 Task: Look for space in Clarksville, United States from 12th July, 2023 to 16th July, 2023 for 8 adults in price range Rs.10000 to Rs.16000. Place can be private room with 8 bedrooms having 8 beds and 8 bathrooms. Property type can be house, flat, guest house, hotel. Amenities needed are: wifi, TV, free parkinig on premises, gym, breakfast. Booking option can be shelf check-in. Required host language is English.
Action: Mouse moved to (451, 115)
Screenshot: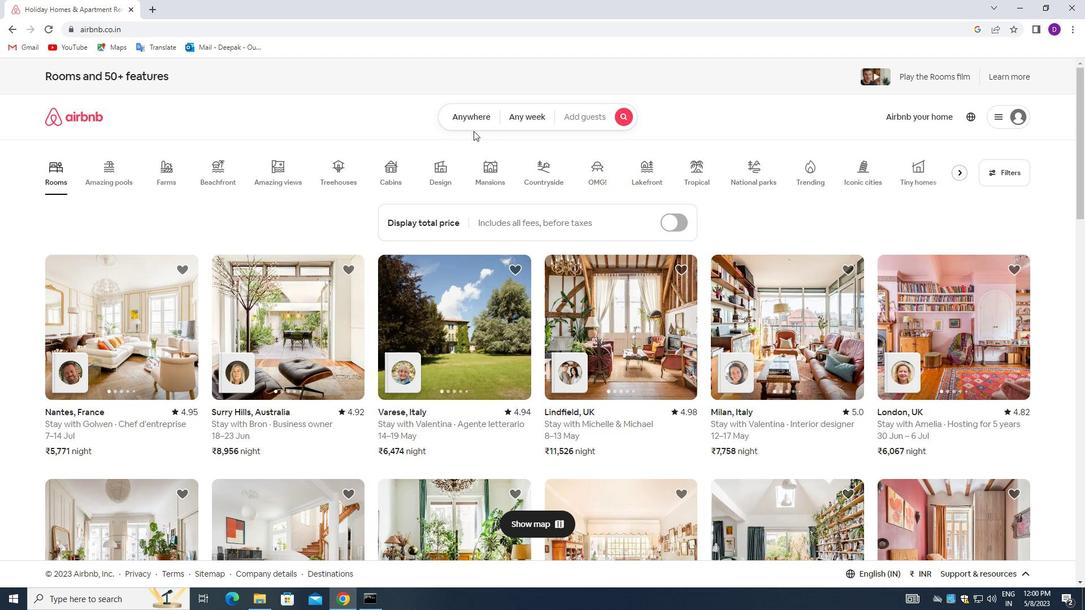 
Action: Mouse pressed left at (451, 115)
Screenshot: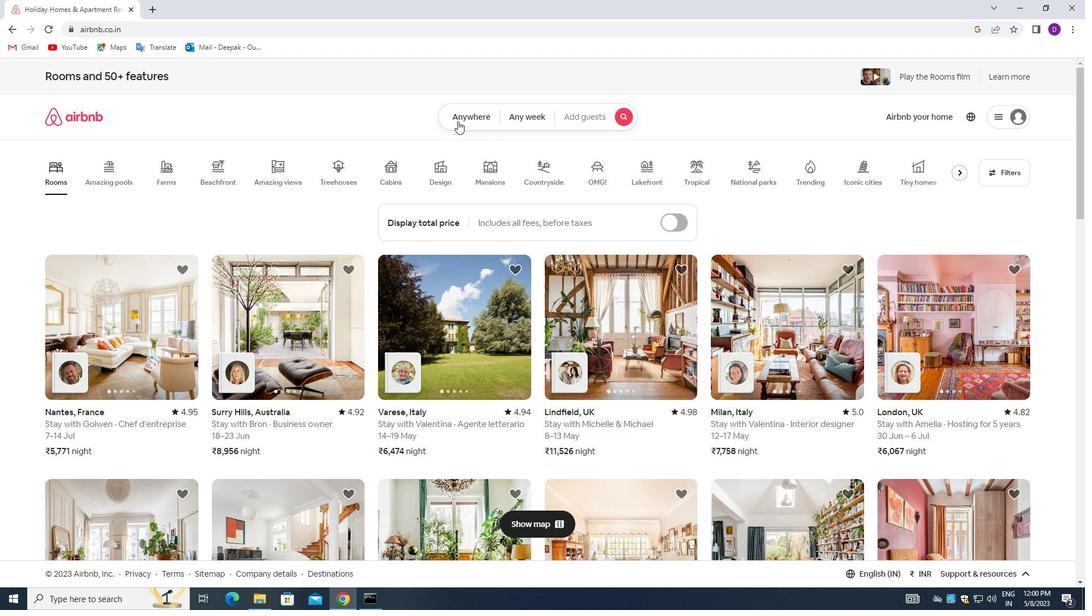 
Action: Mouse moved to (379, 163)
Screenshot: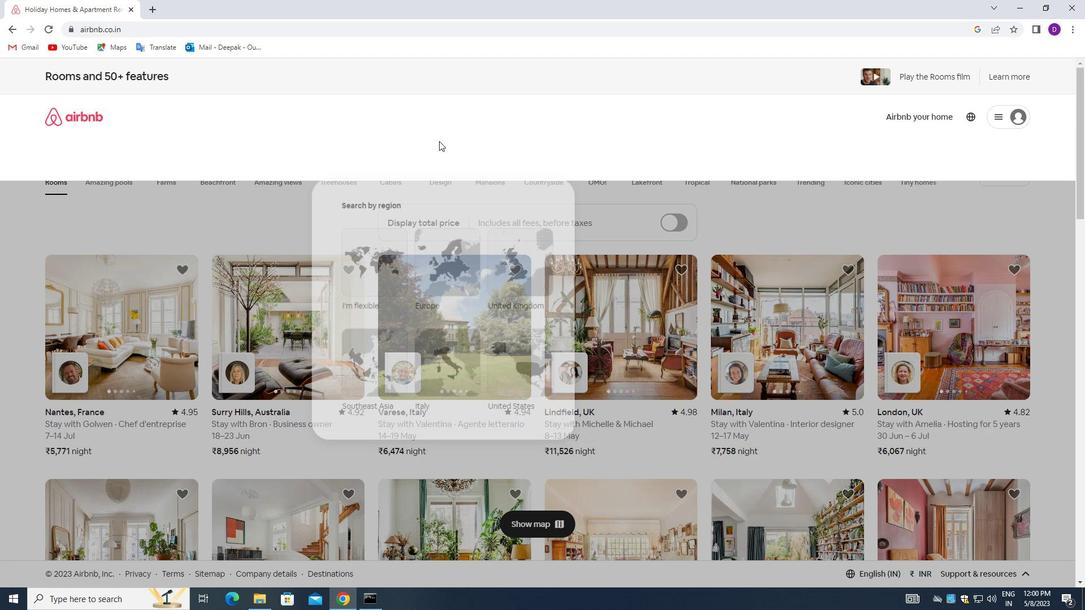 
Action: Mouse pressed left at (379, 163)
Screenshot: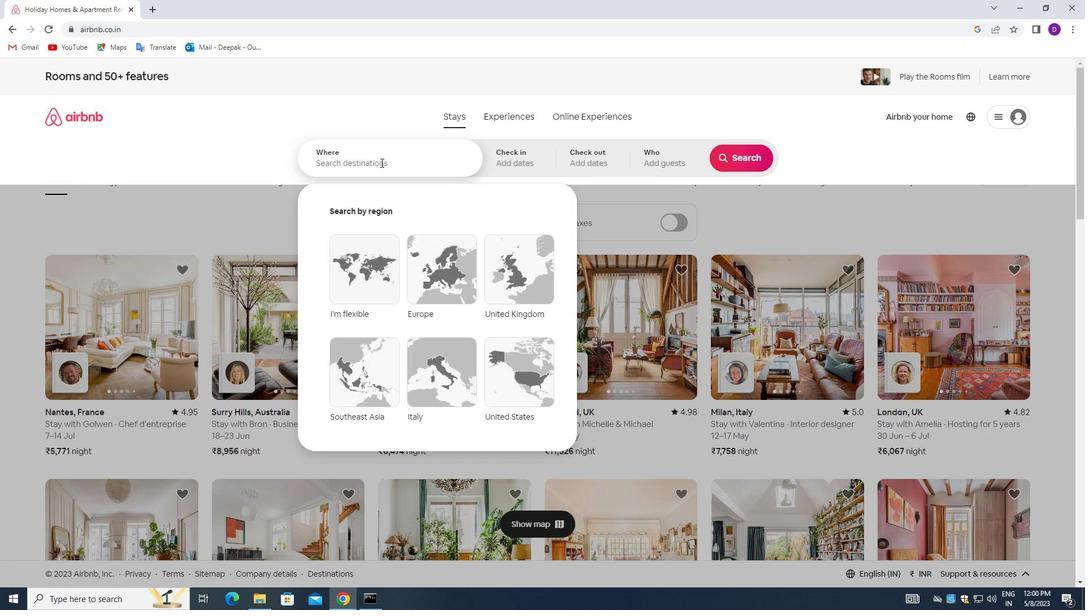 
Action: Mouse moved to (258, 202)
Screenshot: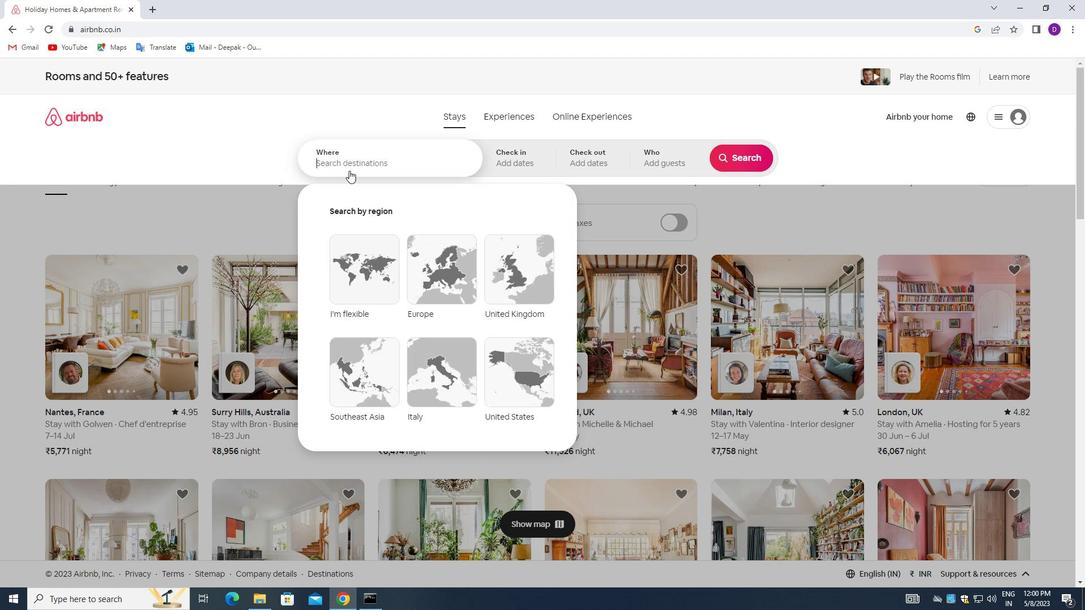 
Action: Key pressed <Key.shift_r>Clarksvik<Key.backspace>lle,<Key.space><Key.shift>UNITED<Key.space><Key.shift_r>STATES<Key.enter>
Screenshot: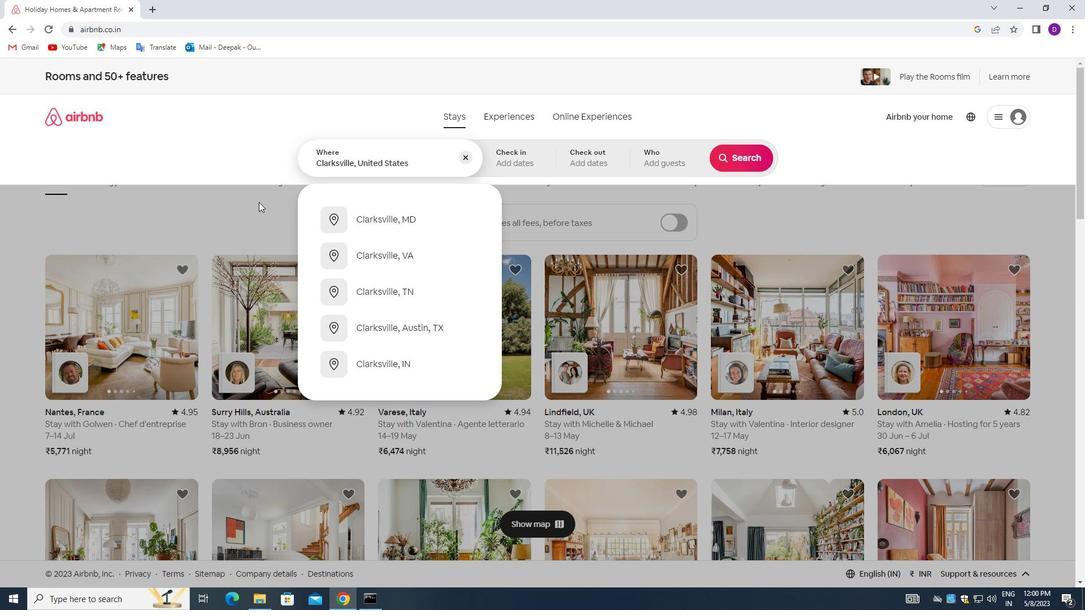 
Action: Mouse moved to (739, 251)
Screenshot: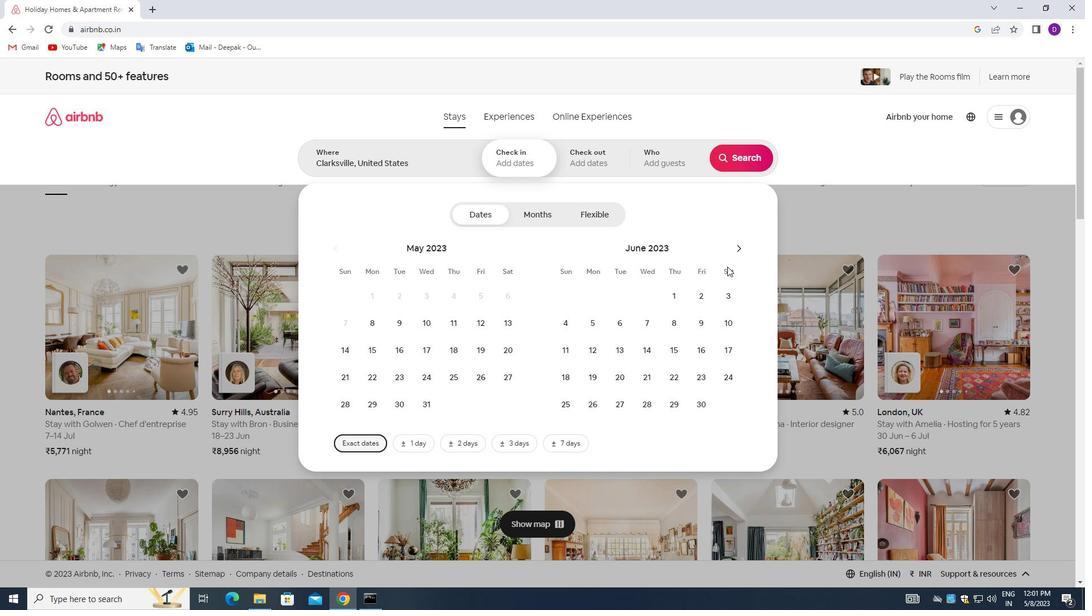 
Action: Mouse pressed left at (739, 251)
Screenshot: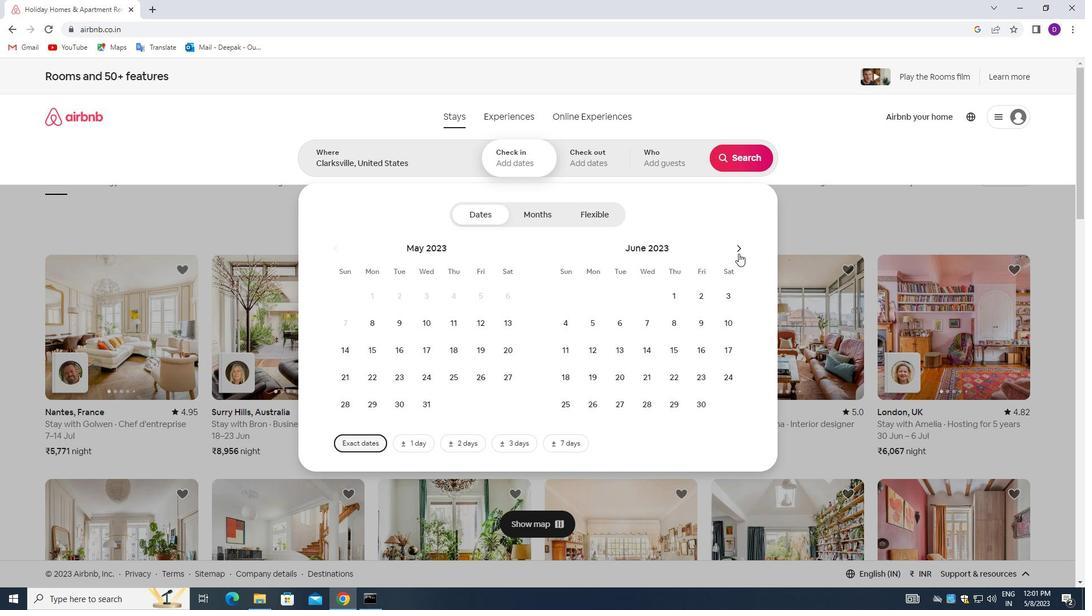
Action: Mouse pressed left at (739, 251)
Screenshot: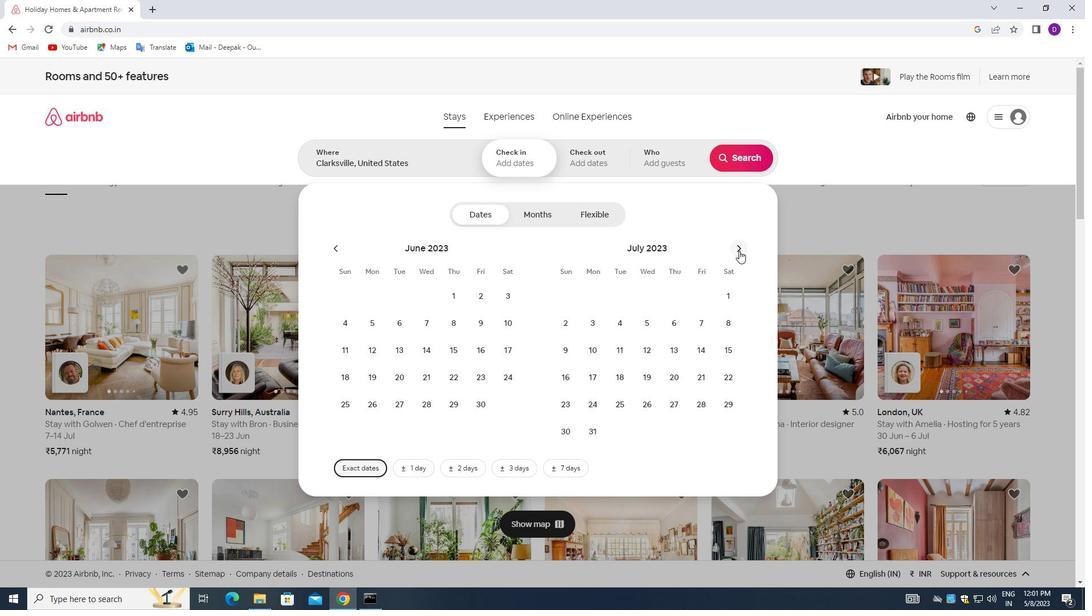 
Action: Mouse moved to (420, 350)
Screenshot: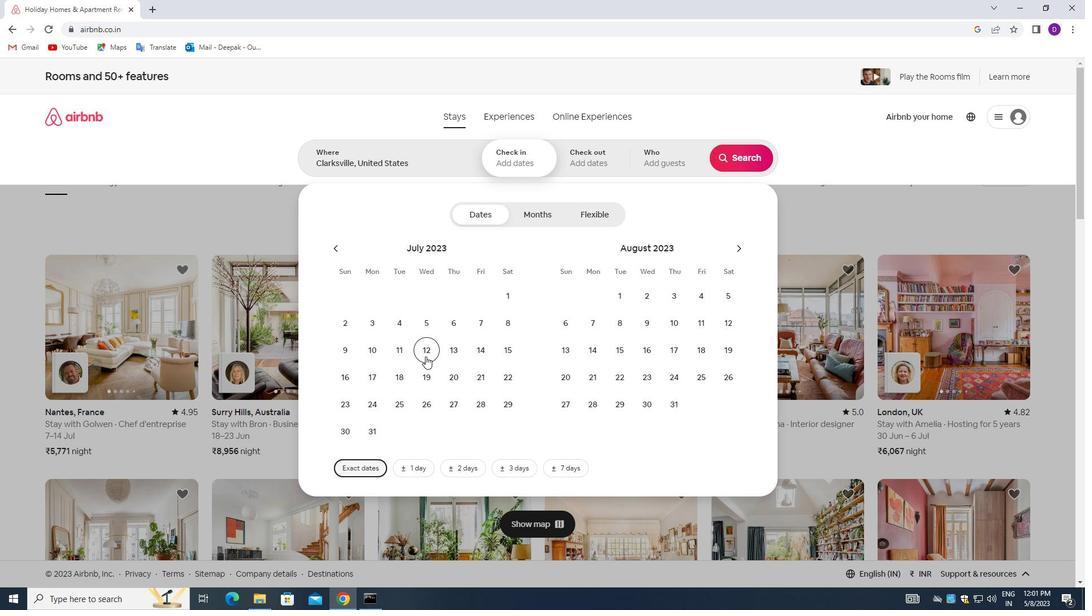 
Action: Mouse pressed left at (420, 350)
Screenshot: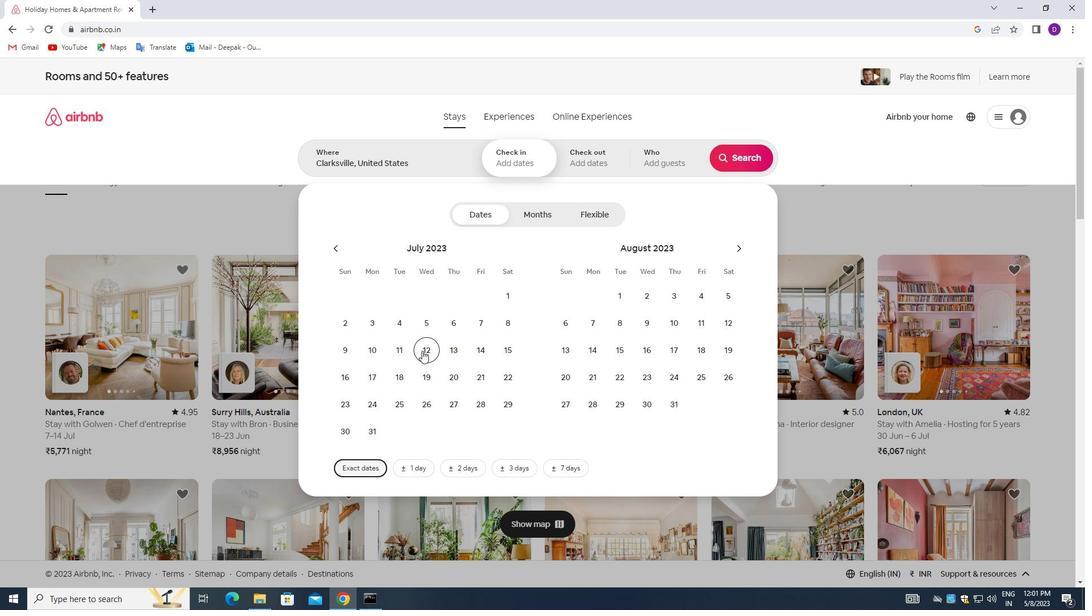 
Action: Mouse moved to (354, 377)
Screenshot: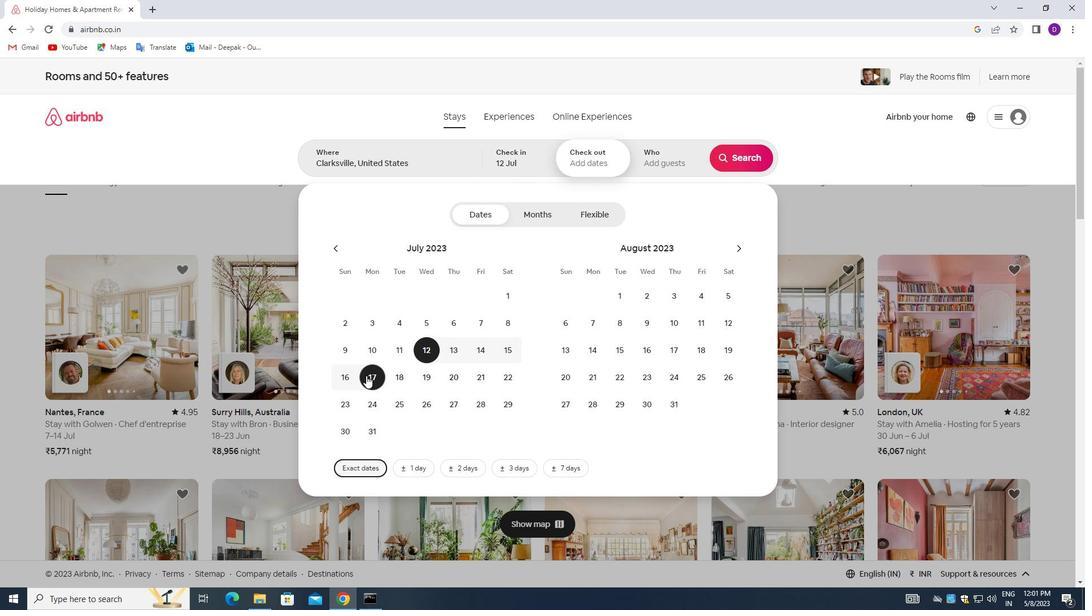 
Action: Mouse pressed left at (354, 377)
Screenshot: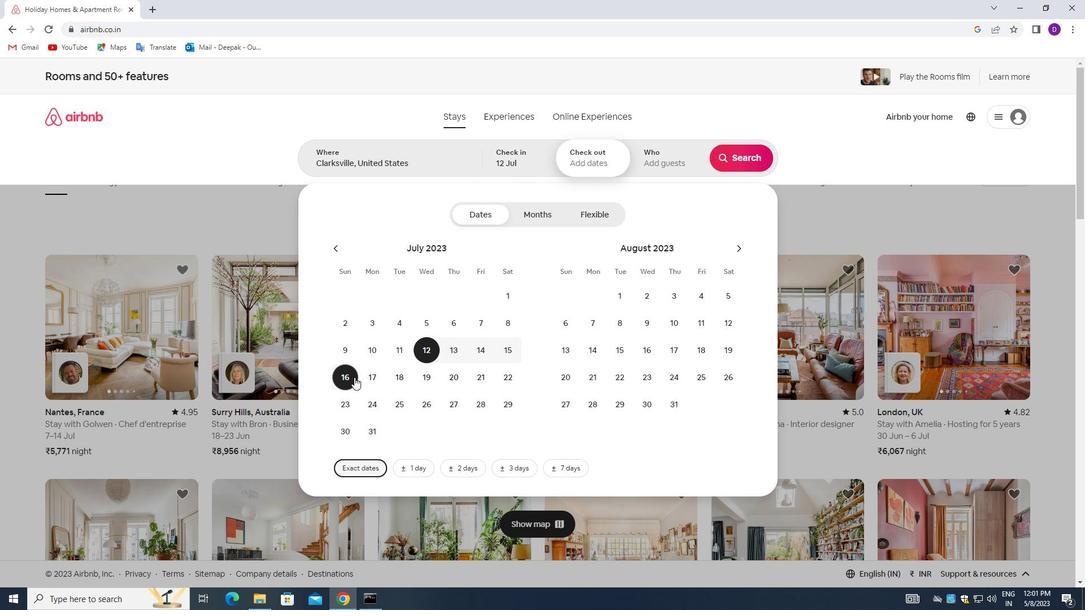 
Action: Mouse moved to (657, 161)
Screenshot: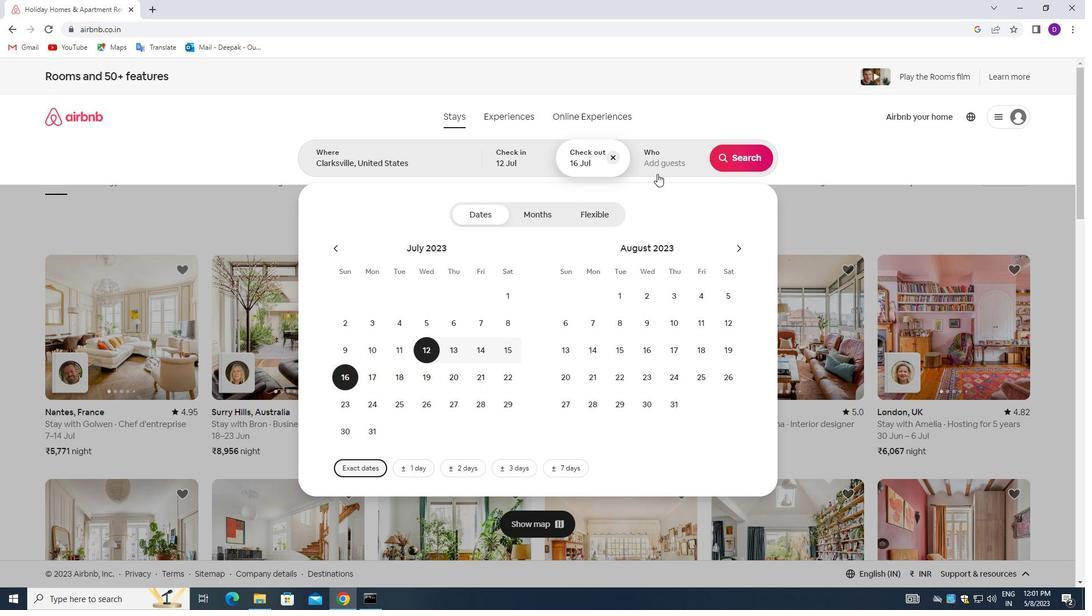 
Action: Mouse pressed left at (657, 161)
Screenshot: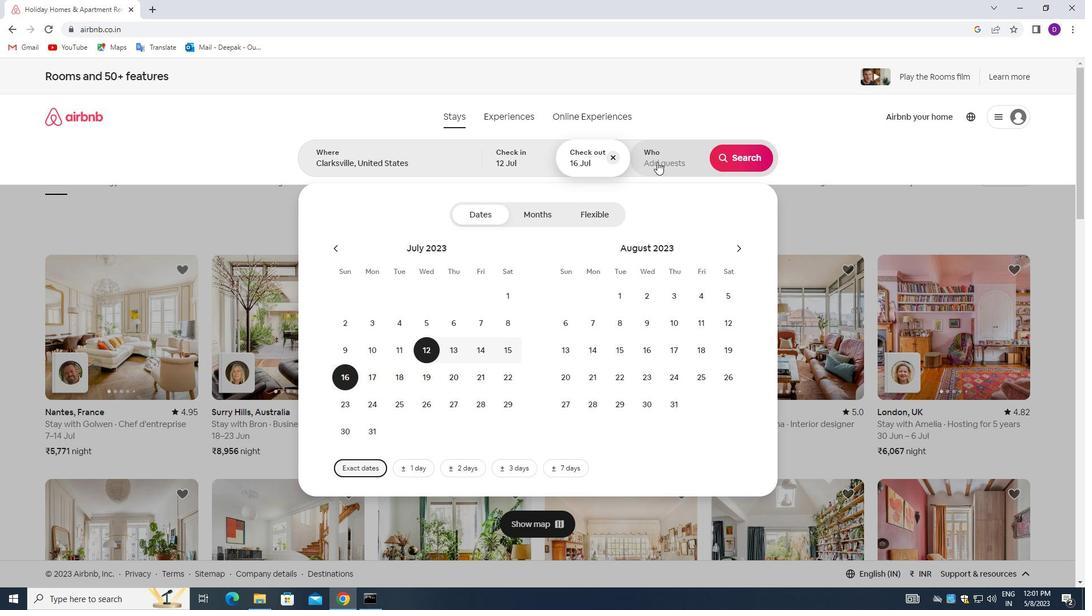 
Action: Mouse moved to (740, 221)
Screenshot: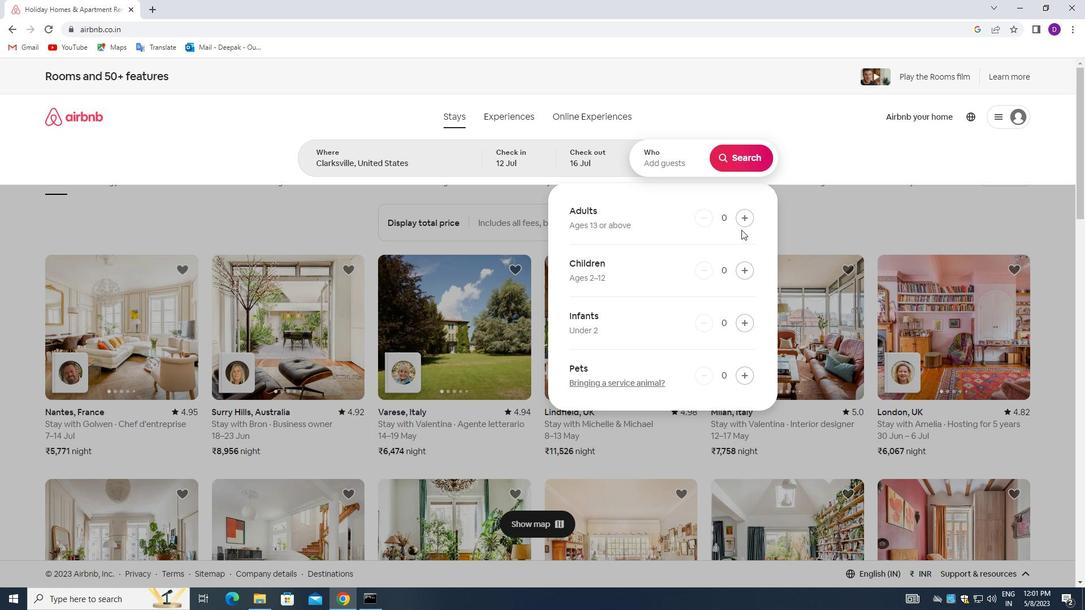 
Action: Mouse pressed left at (740, 221)
Screenshot: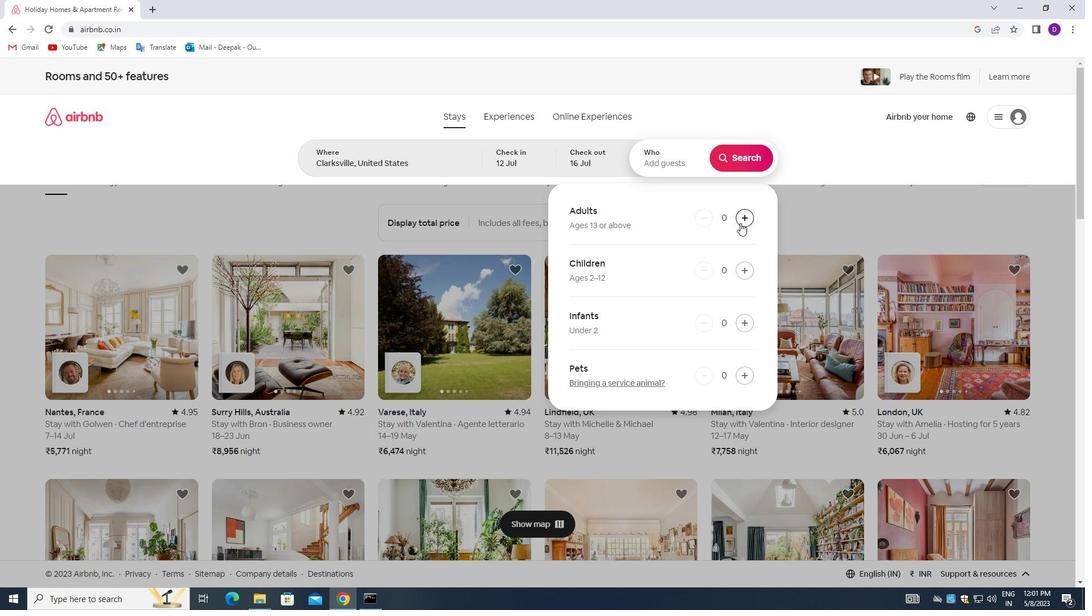 
Action: Mouse pressed left at (740, 221)
Screenshot: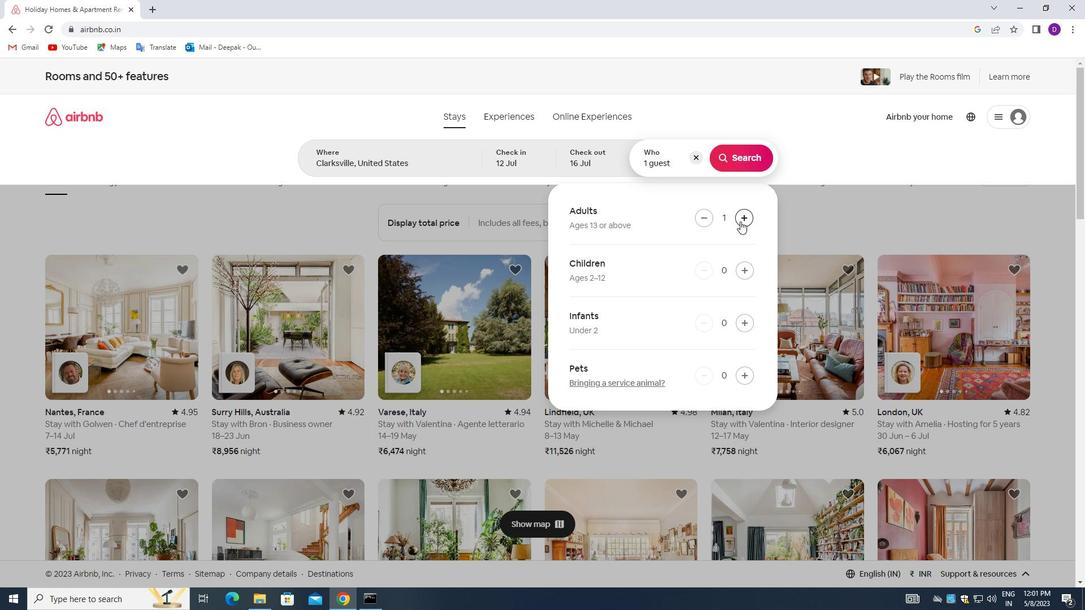 
Action: Mouse pressed left at (740, 221)
Screenshot: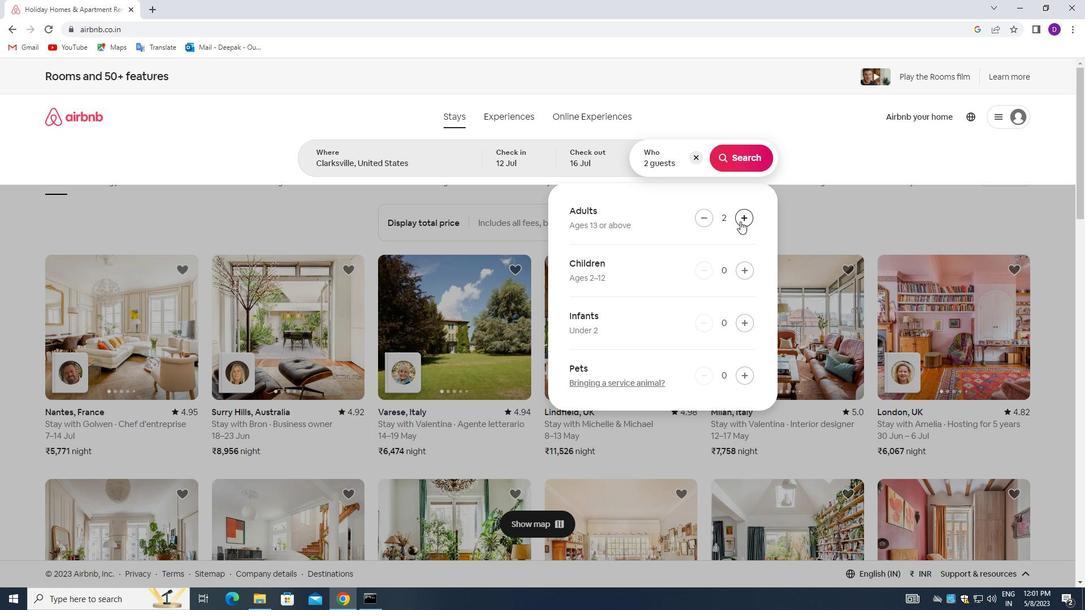 
Action: Mouse pressed left at (740, 221)
Screenshot: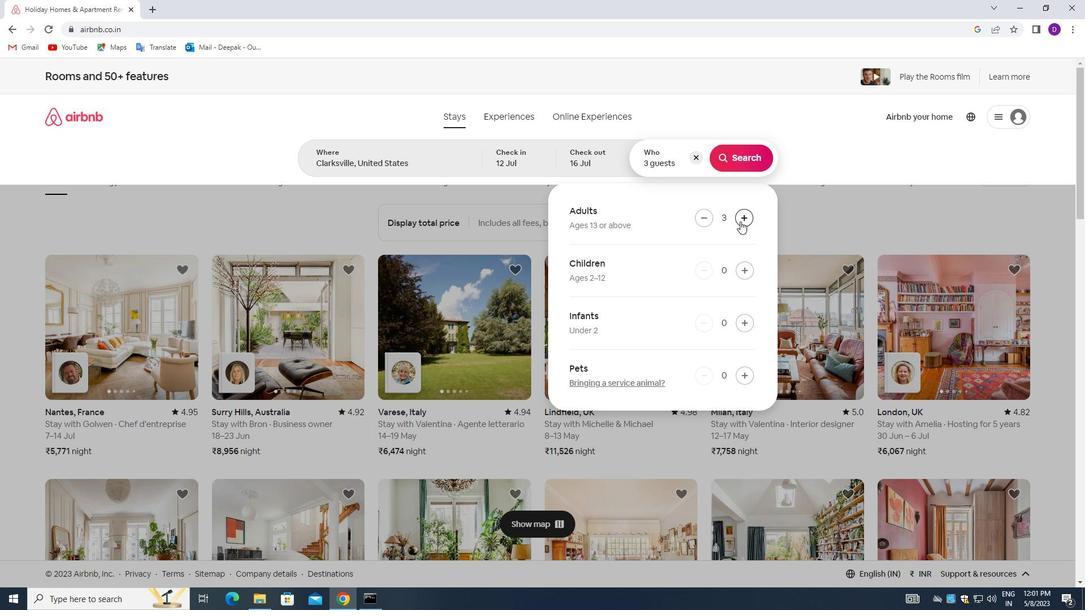 
Action: Mouse pressed left at (740, 221)
Screenshot: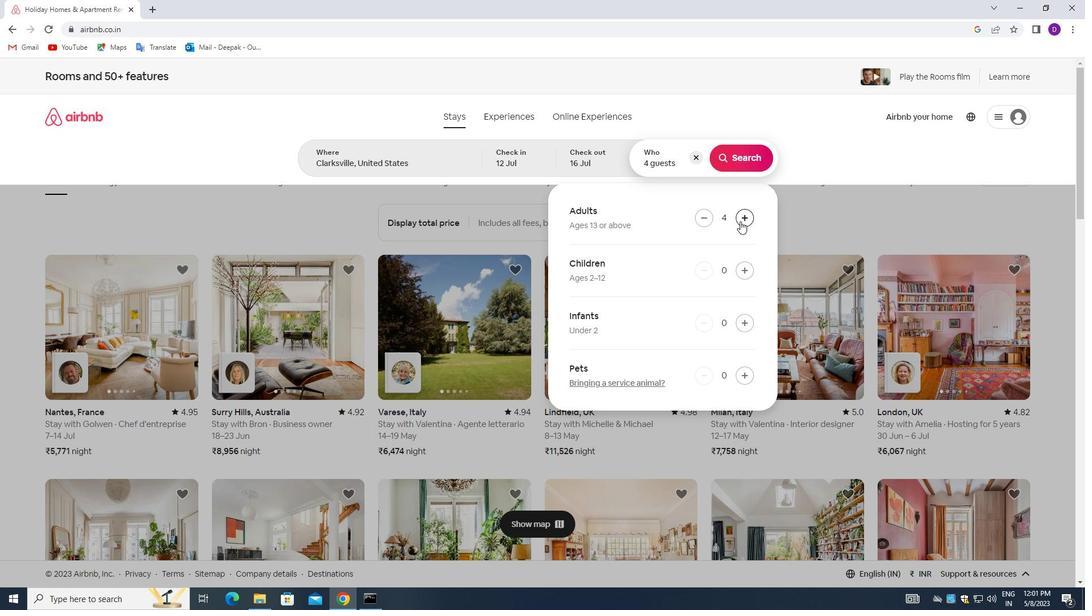 
Action: Mouse pressed left at (740, 221)
Screenshot: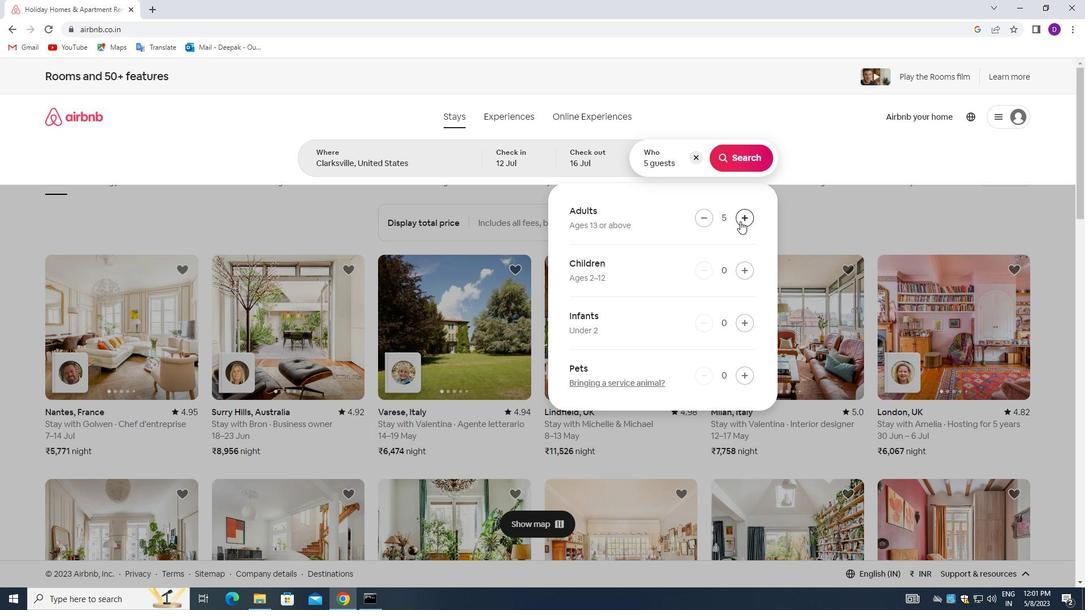 
Action: Mouse pressed left at (740, 221)
Screenshot: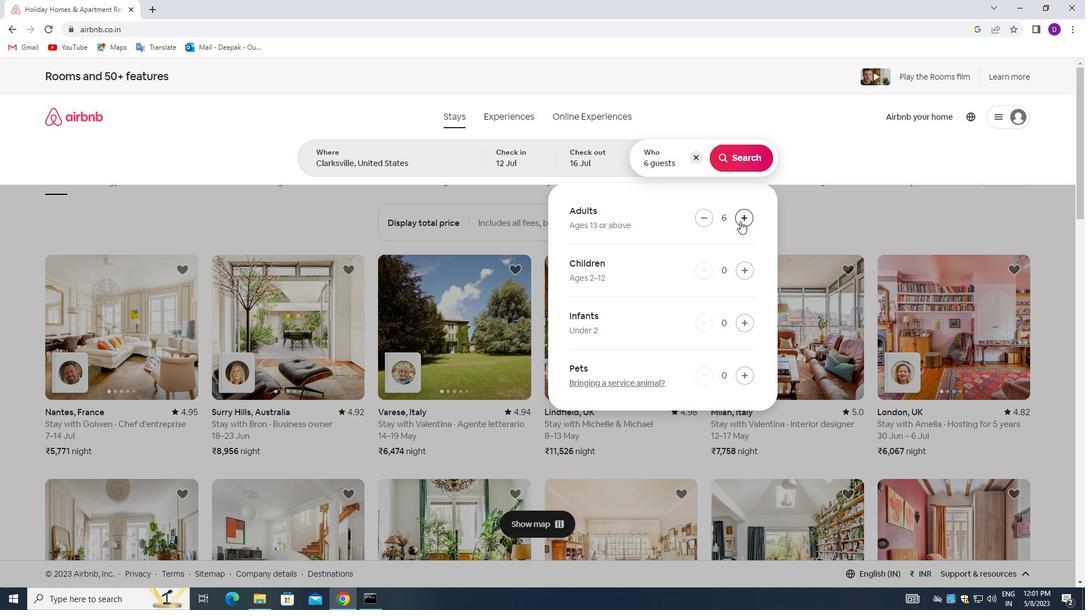 
Action: Mouse moved to (740, 220)
Screenshot: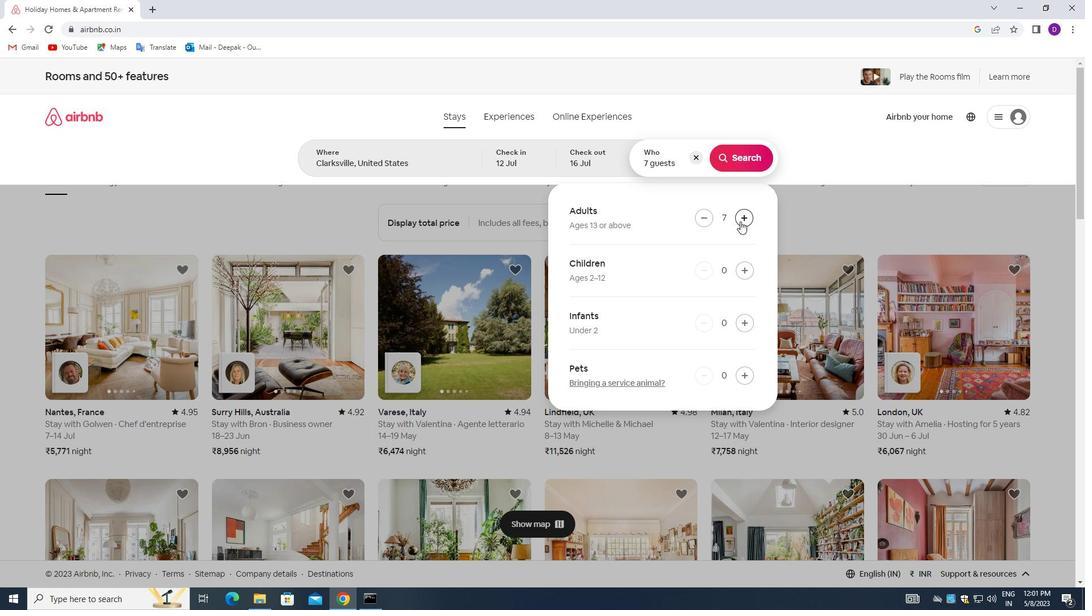 
Action: Mouse pressed left at (740, 220)
Screenshot: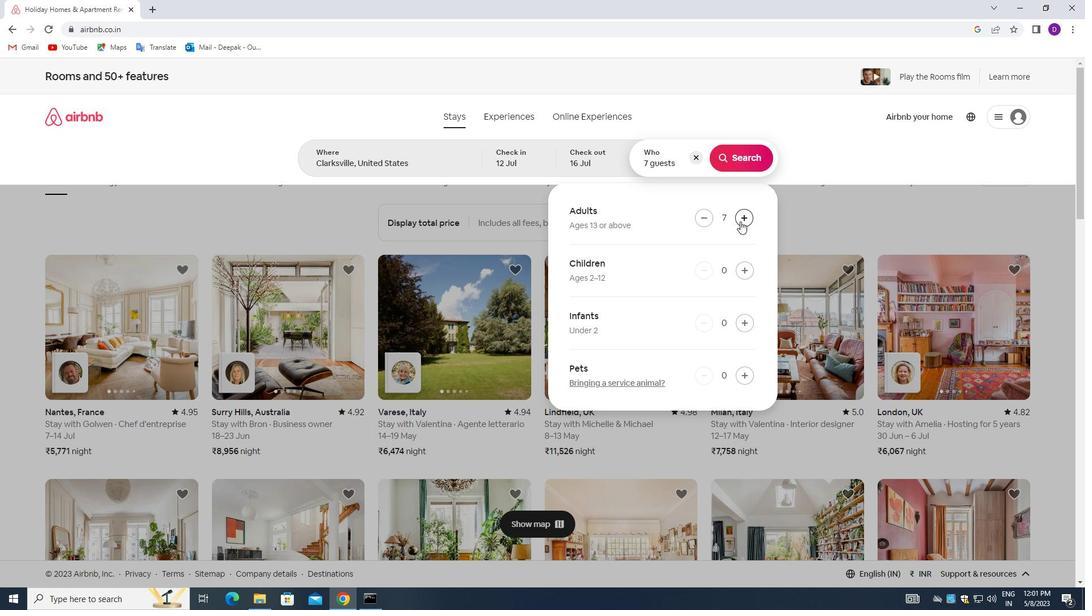 
Action: Mouse moved to (735, 154)
Screenshot: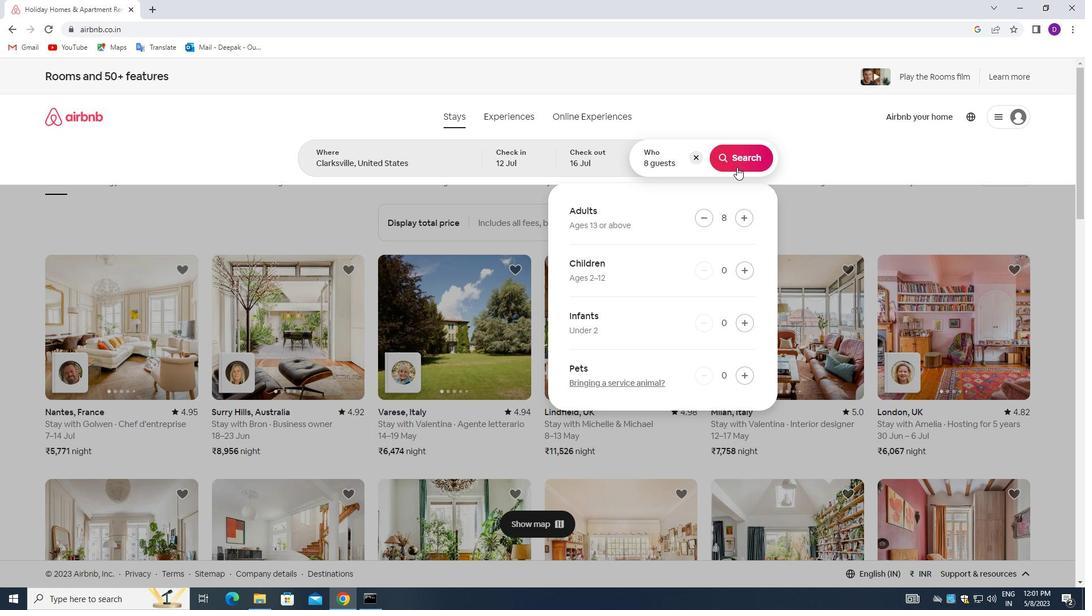 
Action: Mouse pressed left at (735, 154)
Screenshot: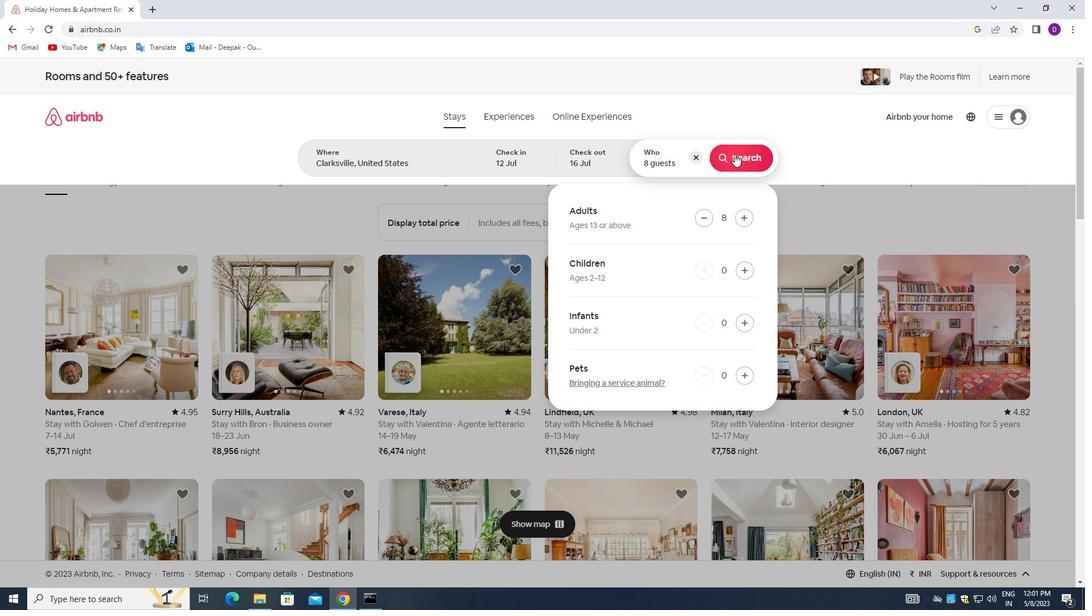 
Action: Mouse moved to (1023, 124)
Screenshot: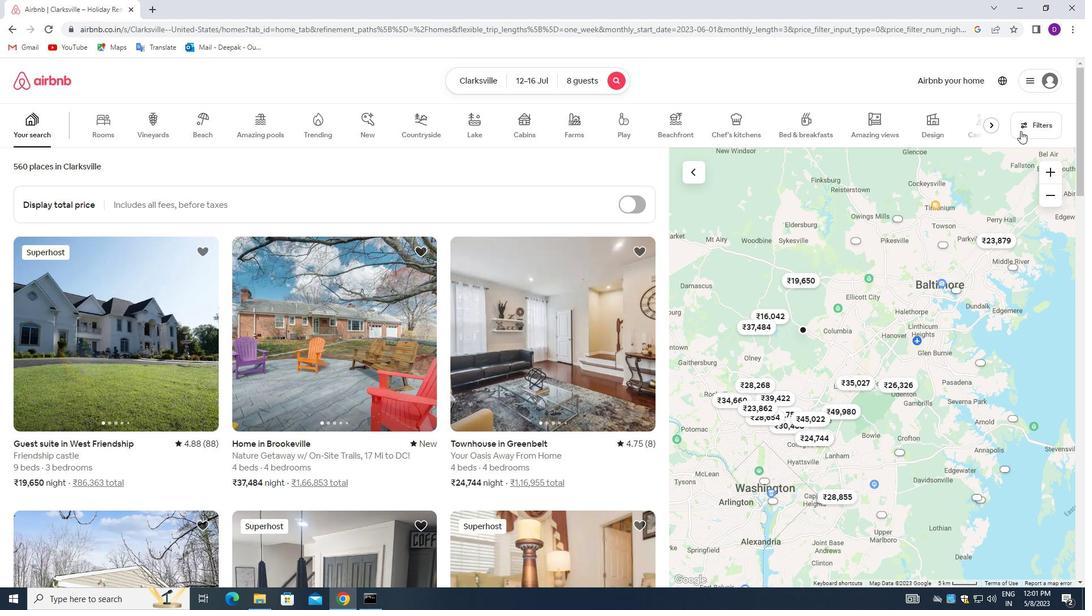 
Action: Mouse pressed left at (1023, 124)
Screenshot: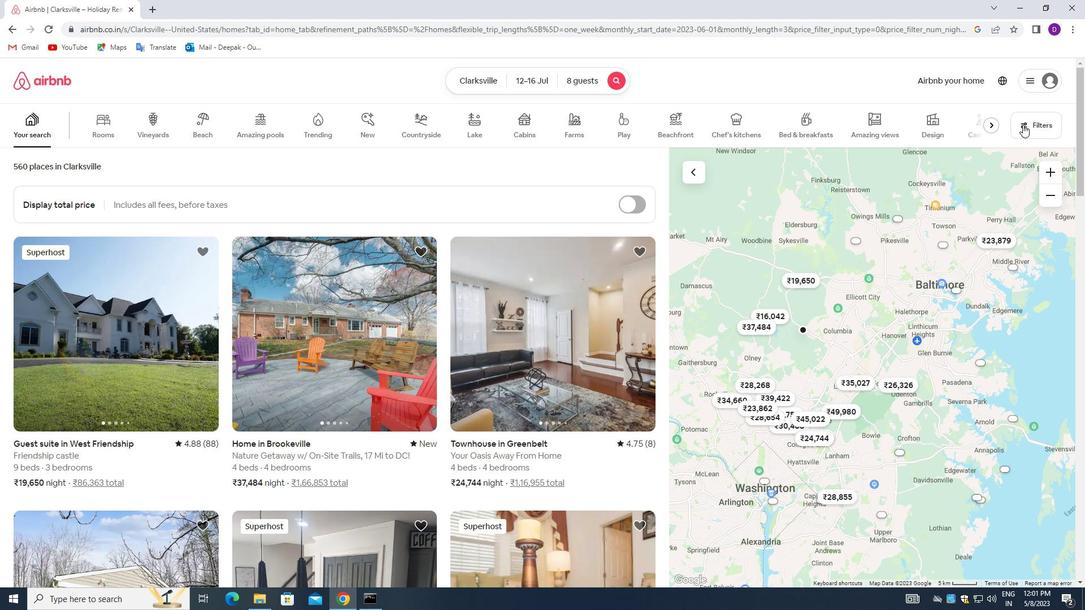 
Action: Mouse moved to (401, 400)
Screenshot: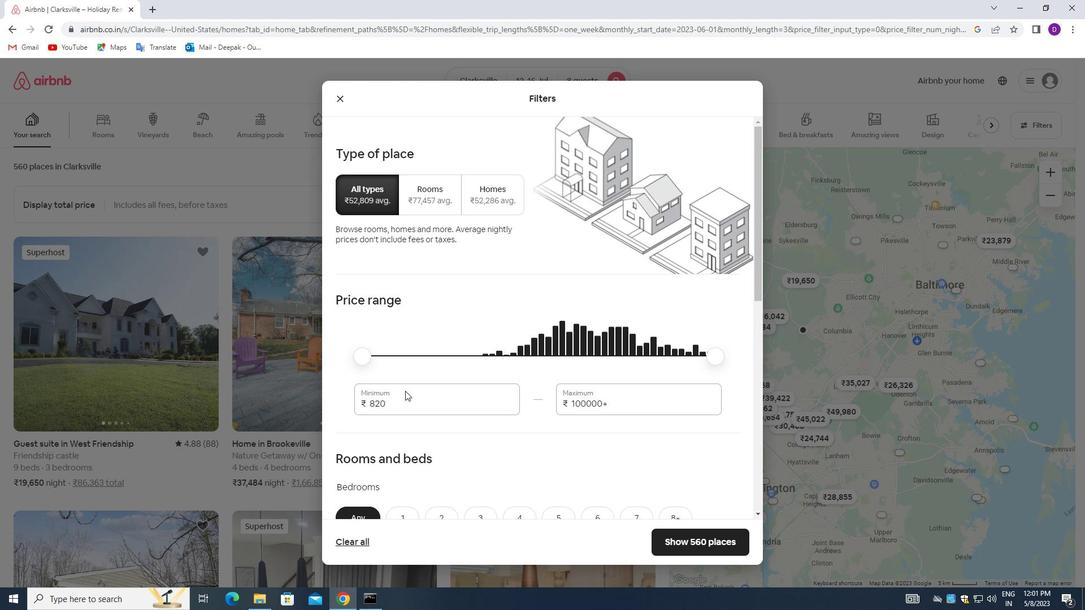 
Action: Mouse pressed left at (401, 400)
Screenshot: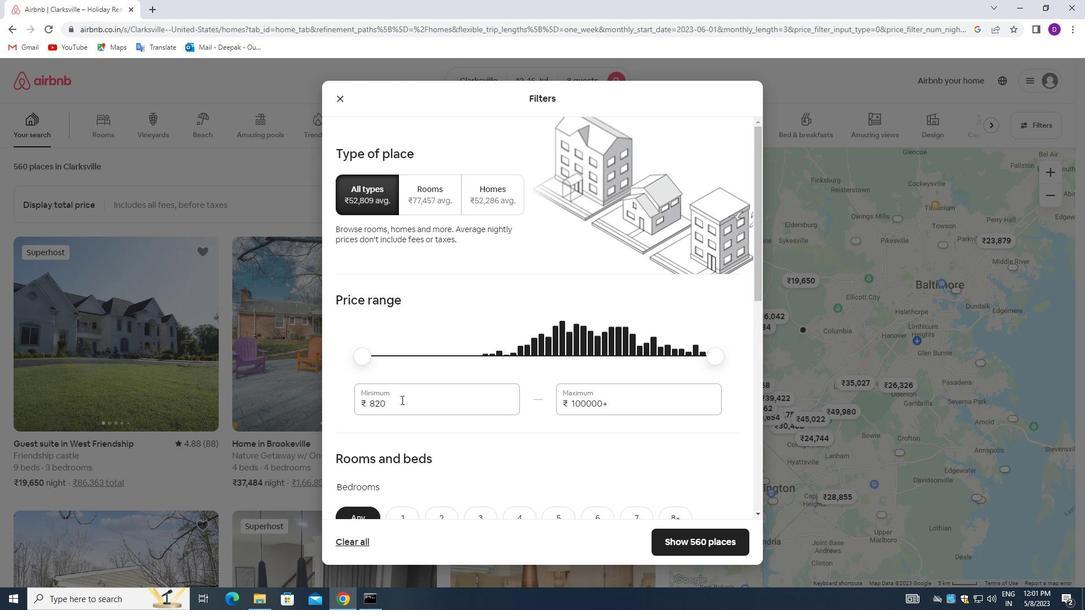 
Action: Mouse pressed left at (401, 400)
Screenshot: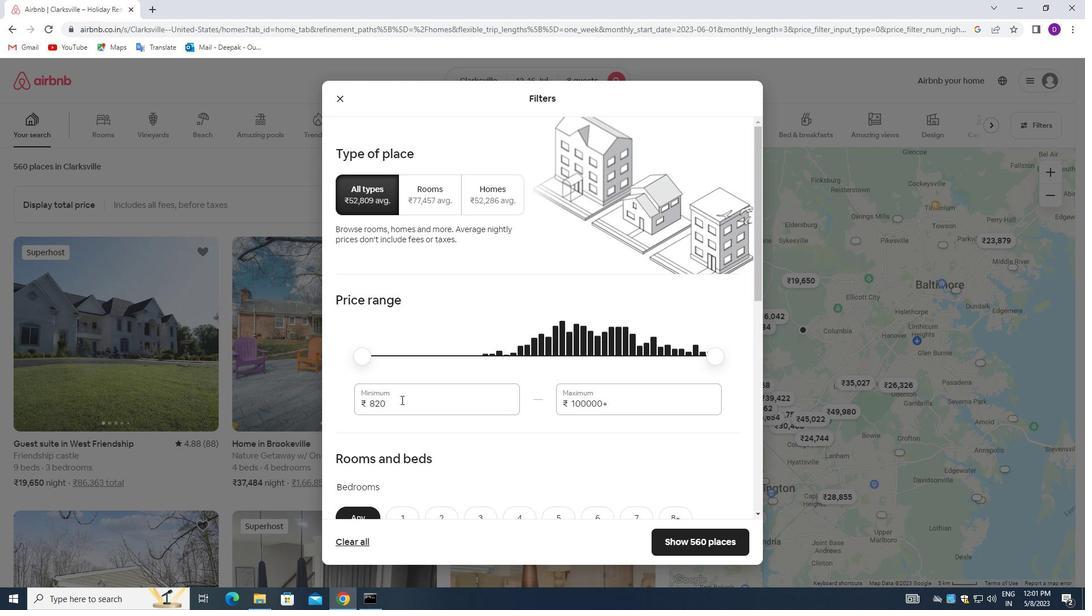 
Action: Key pressed 10000<Key.tab>16000
Screenshot: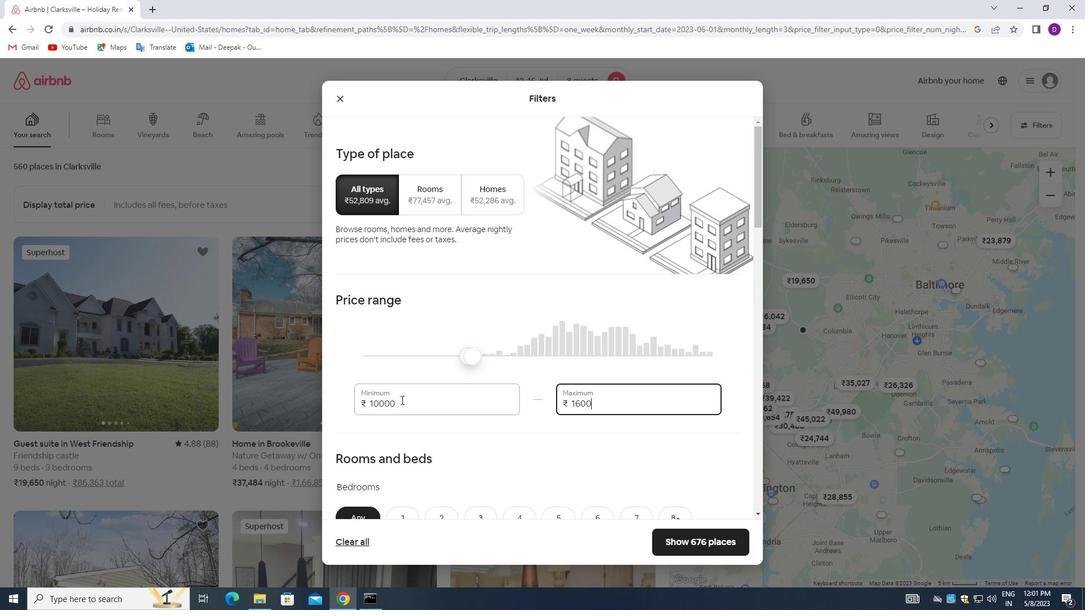 
Action: Mouse moved to (433, 396)
Screenshot: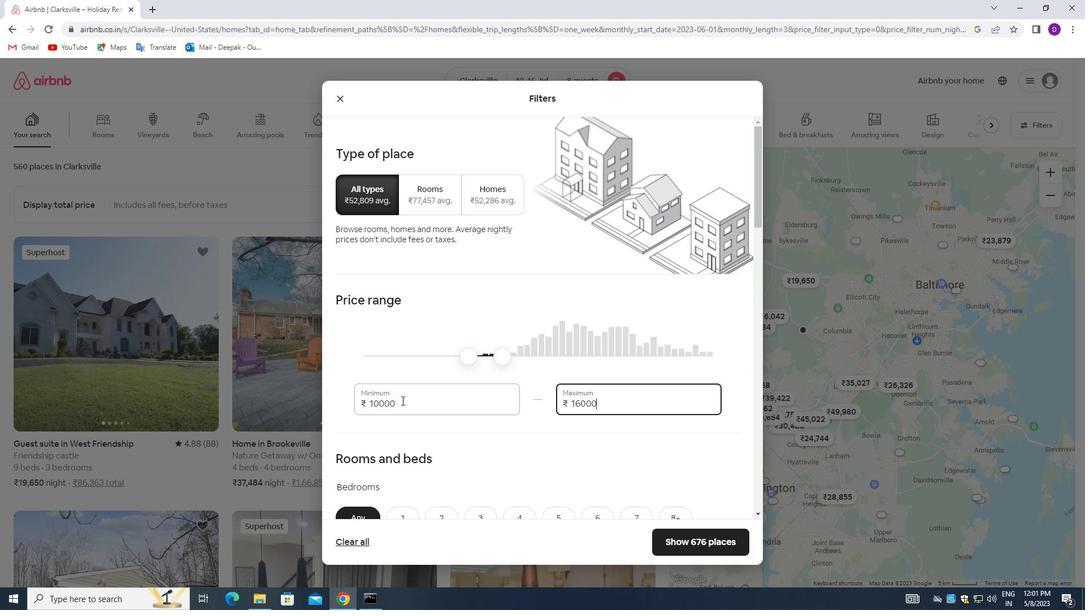 
Action: Mouse scrolled (433, 395) with delta (0, 0)
Screenshot: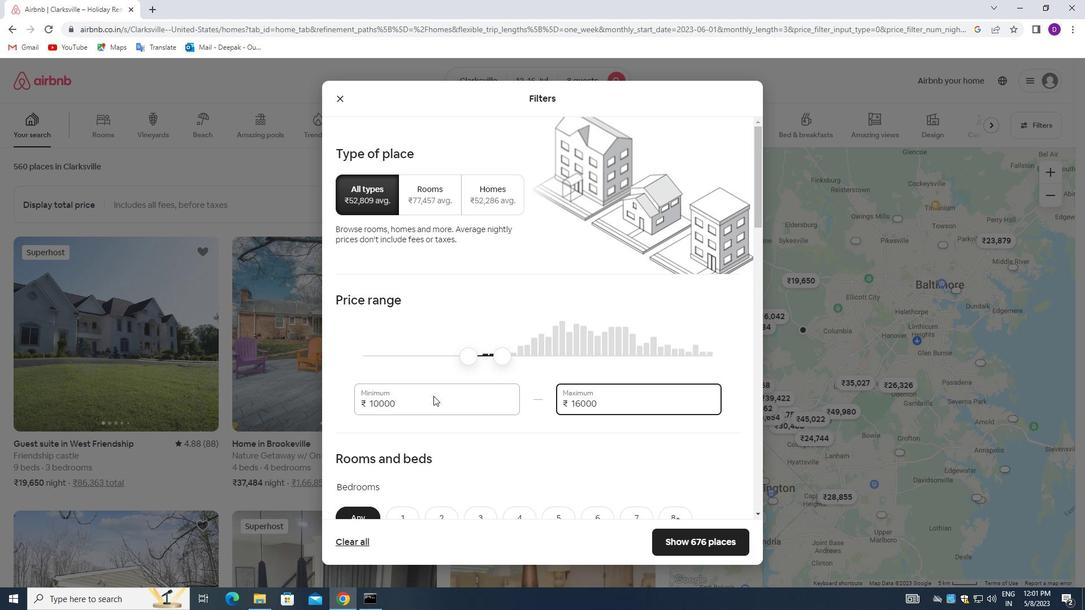 
Action: Mouse scrolled (433, 395) with delta (0, 0)
Screenshot: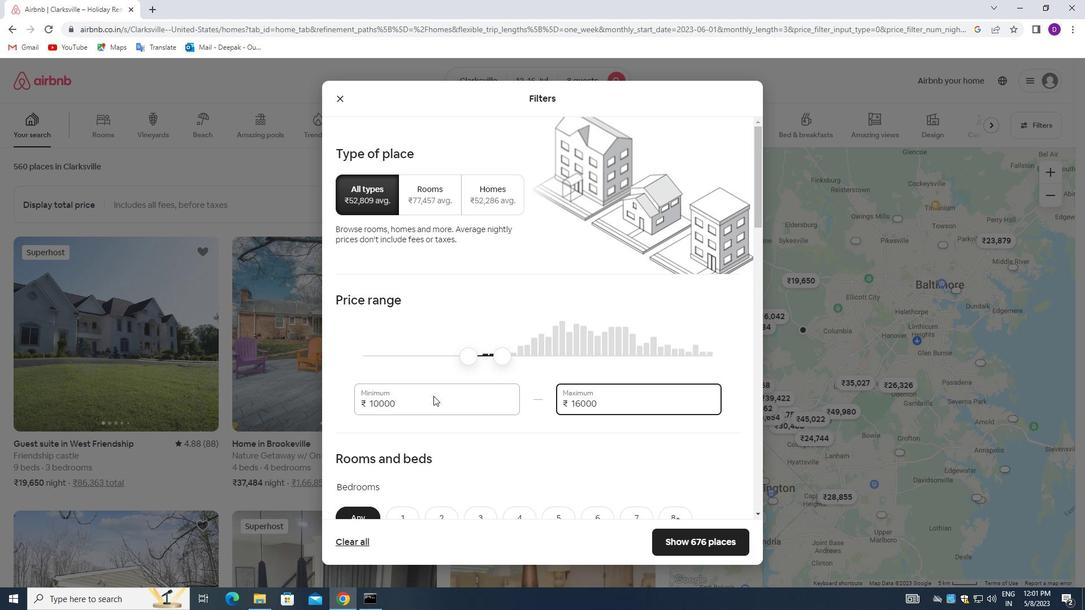 
Action: Mouse scrolled (433, 395) with delta (0, 0)
Screenshot: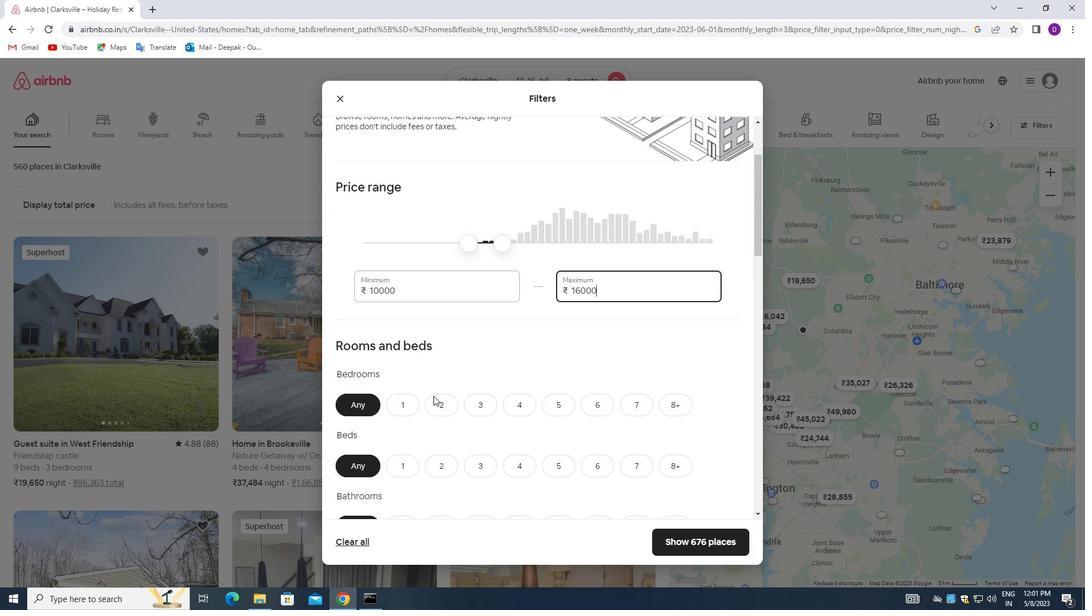 
Action: Mouse scrolled (433, 395) with delta (0, 0)
Screenshot: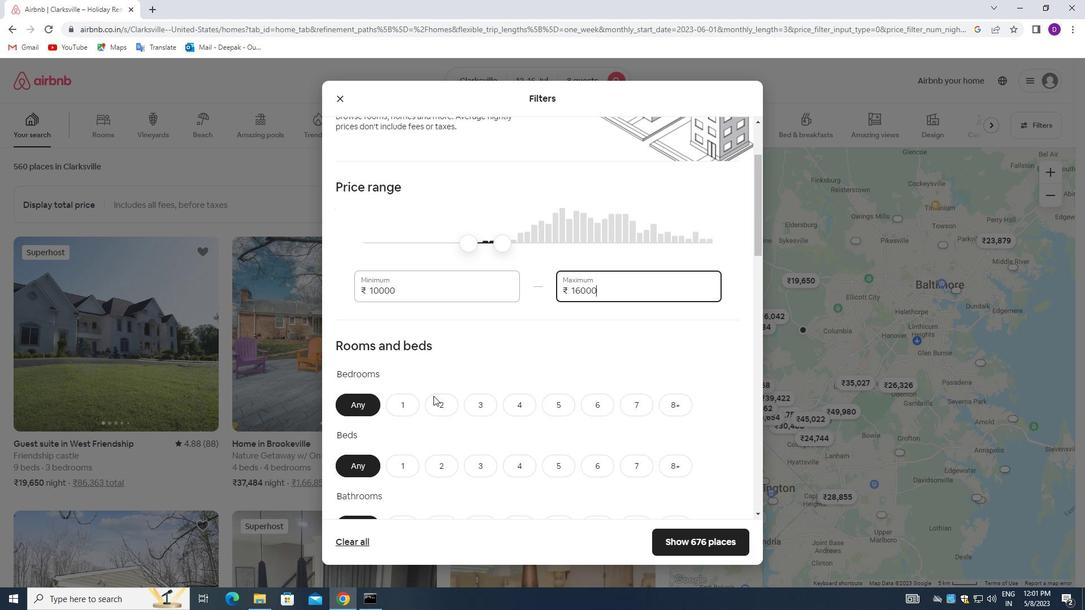 
Action: Mouse moved to (669, 296)
Screenshot: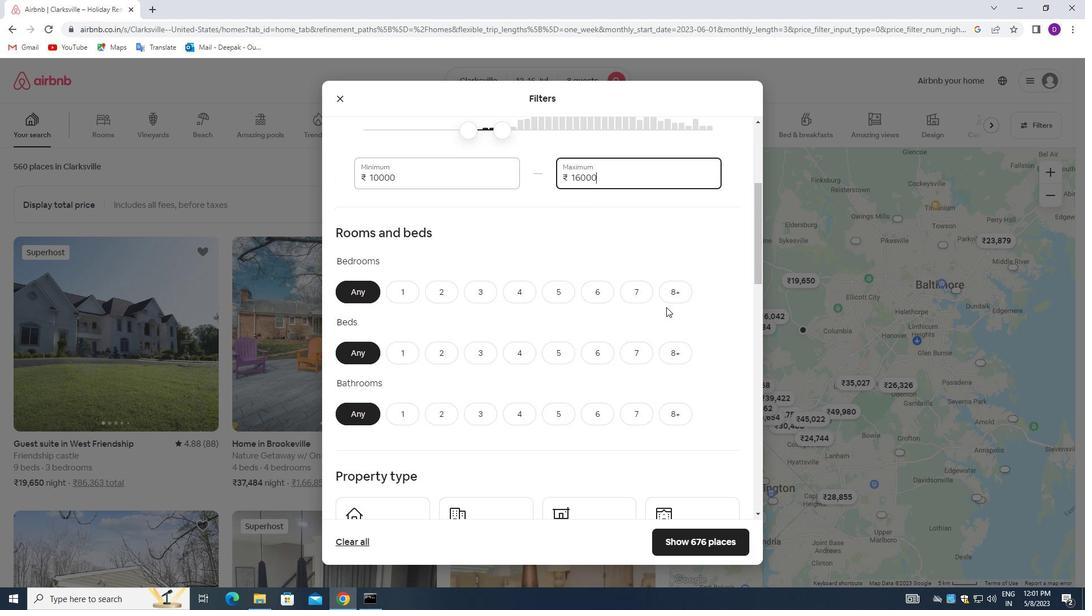 
Action: Mouse pressed left at (669, 296)
Screenshot: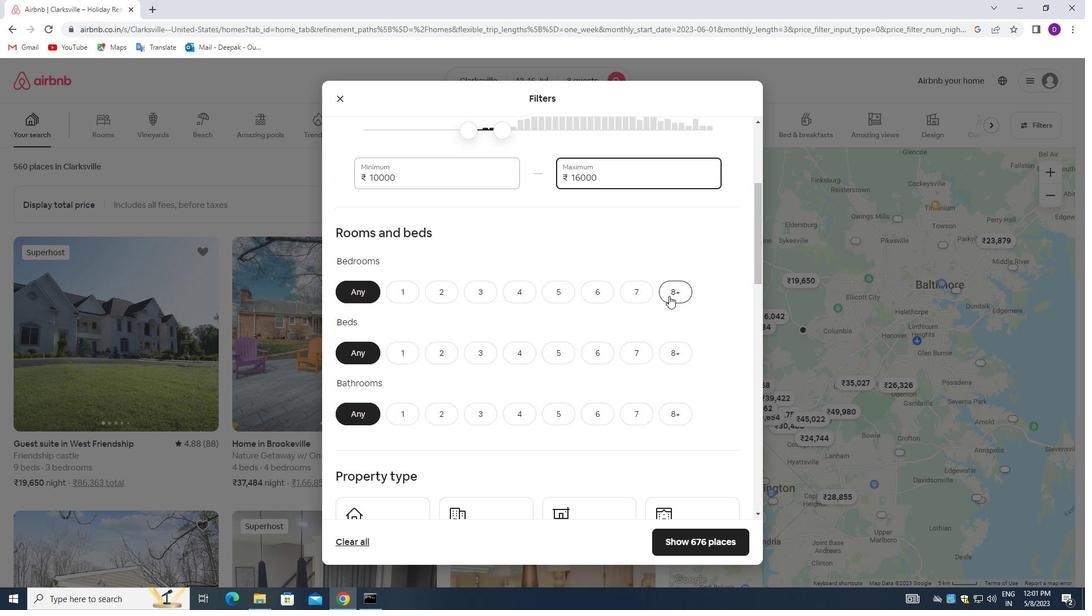 
Action: Mouse moved to (671, 352)
Screenshot: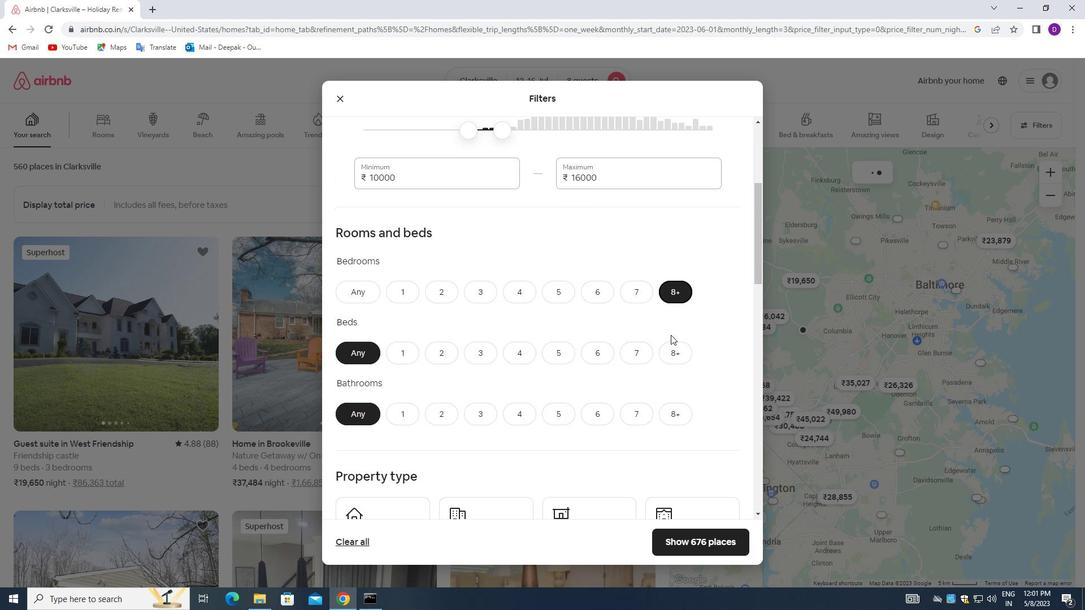 
Action: Mouse pressed left at (671, 352)
Screenshot: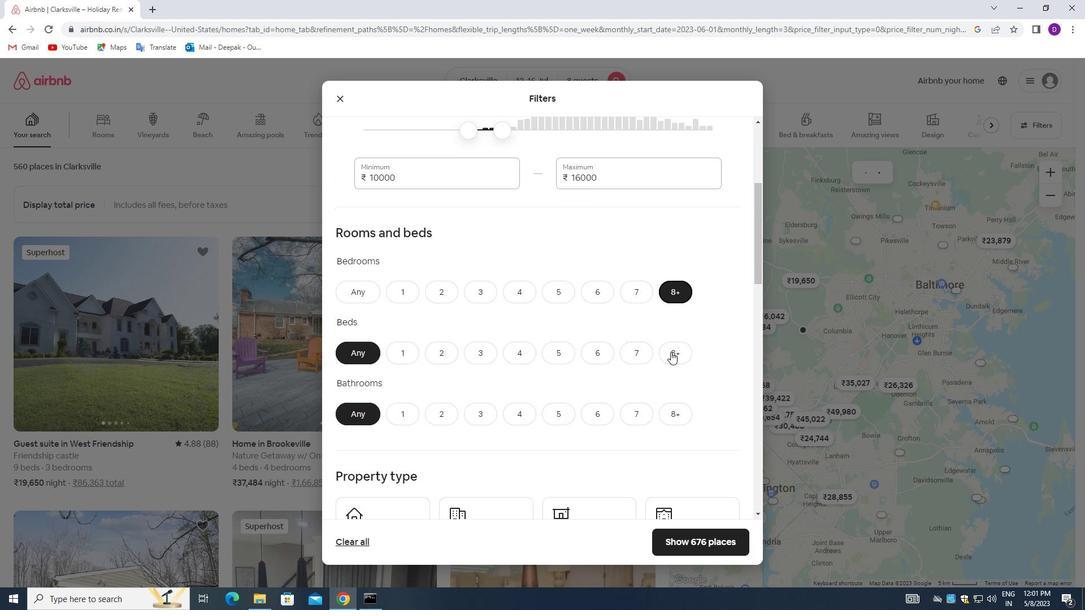 
Action: Mouse moved to (668, 409)
Screenshot: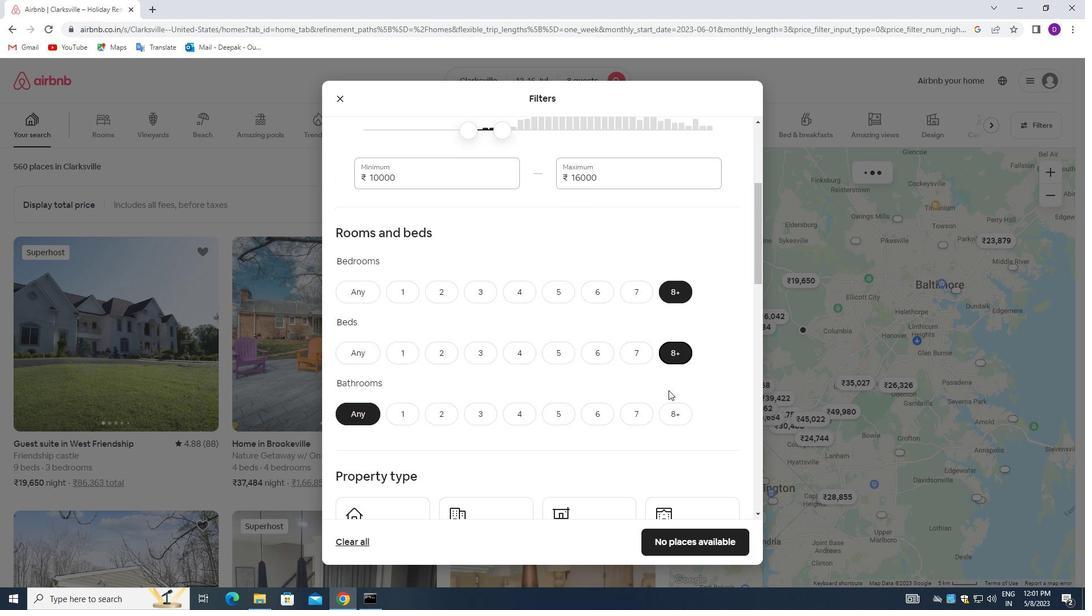 
Action: Mouse pressed left at (668, 409)
Screenshot: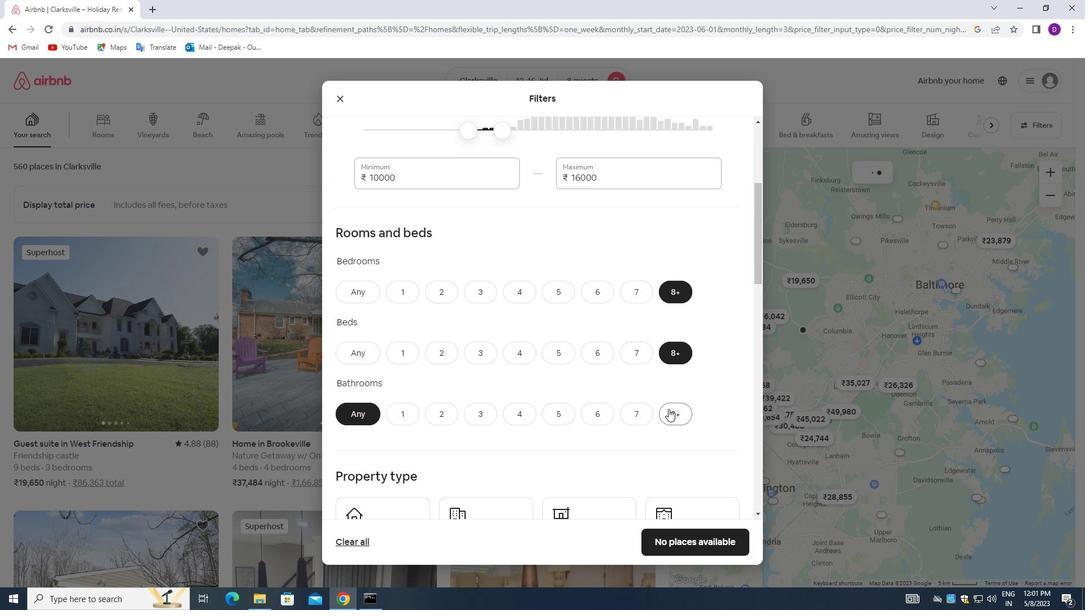 
Action: Mouse moved to (560, 357)
Screenshot: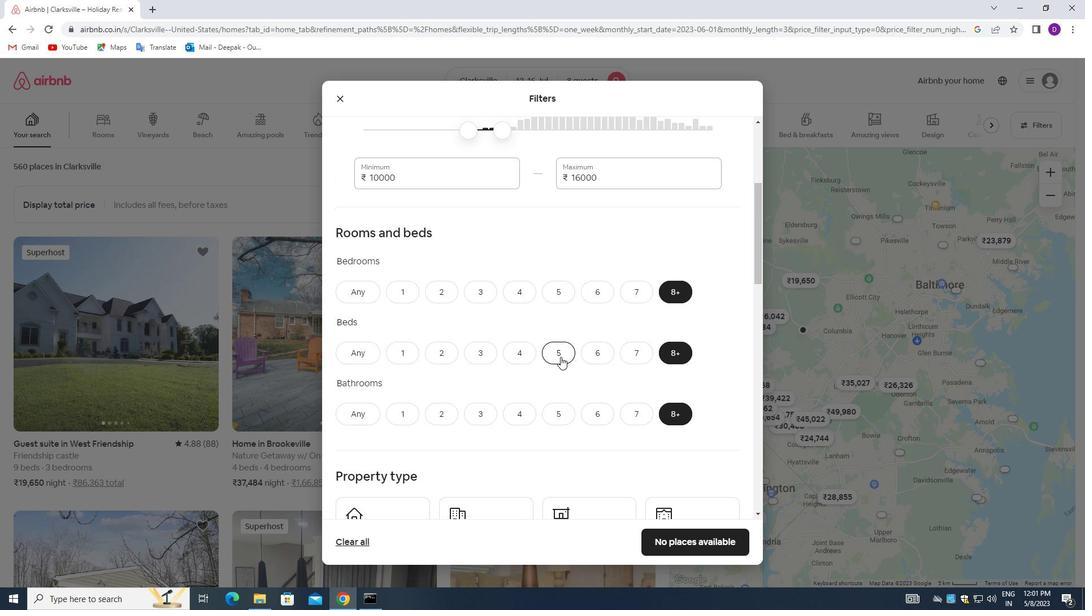 
Action: Mouse scrolled (560, 356) with delta (0, 0)
Screenshot: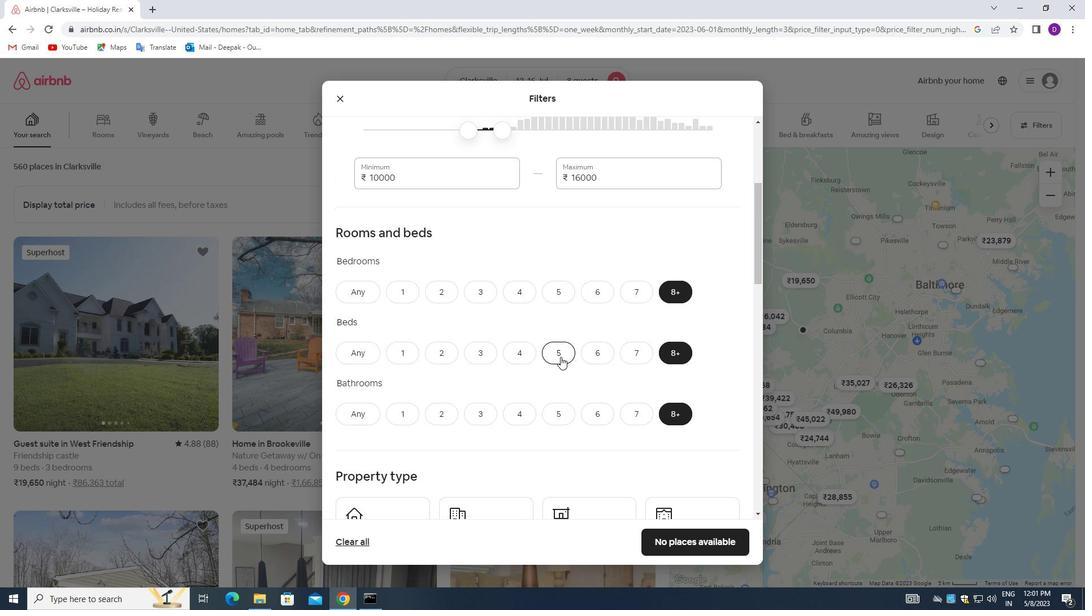 
Action: Mouse moved to (570, 346)
Screenshot: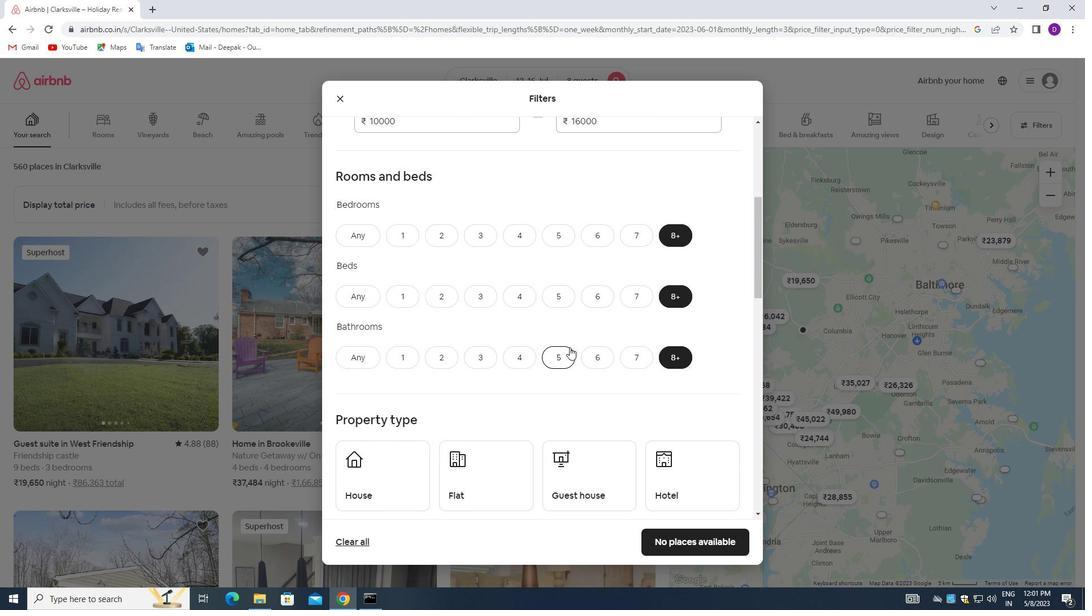 
Action: Mouse scrolled (570, 346) with delta (0, 0)
Screenshot: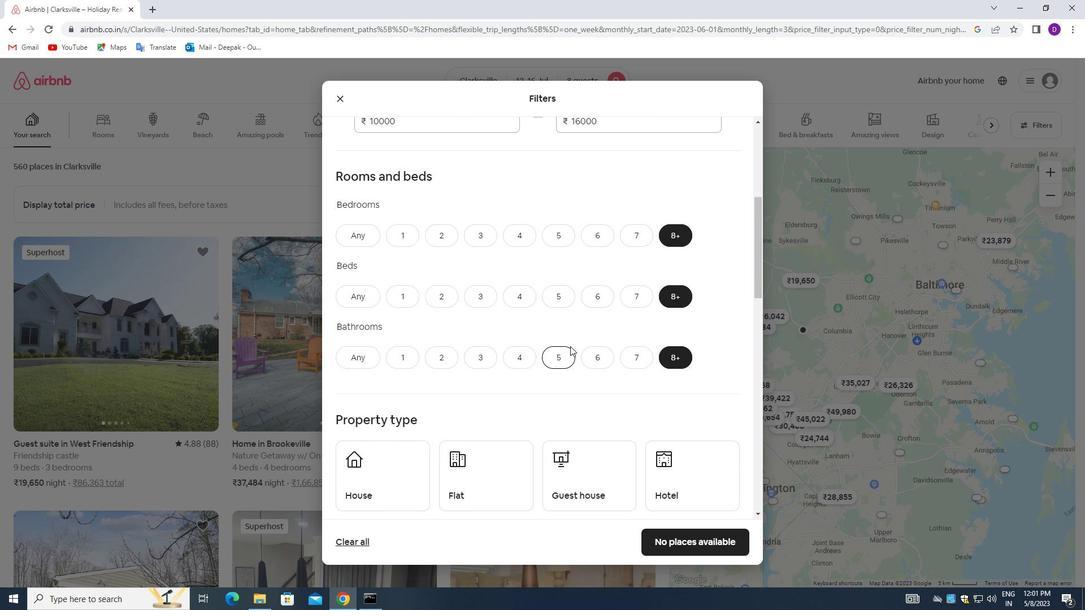 
Action: Mouse moved to (570, 346)
Screenshot: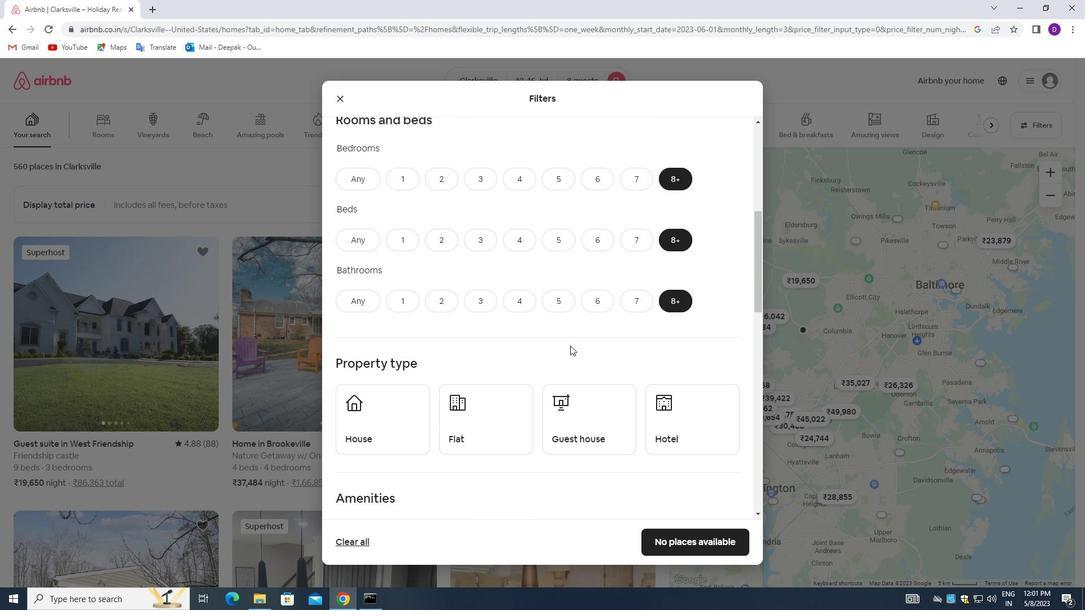 
Action: Mouse scrolled (570, 345) with delta (0, 0)
Screenshot: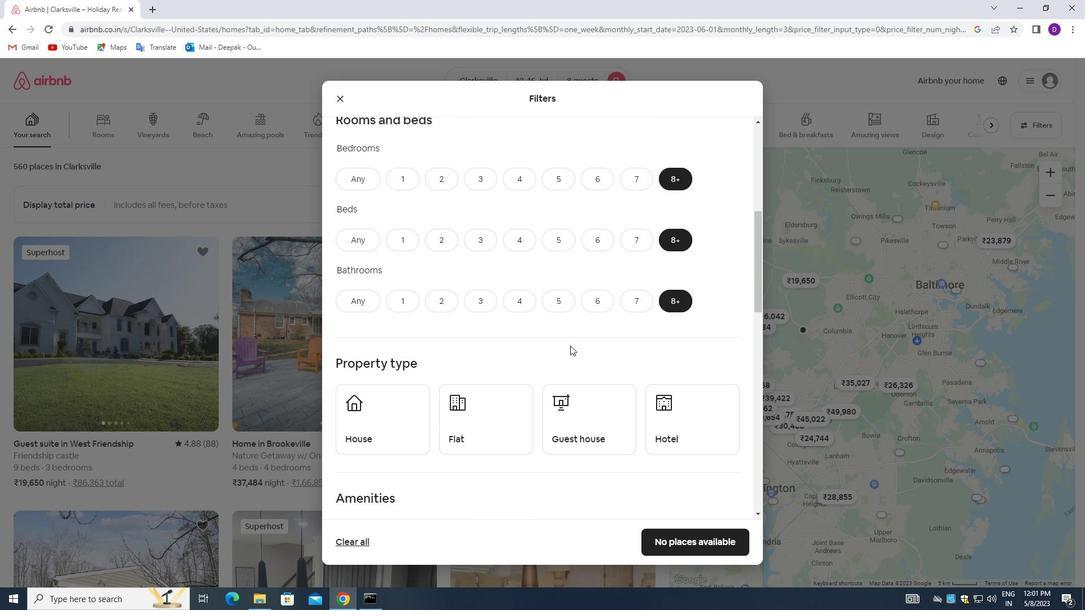 
Action: Mouse moved to (408, 366)
Screenshot: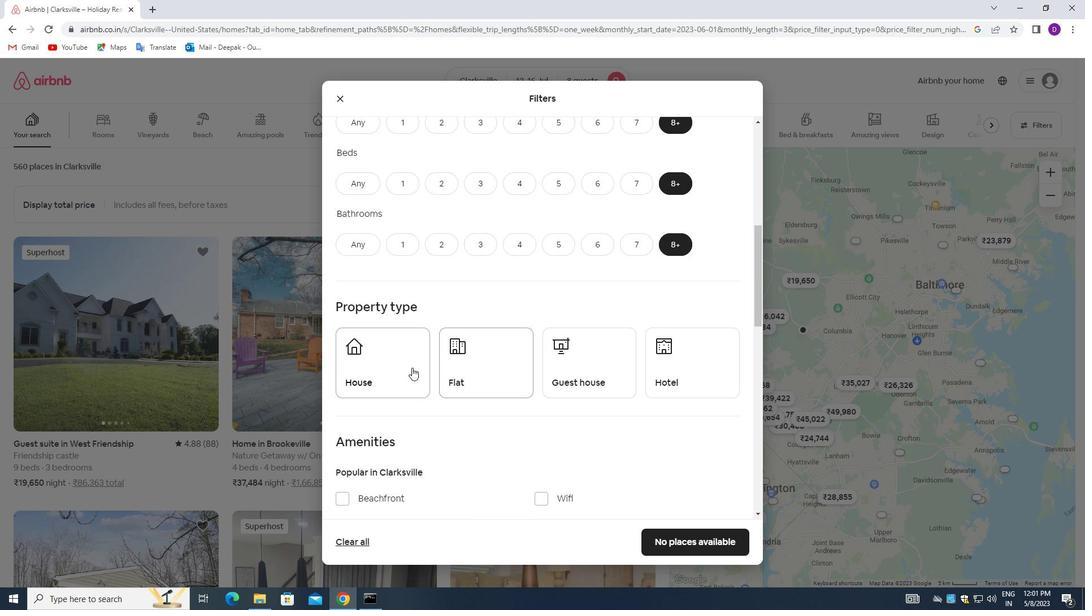 
Action: Mouse pressed left at (408, 366)
Screenshot: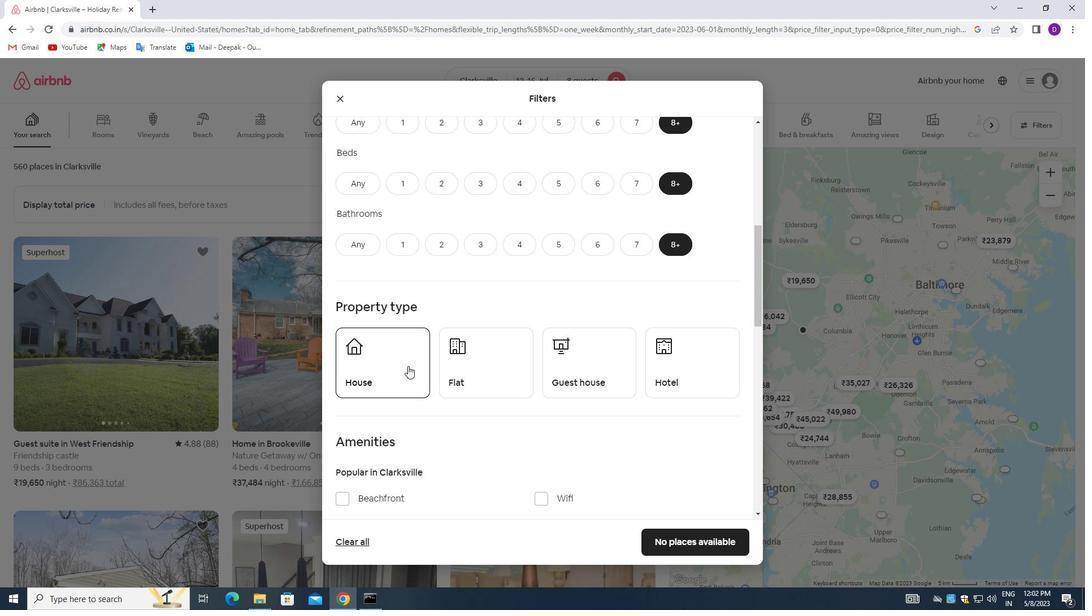 
Action: Mouse moved to (474, 363)
Screenshot: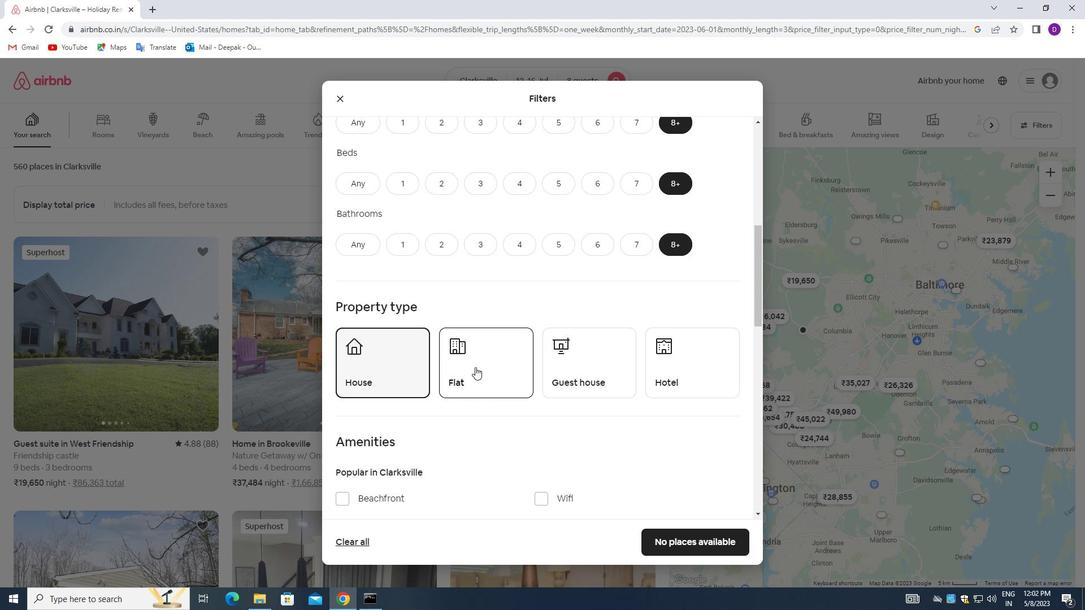 
Action: Mouse pressed left at (474, 363)
Screenshot: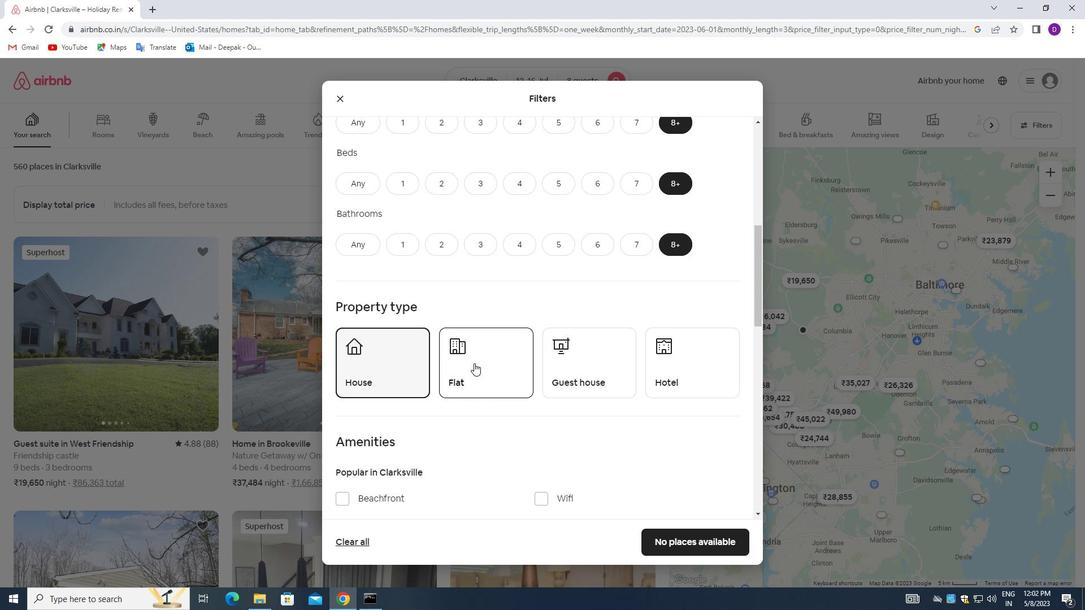 
Action: Mouse moved to (576, 363)
Screenshot: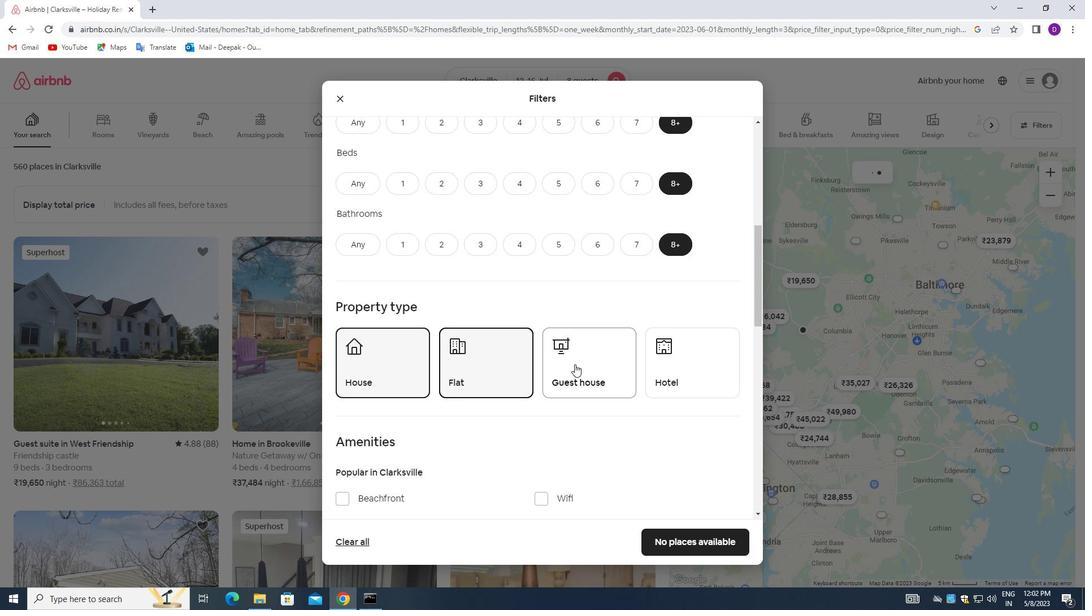 
Action: Mouse pressed left at (576, 363)
Screenshot: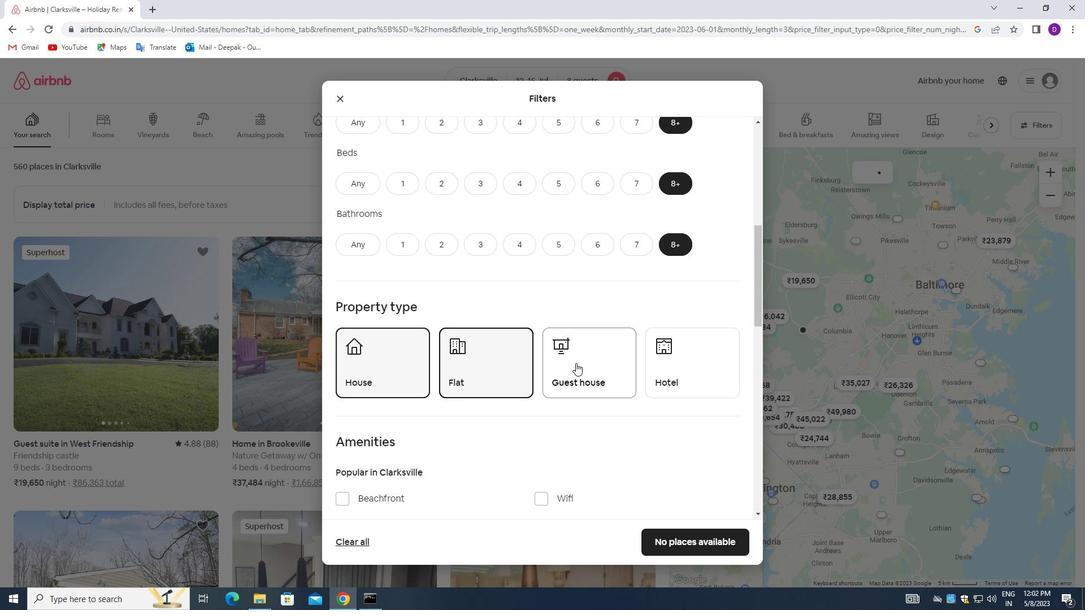 
Action: Mouse moved to (679, 366)
Screenshot: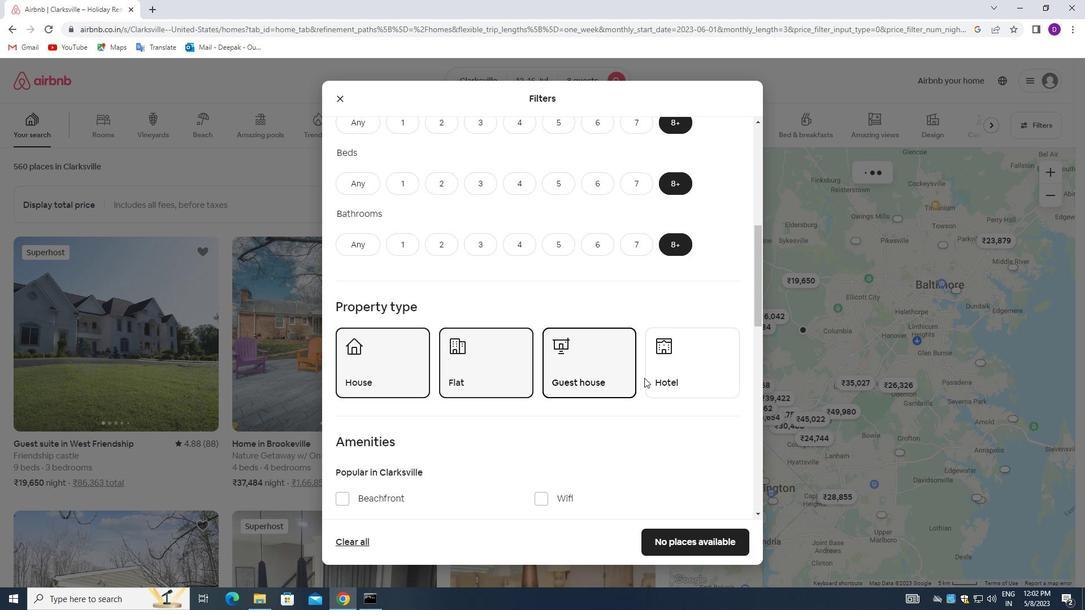 
Action: Mouse pressed left at (679, 366)
Screenshot: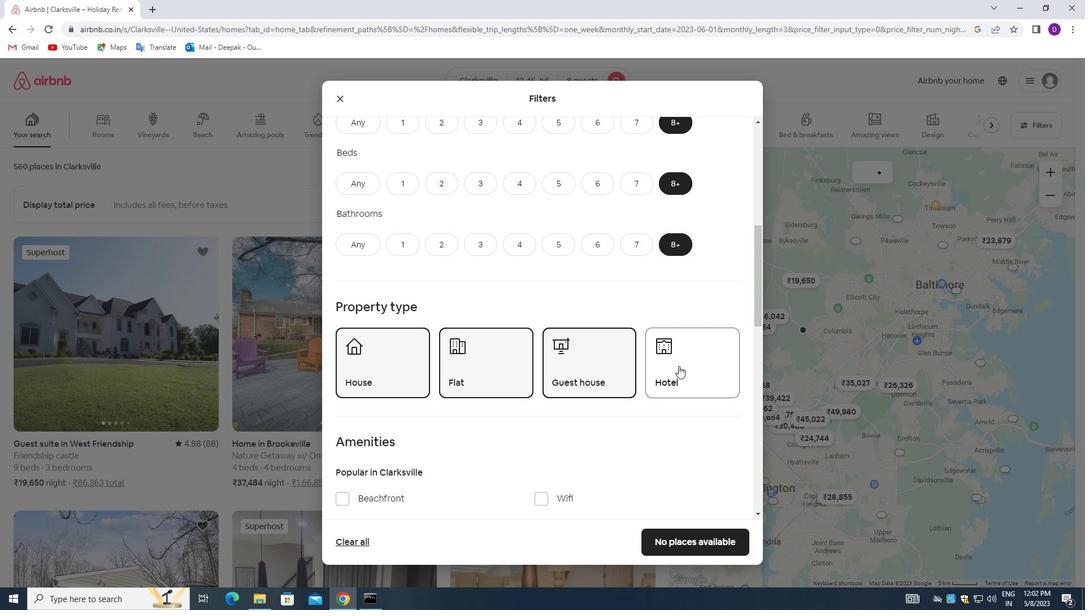 
Action: Mouse moved to (498, 391)
Screenshot: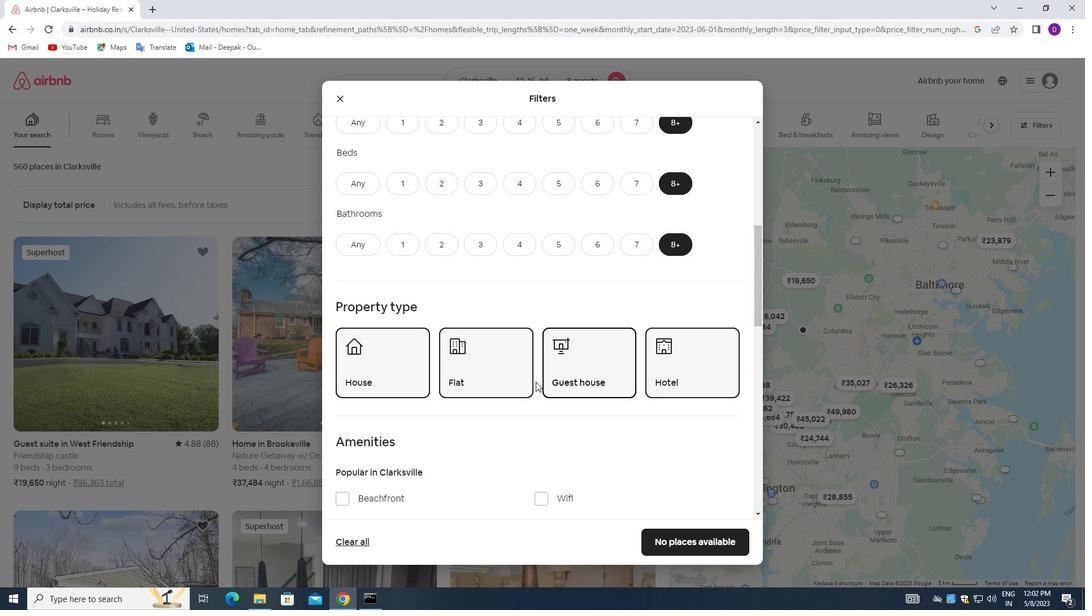 
Action: Mouse scrolled (498, 391) with delta (0, 0)
Screenshot: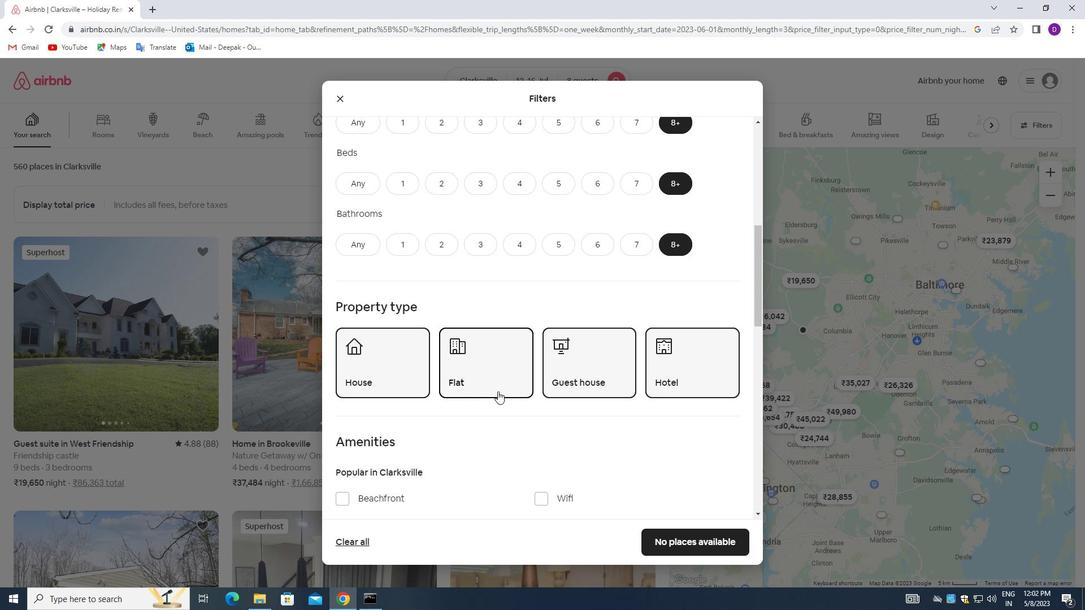 
Action: Mouse moved to (495, 391)
Screenshot: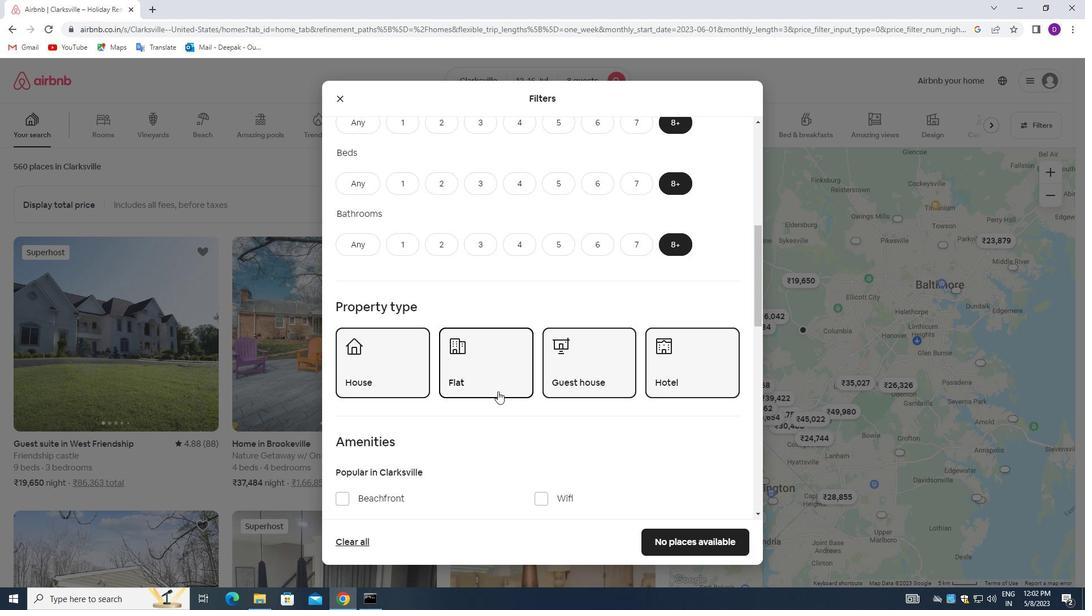 
Action: Mouse scrolled (495, 391) with delta (0, 0)
Screenshot: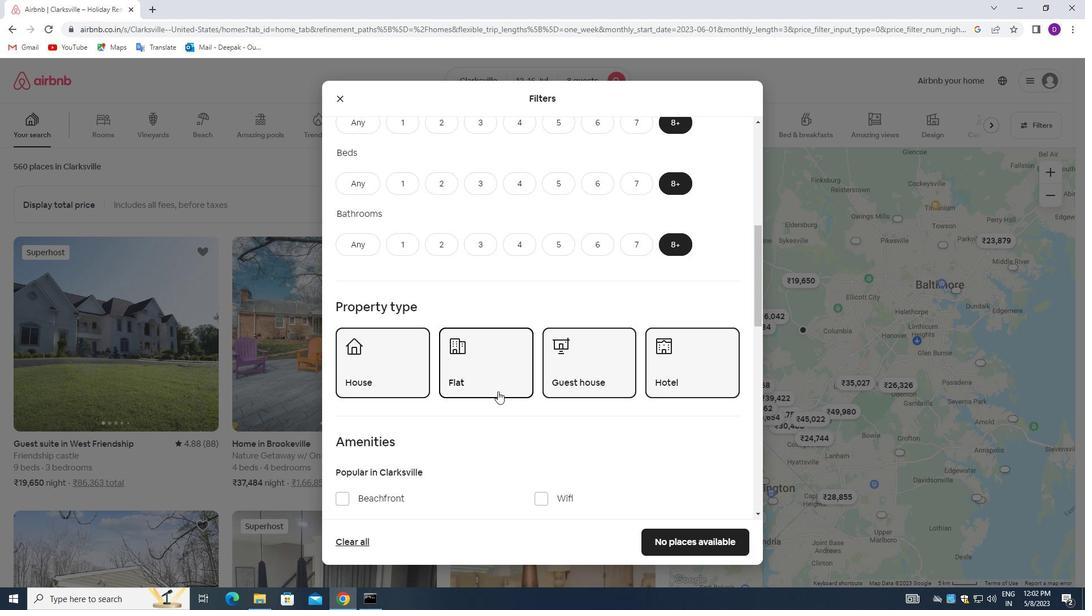 
Action: Mouse moved to (494, 380)
Screenshot: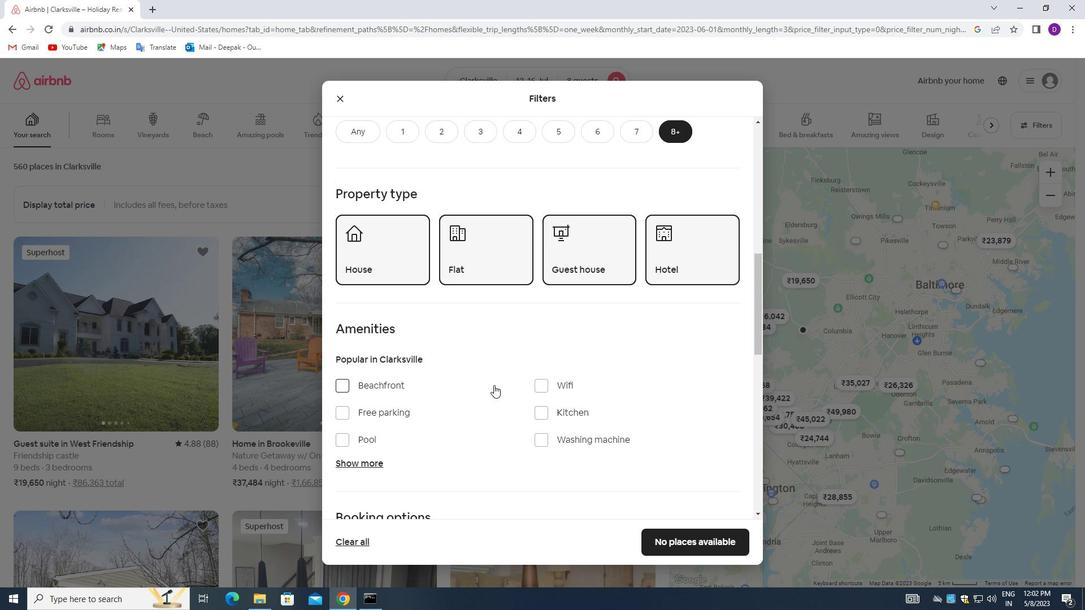 
Action: Mouse scrolled (494, 379) with delta (0, 0)
Screenshot: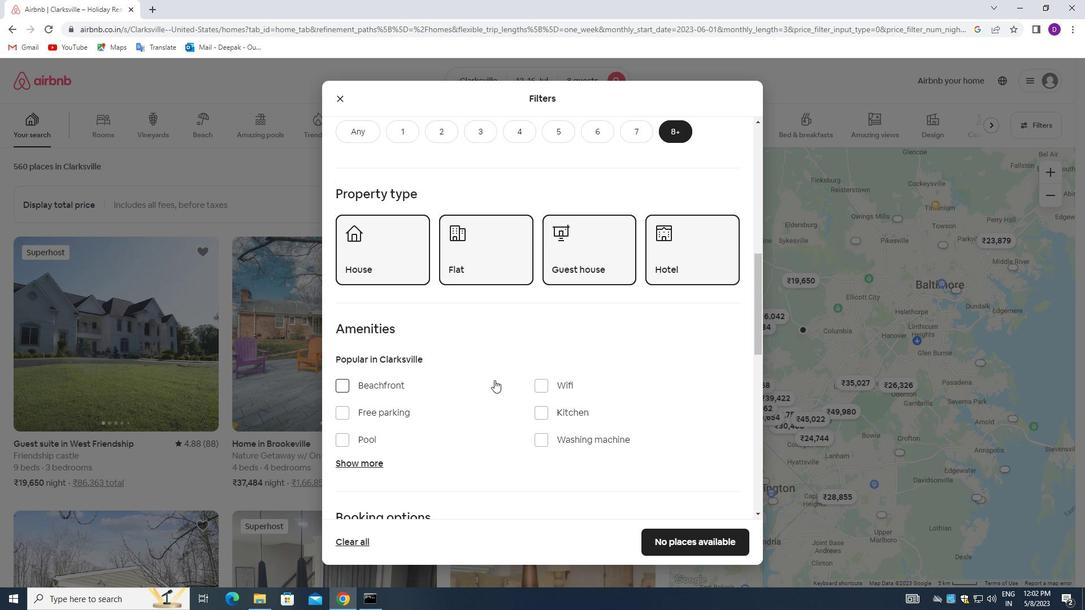 
Action: Mouse moved to (542, 332)
Screenshot: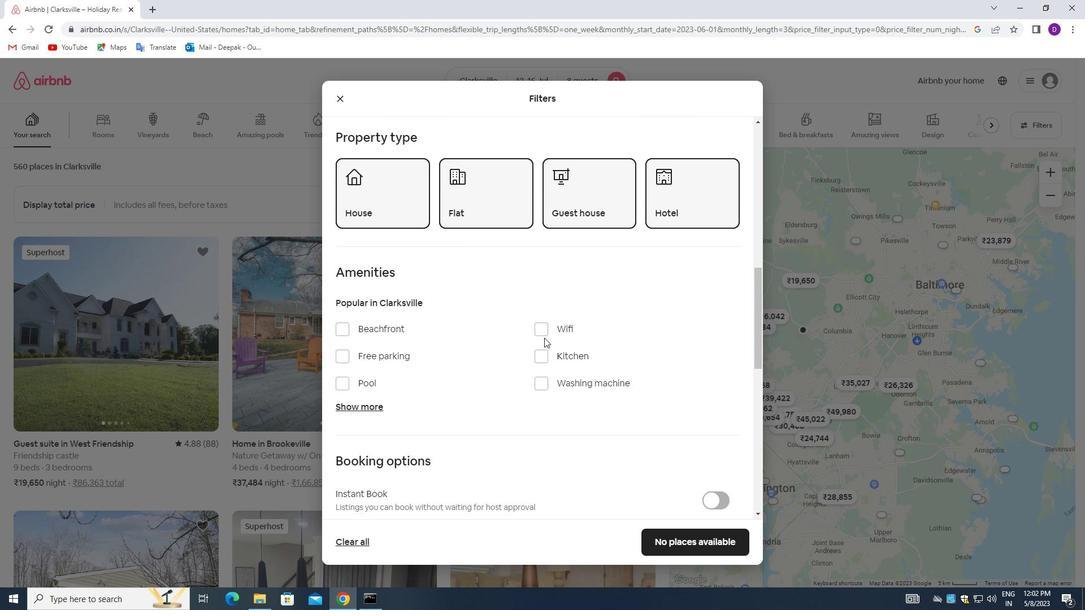 
Action: Mouse pressed left at (542, 332)
Screenshot: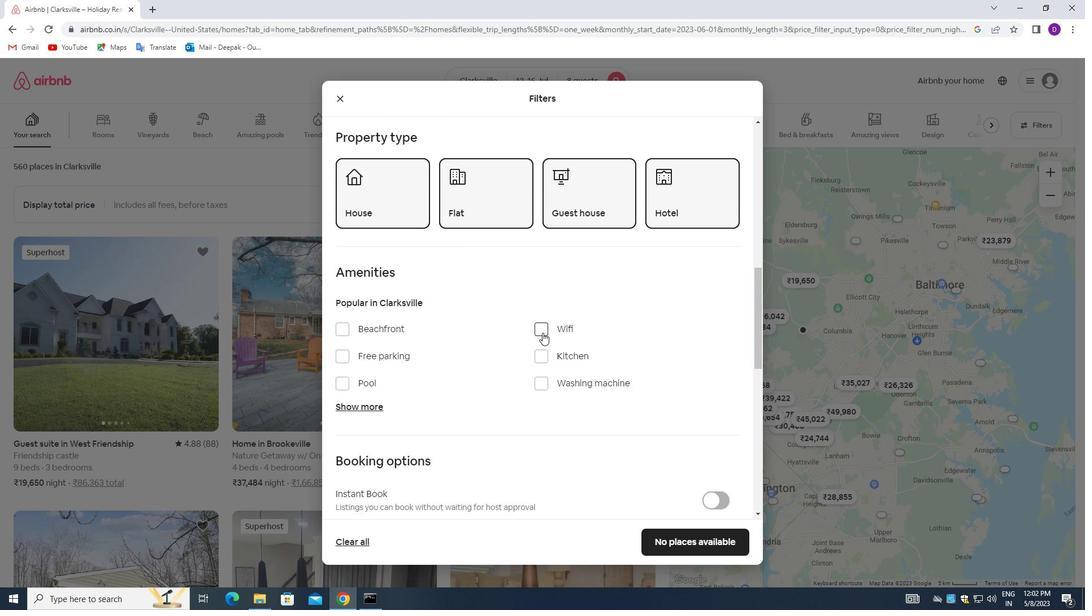 
Action: Mouse moved to (344, 357)
Screenshot: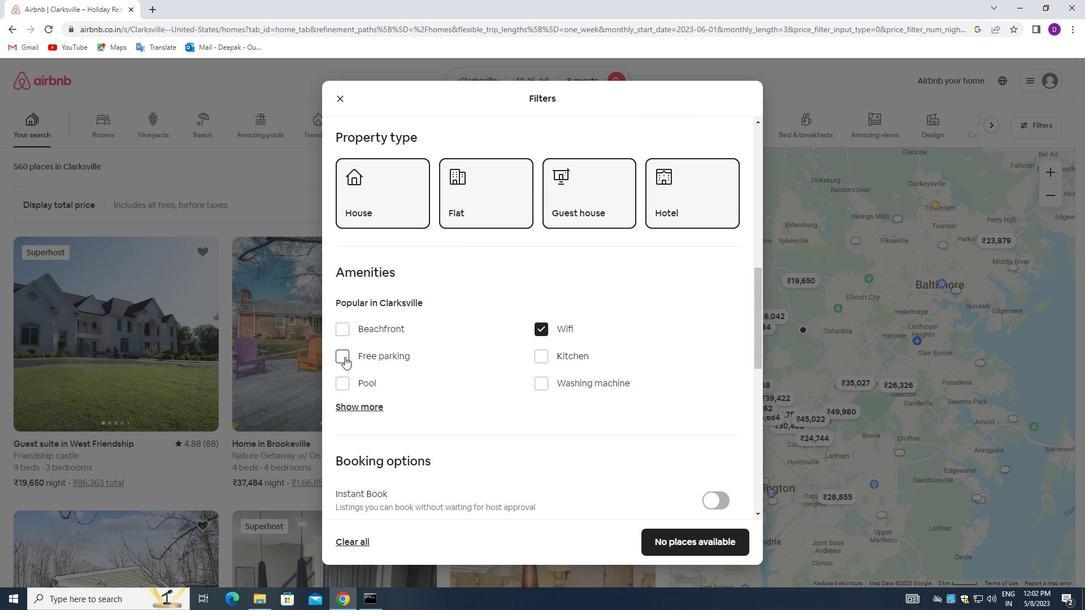 
Action: Mouse pressed left at (344, 357)
Screenshot: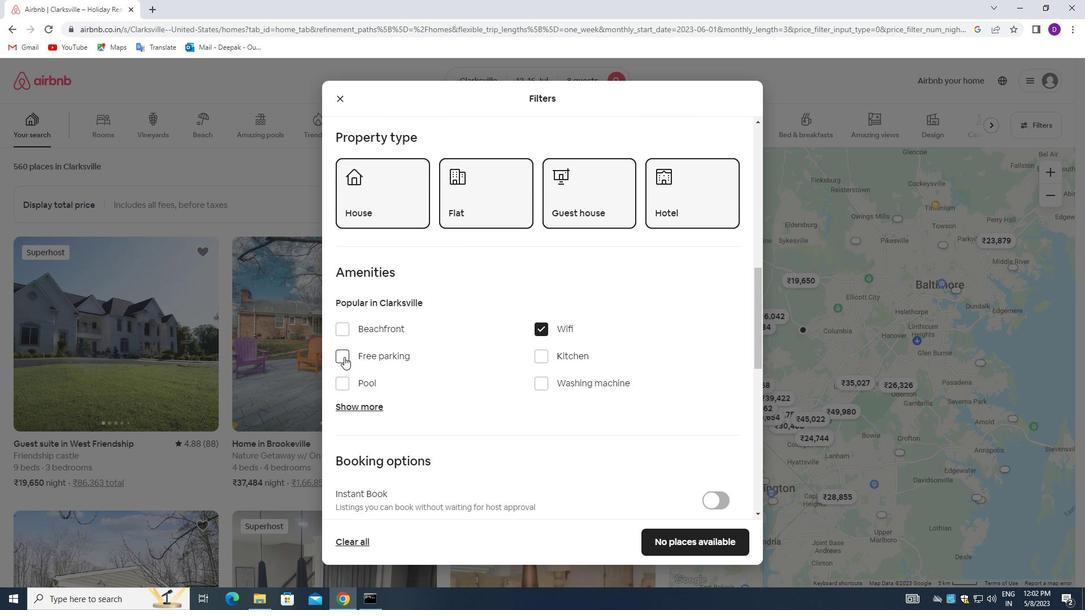 
Action: Mouse moved to (366, 409)
Screenshot: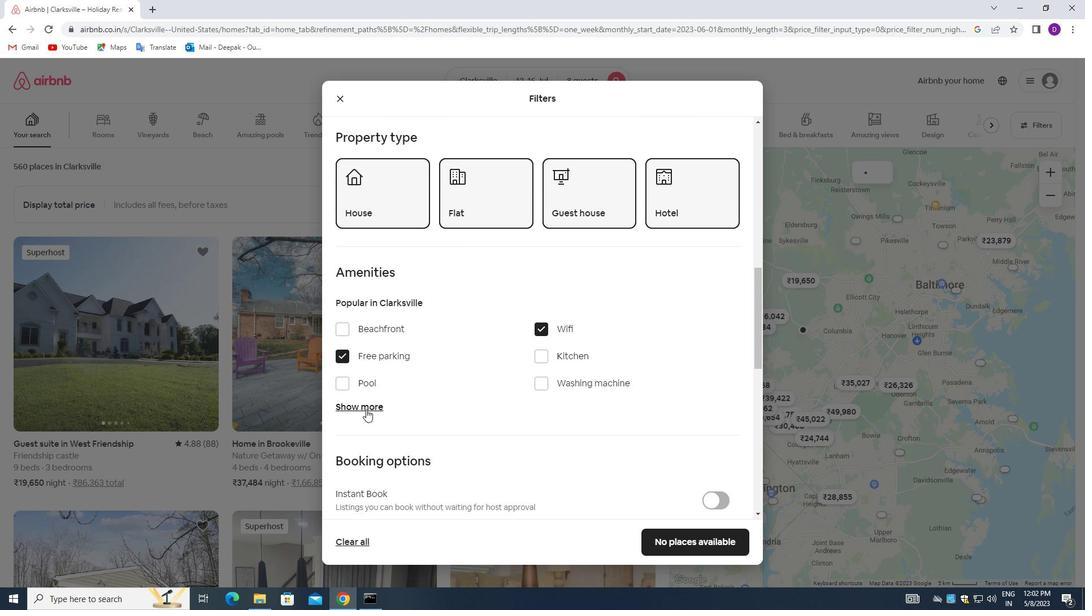 
Action: Mouse pressed left at (366, 409)
Screenshot: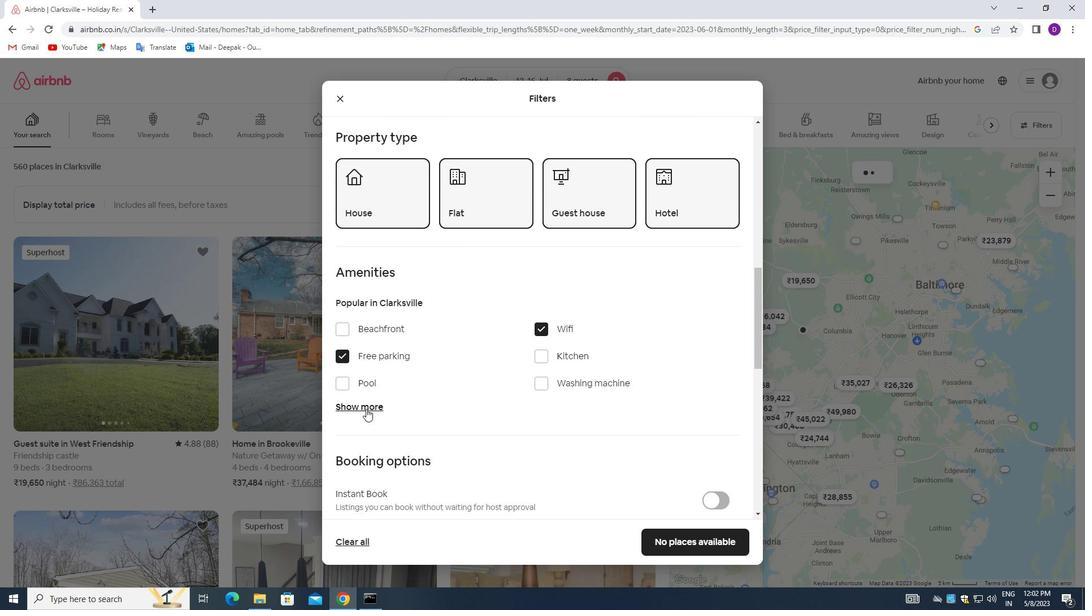 
Action: Mouse moved to (435, 400)
Screenshot: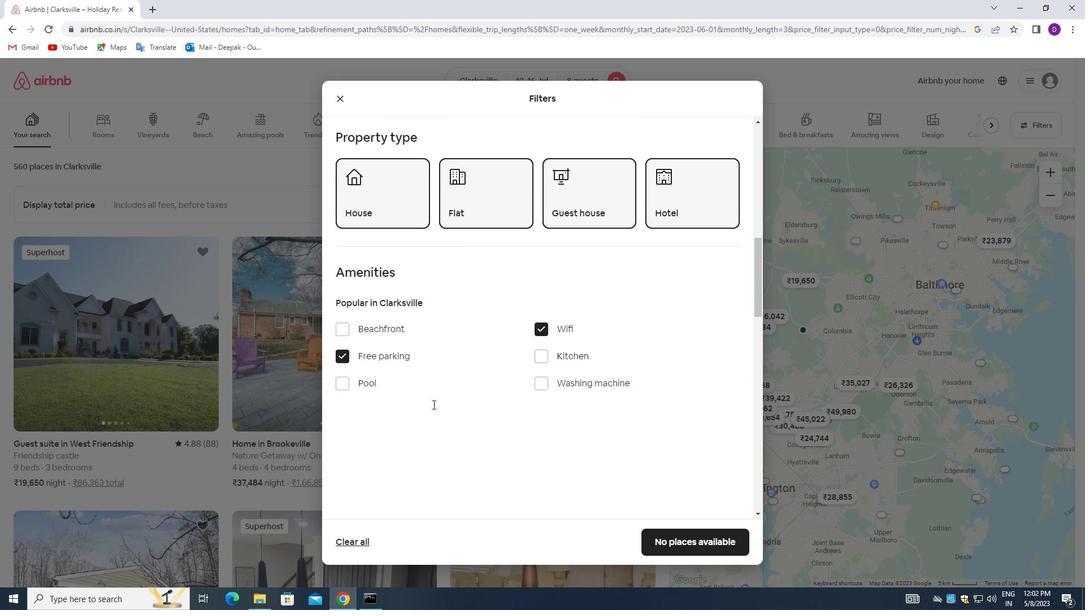 
Action: Mouse scrolled (435, 399) with delta (0, 0)
Screenshot: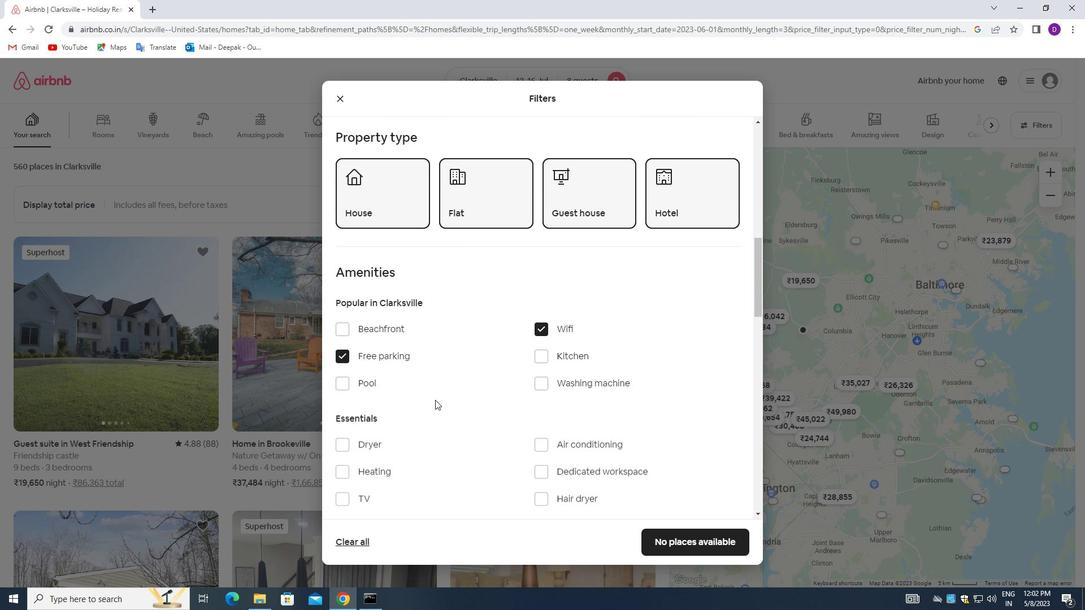 
Action: Mouse scrolled (435, 399) with delta (0, 0)
Screenshot: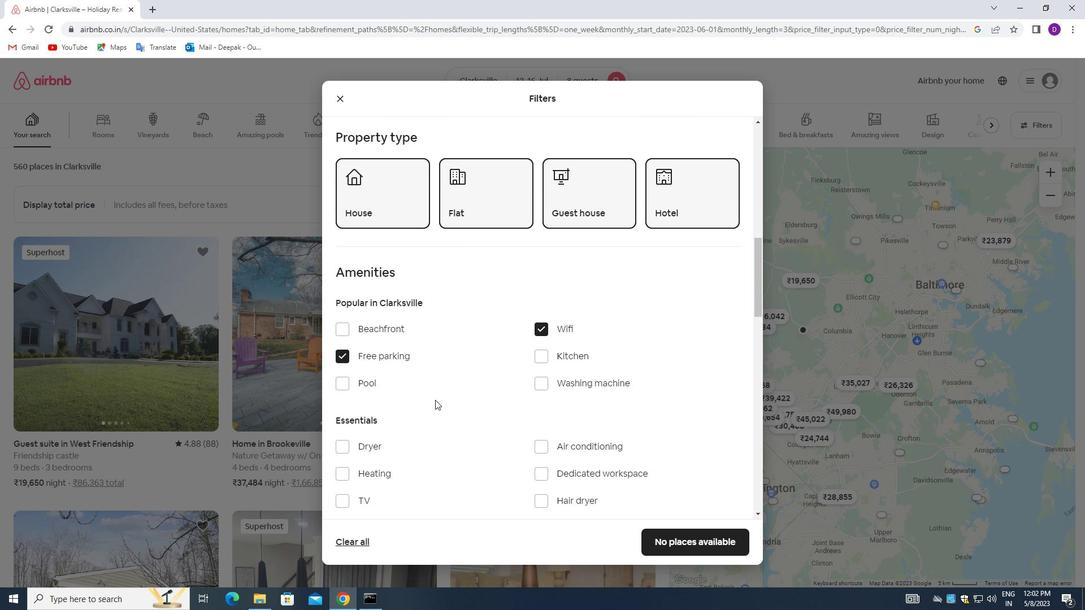 
Action: Mouse moved to (342, 391)
Screenshot: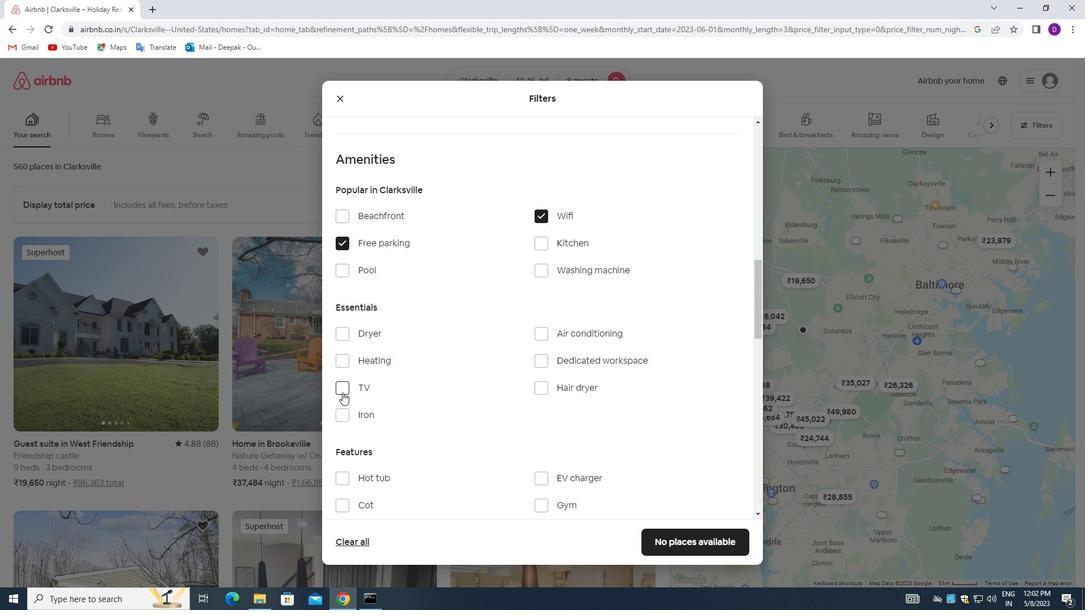 
Action: Mouse pressed left at (342, 391)
Screenshot: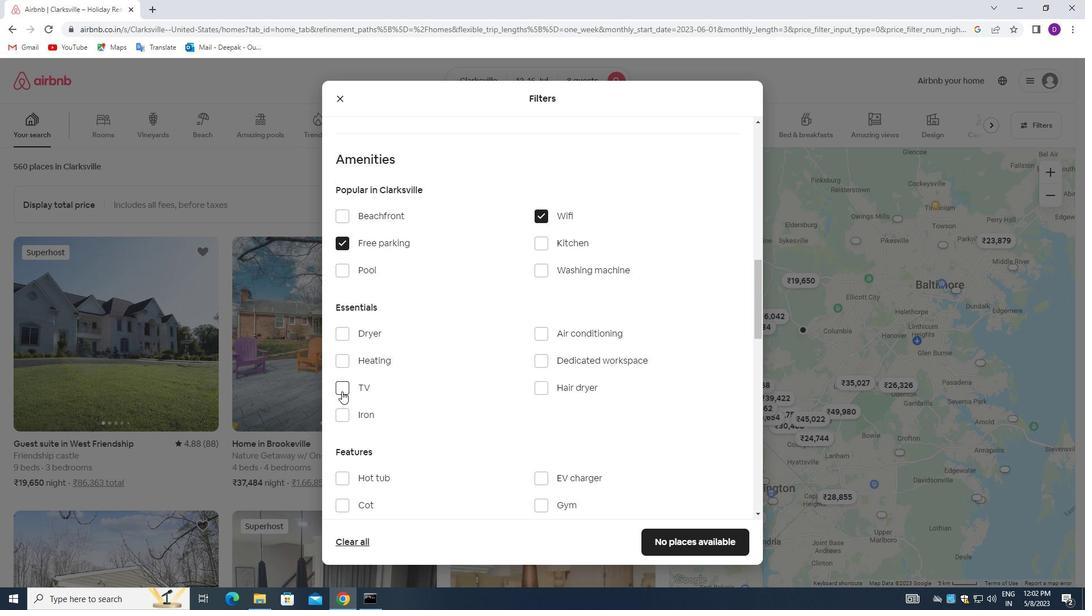 
Action: Mouse moved to (447, 360)
Screenshot: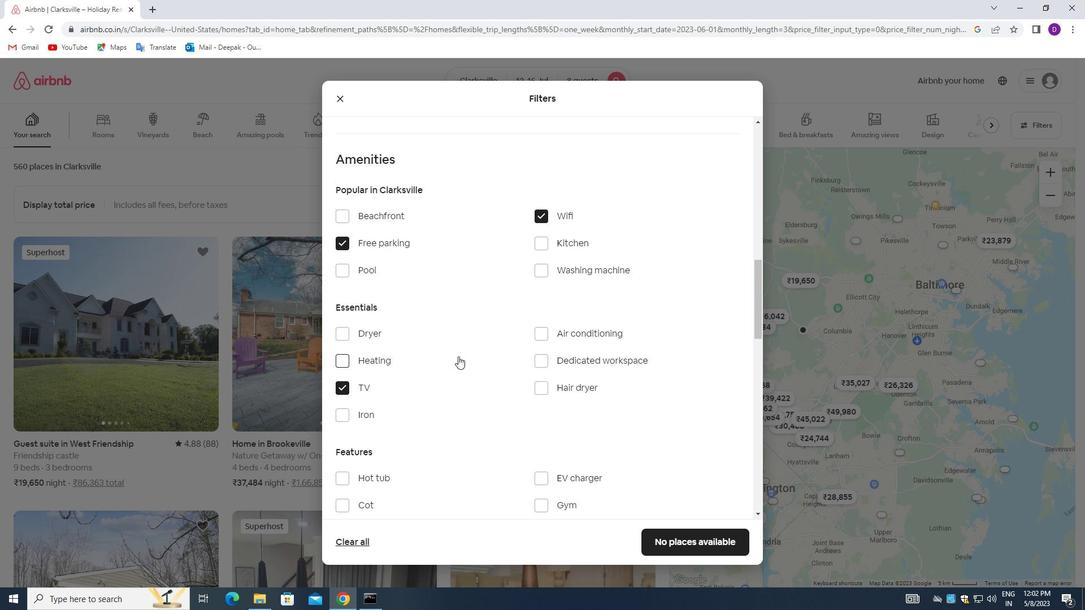 
Action: Mouse scrolled (447, 359) with delta (0, 0)
Screenshot: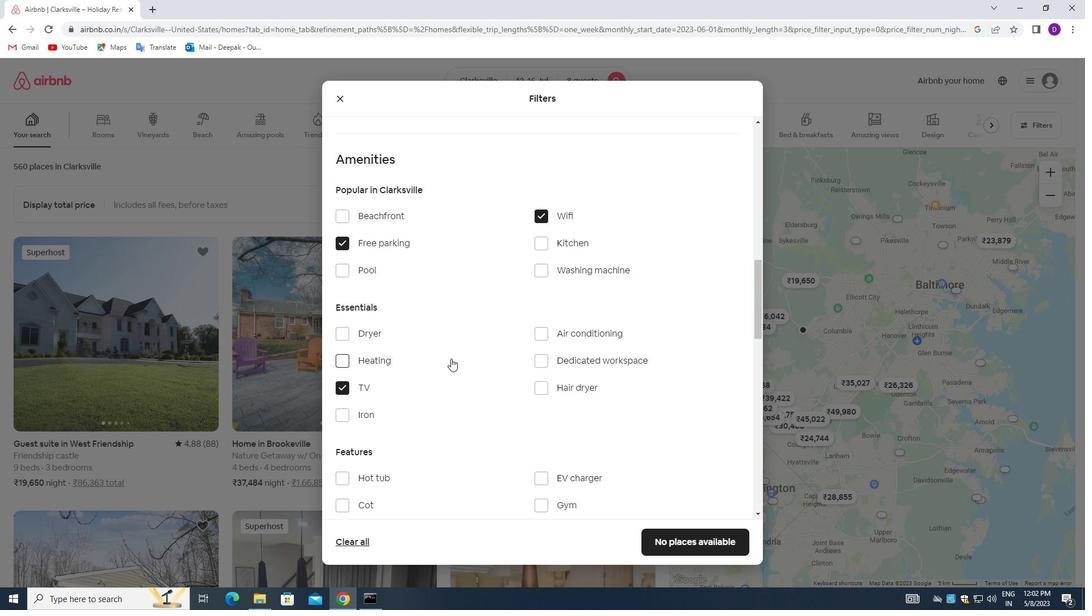 
Action: Mouse moved to (445, 360)
Screenshot: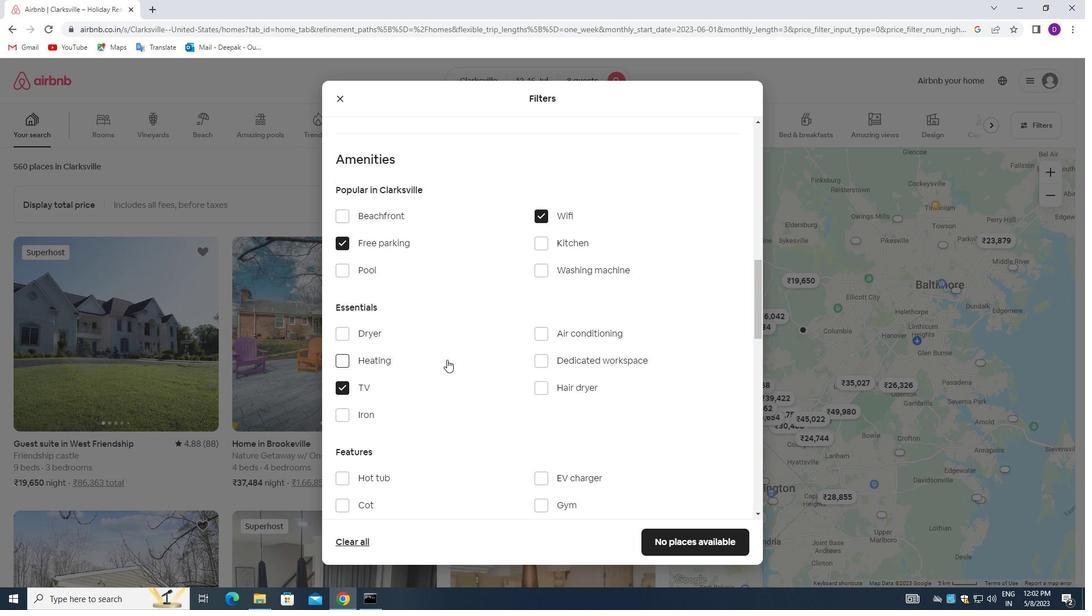 
Action: Mouse scrolled (445, 359) with delta (0, 0)
Screenshot: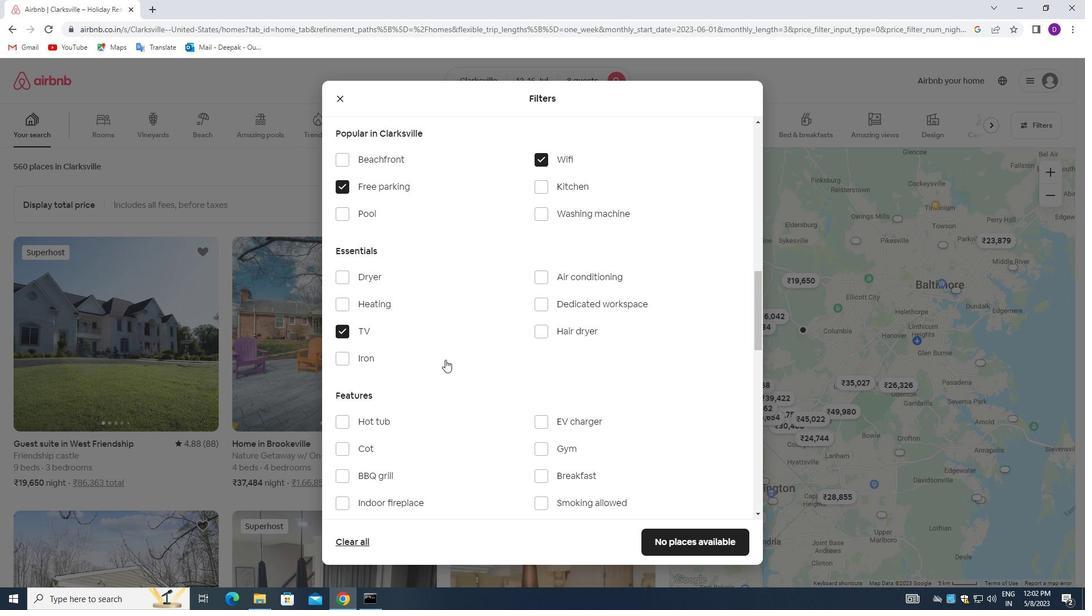 
Action: Mouse moved to (445, 362)
Screenshot: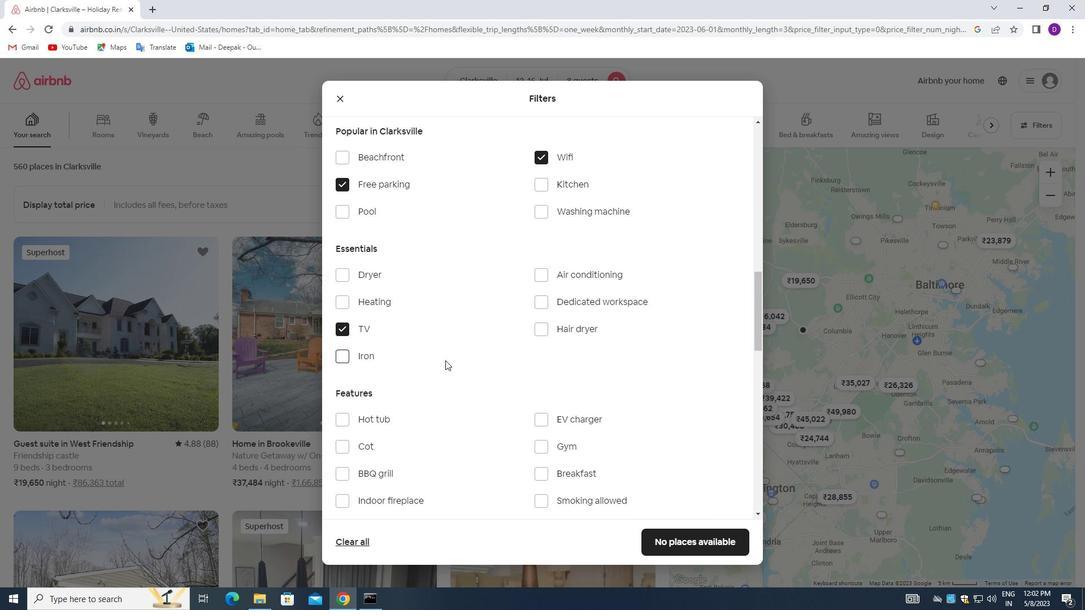 
Action: Mouse scrolled (445, 361) with delta (0, 0)
Screenshot: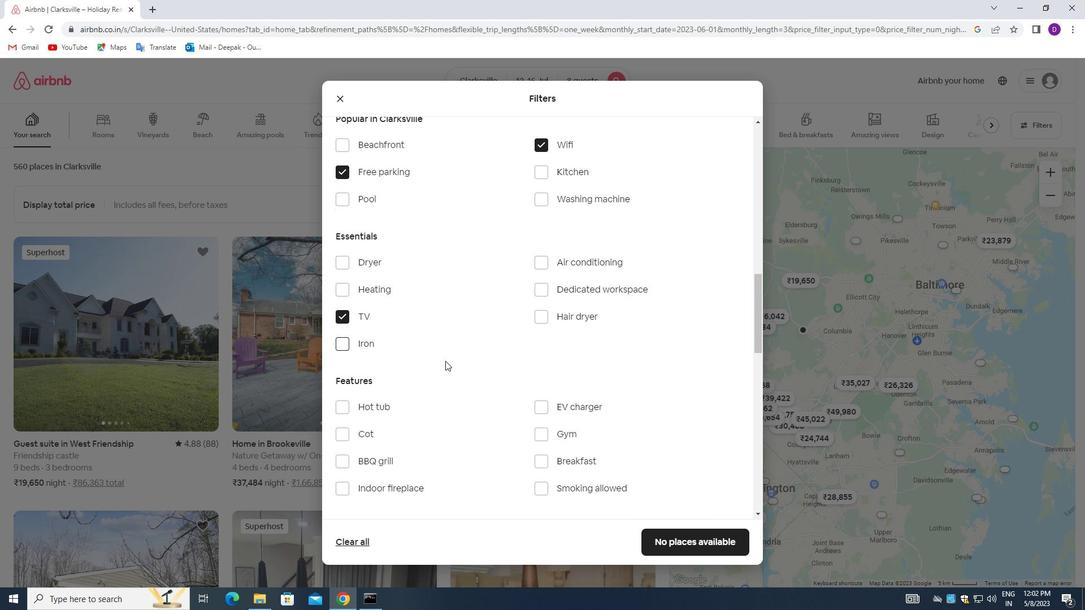 
Action: Mouse moved to (542, 337)
Screenshot: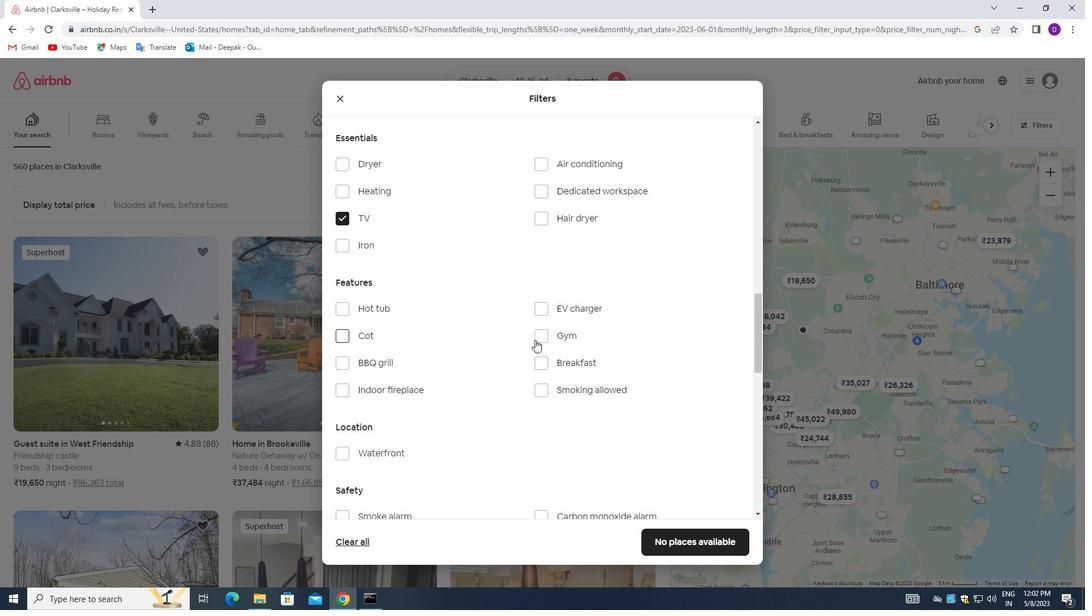 
Action: Mouse pressed left at (542, 337)
Screenshot: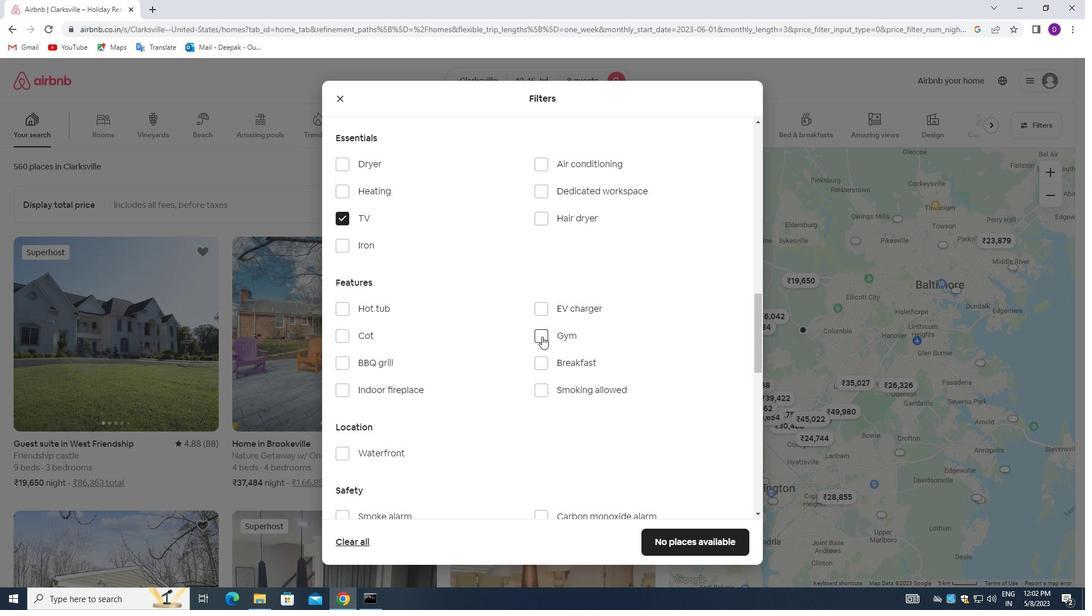 
Action: Mouse moved to (468, 344)
Screenshot: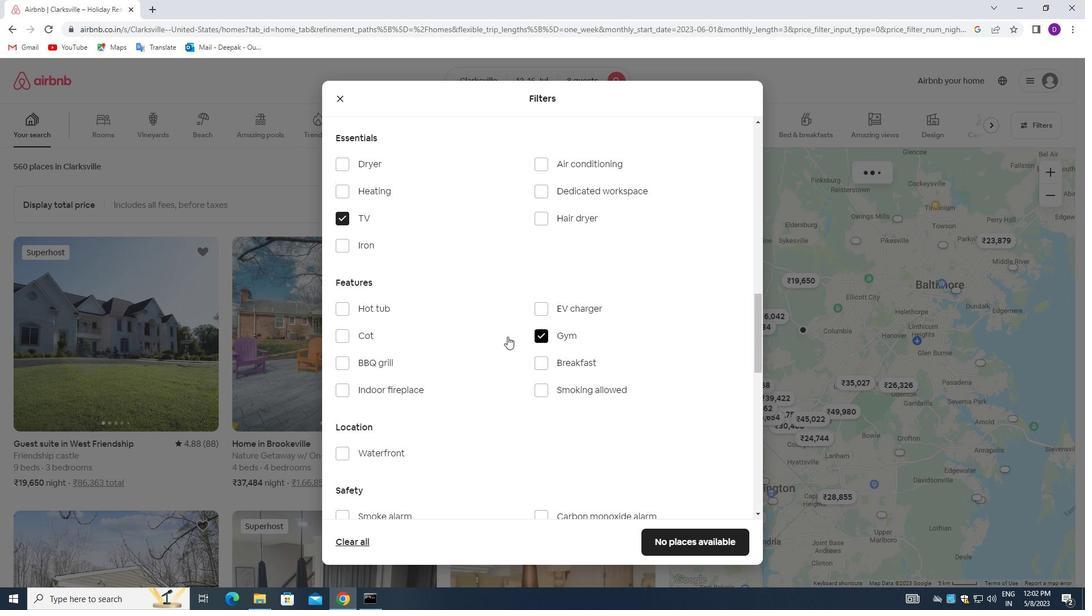 
Action: Mouse scrolled (468, 344) with delta (0, 0)
Screenshot: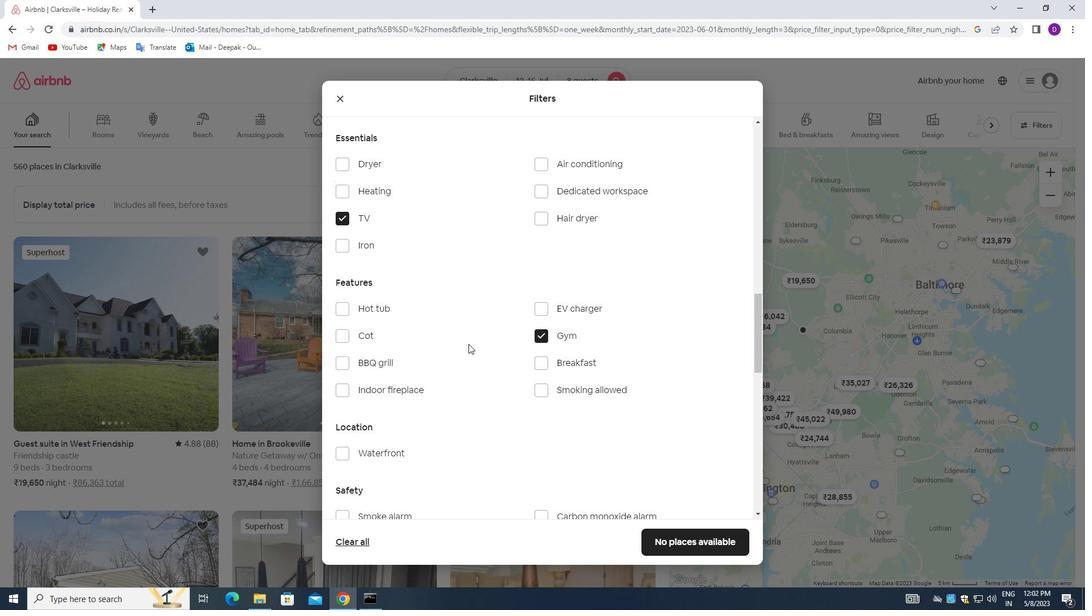 
Action: Mouse scrolled (468, 343) with delta (0, 0)
Screenshot: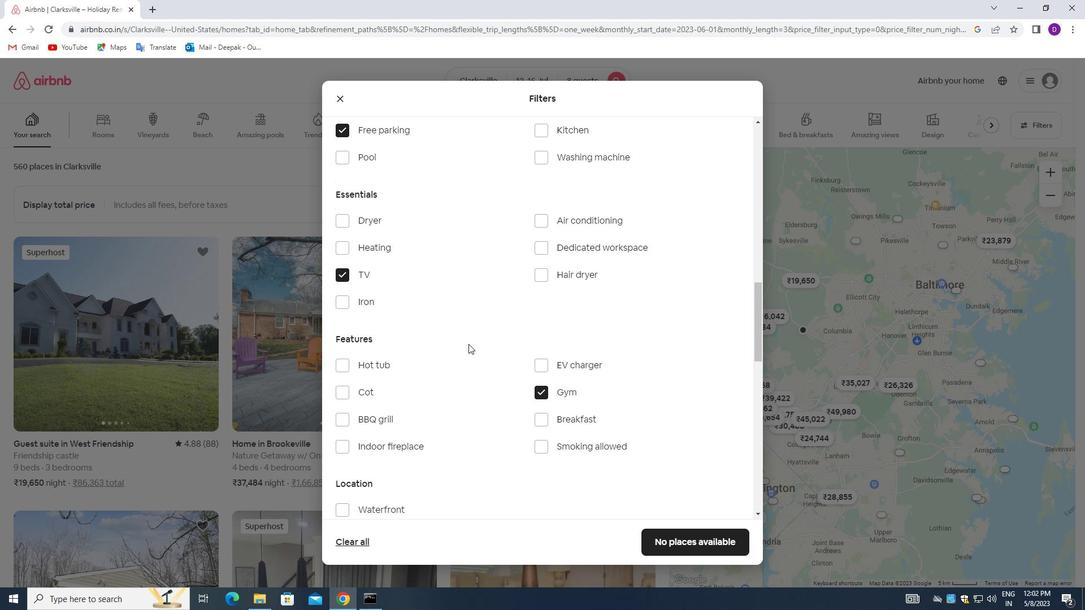 
Action: Mouse moved to (456, 370)
Screenshot: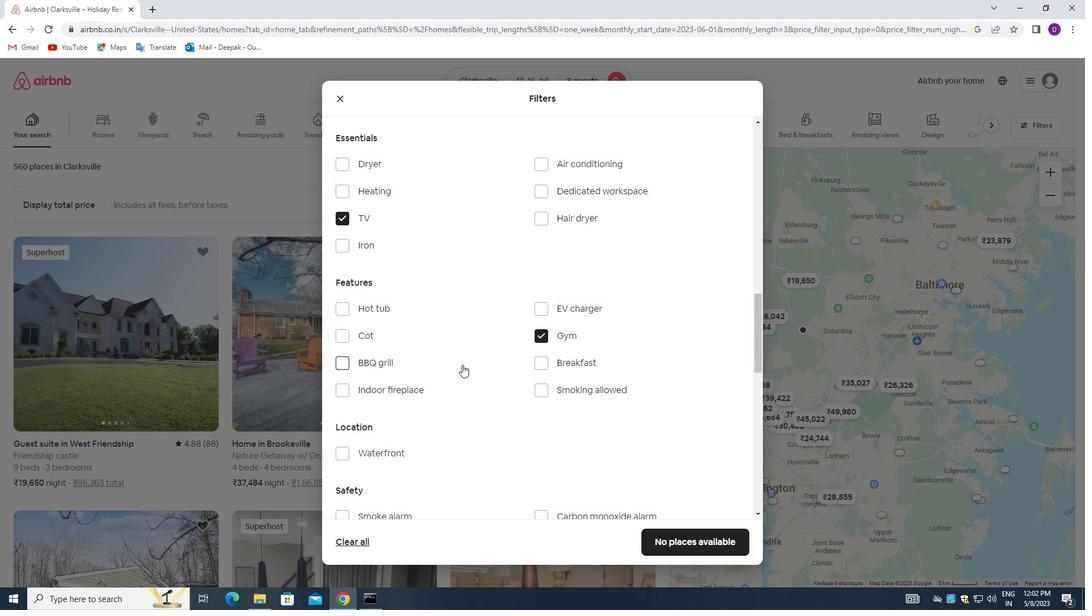 
Action: Mouse scrolled (456, 370) with delta (0, 0)
Screenshot: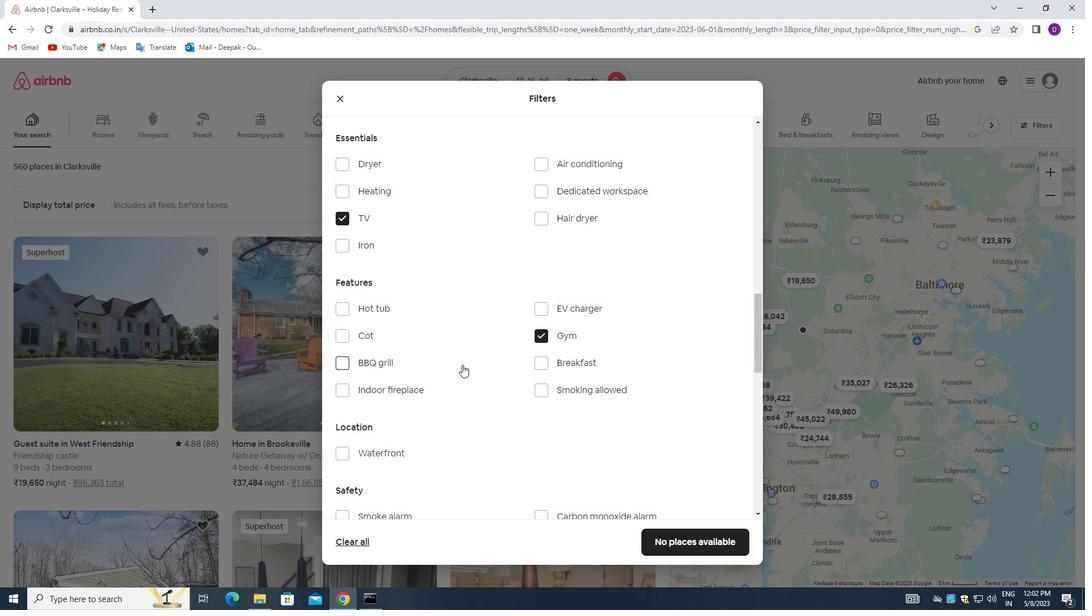 
Action: Mouse moved to (456, 370)
Screenshot: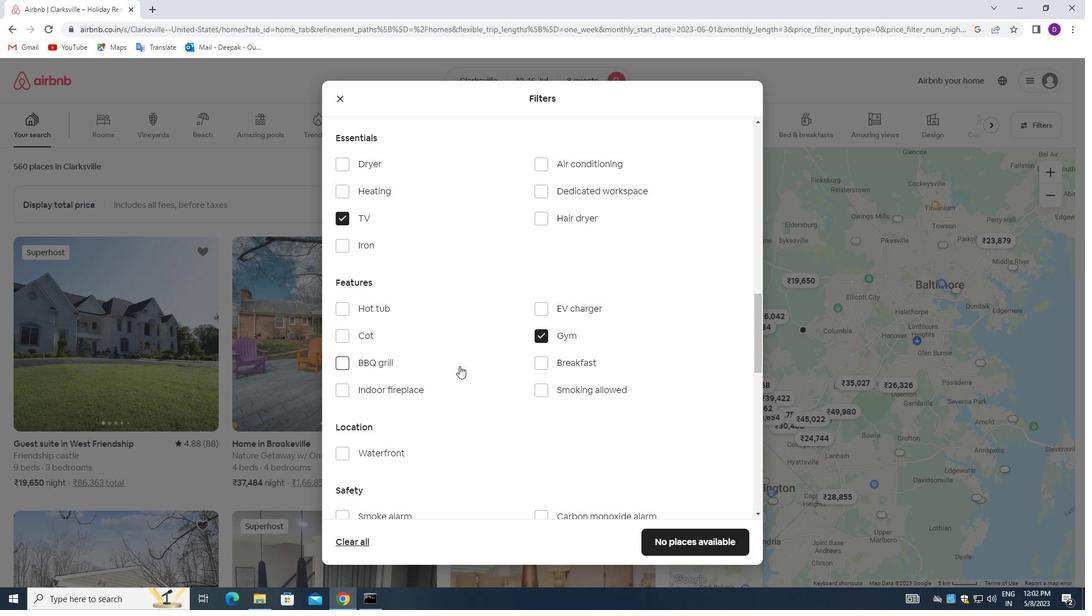
Action: Mouse scrolled (456, 371) with delta (0, 0)
Screenshot: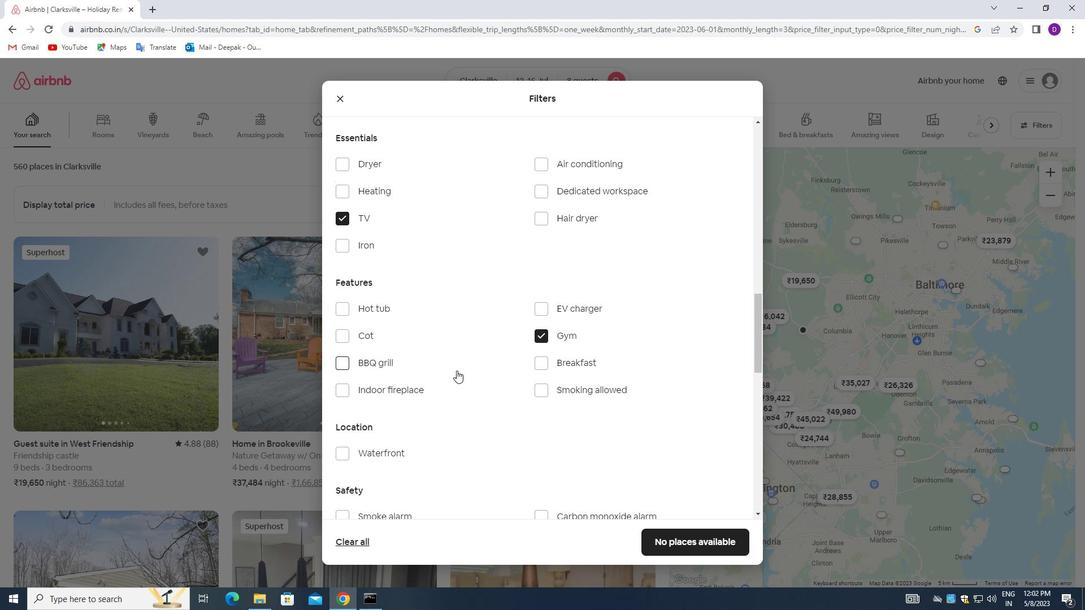 
Action: Mouse scrolled (456, 371) with delta (0, 0)
Screenshot: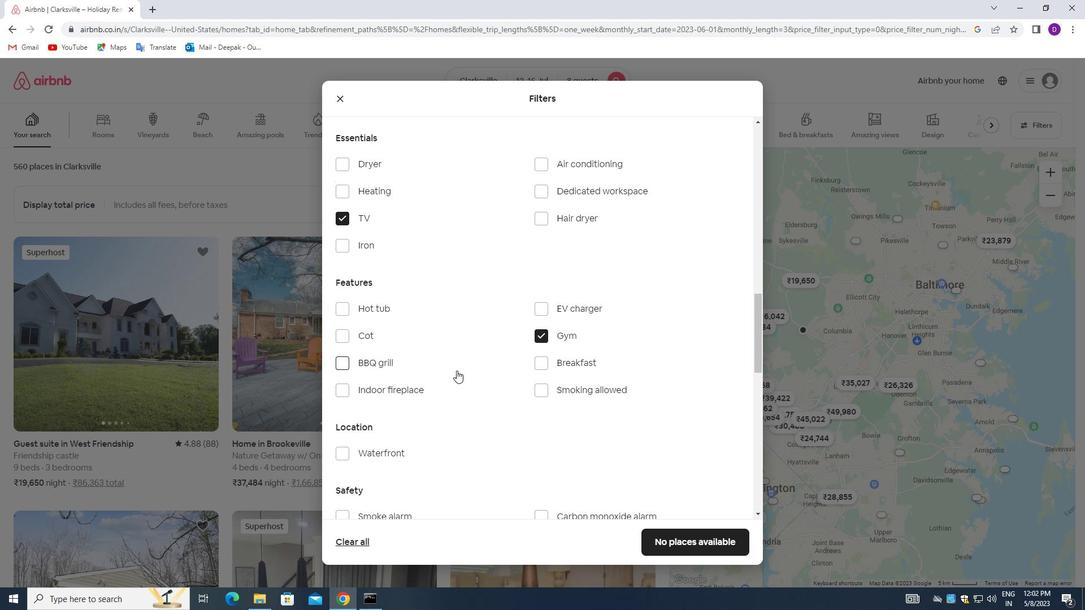 
Action: Mouse moved to (457, 373)
Screenshot: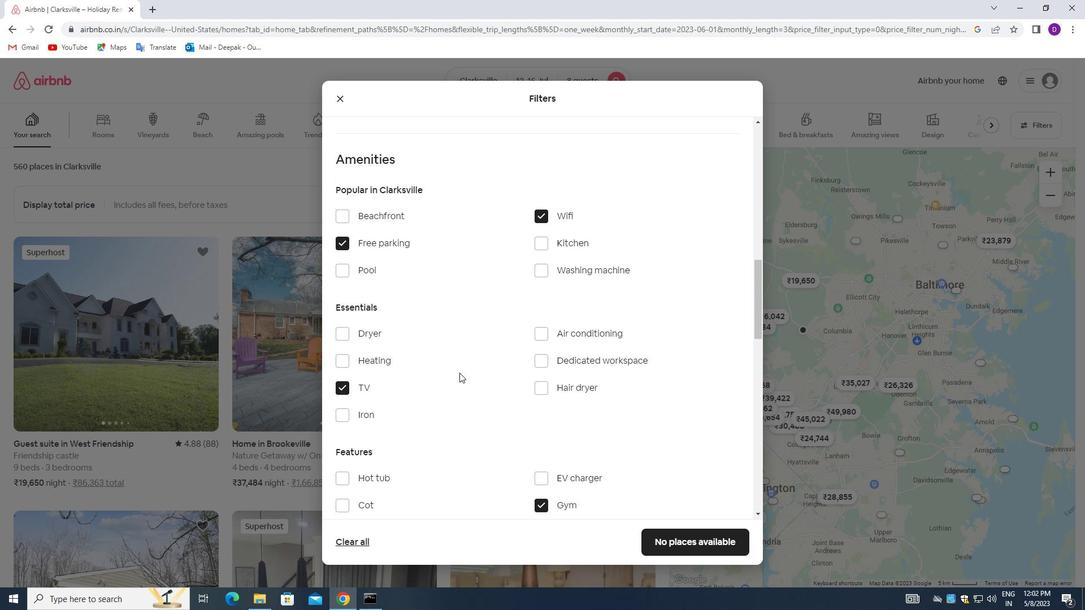 
Action: Mouse scrolled (457, 372) with delta (0, 0)
Screenshot: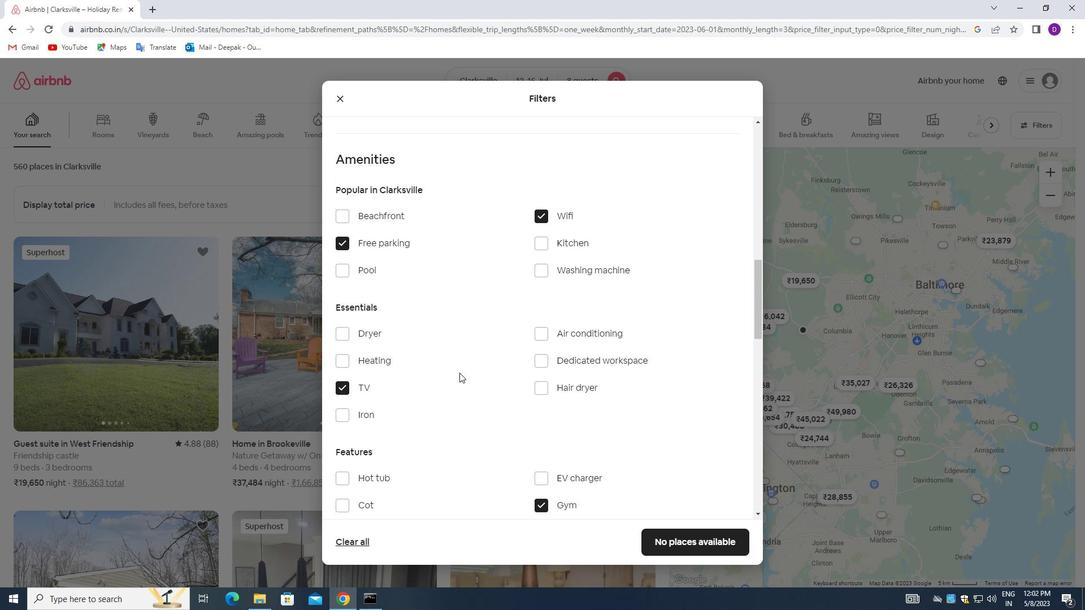
Action: Mouse scrolled (457, 372) with delta (0, 0)
Screenshot: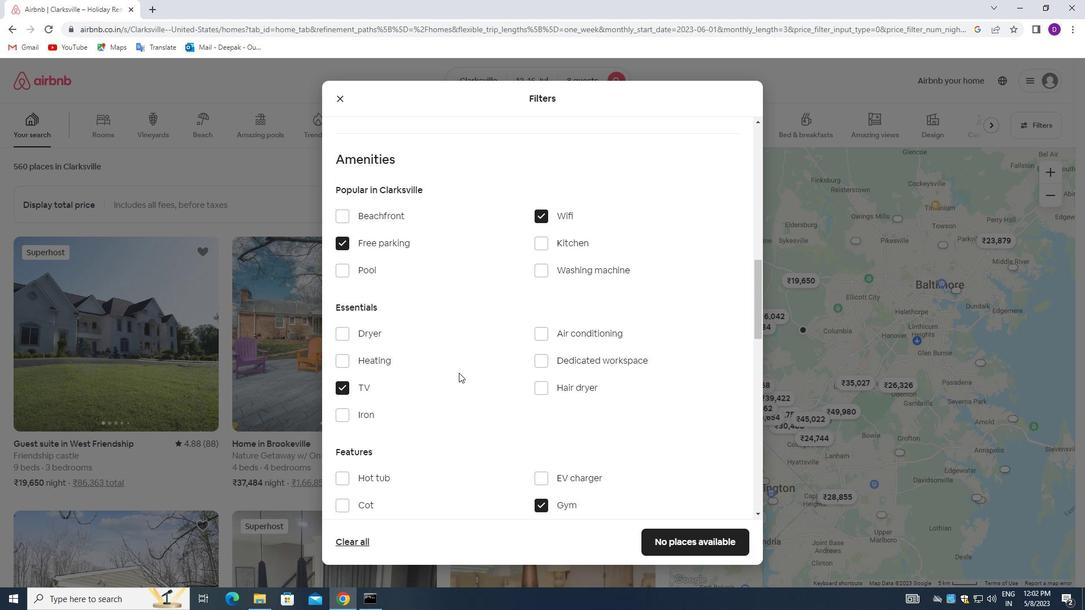 
Action: Mouse scrolled (457, 372) with delta (0, 0)
Screenshot: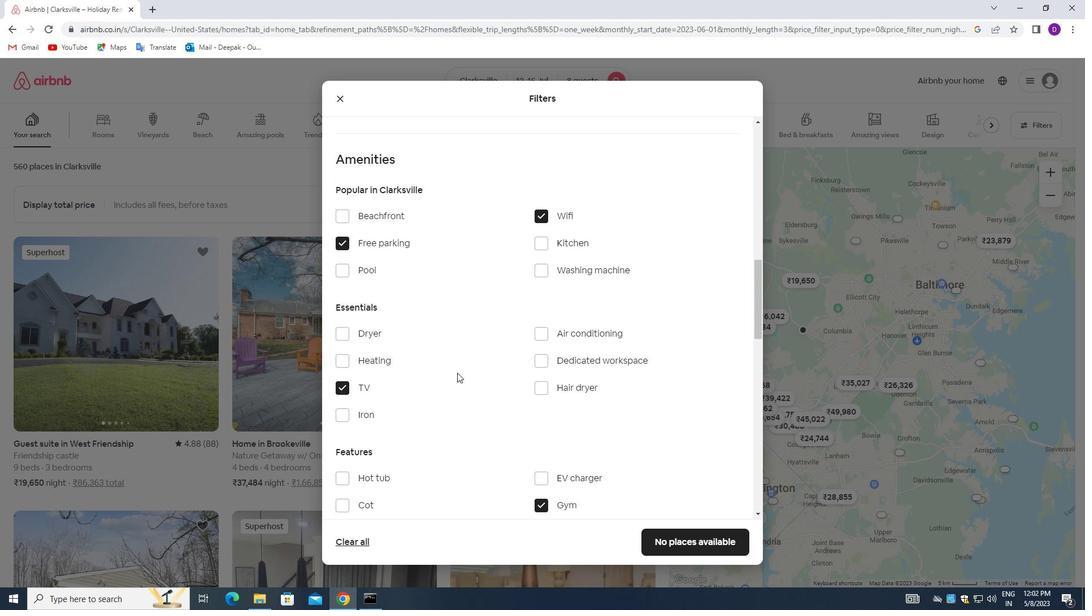 
Action: Mouse moved to (543, 365)
Screenshot: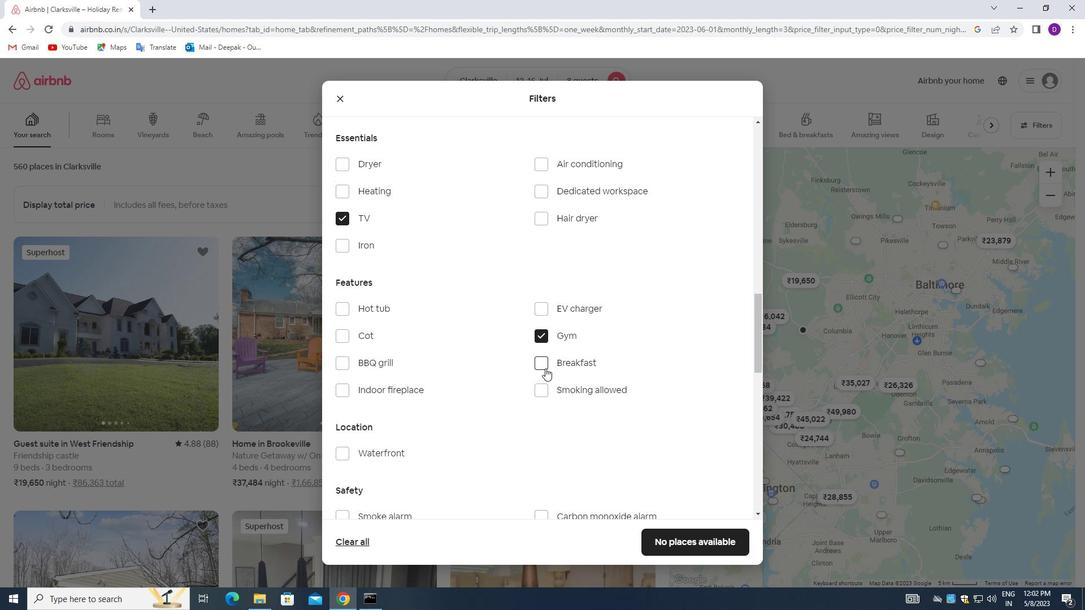 
Action: Mouse pressed left at (543, 365)
Screenshot: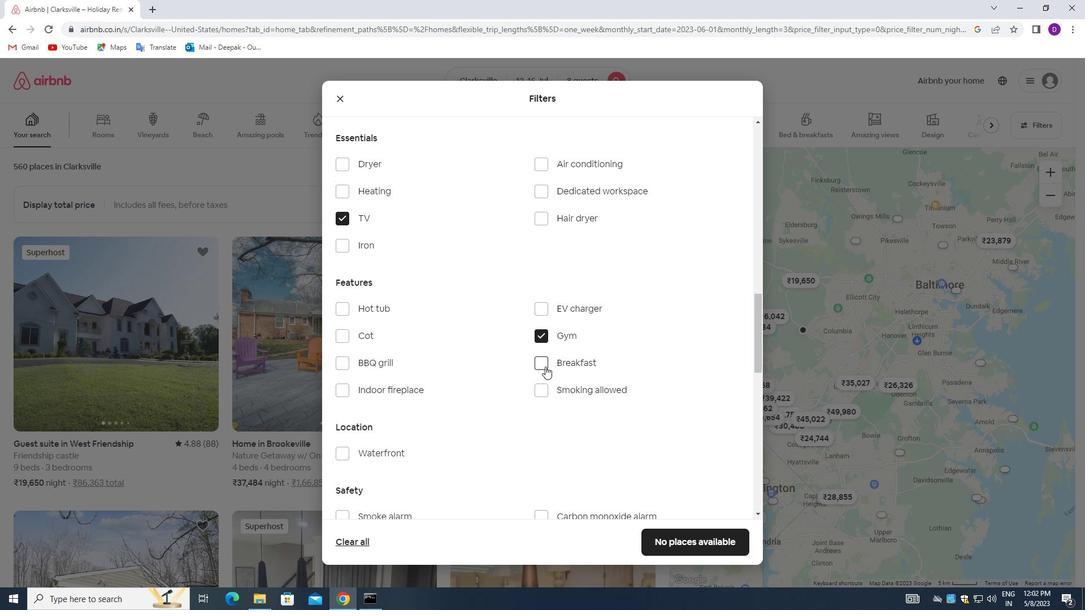 
Action: Mouse moved to (474, 399)
Screenshot: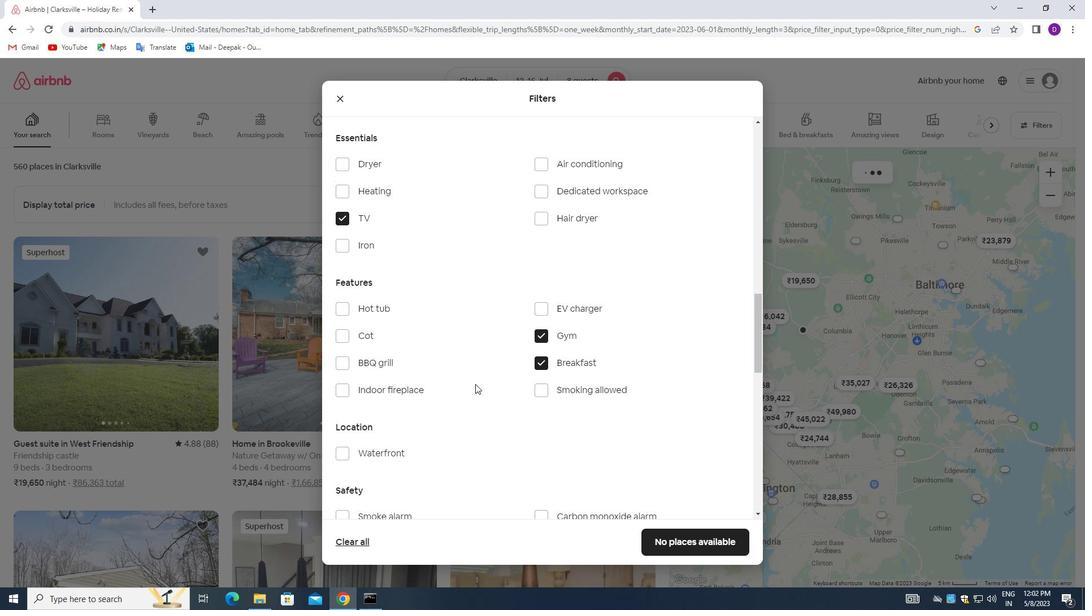 
Action: Mouse scrolled (474, 398) with delta (0, 0)
Screenshot: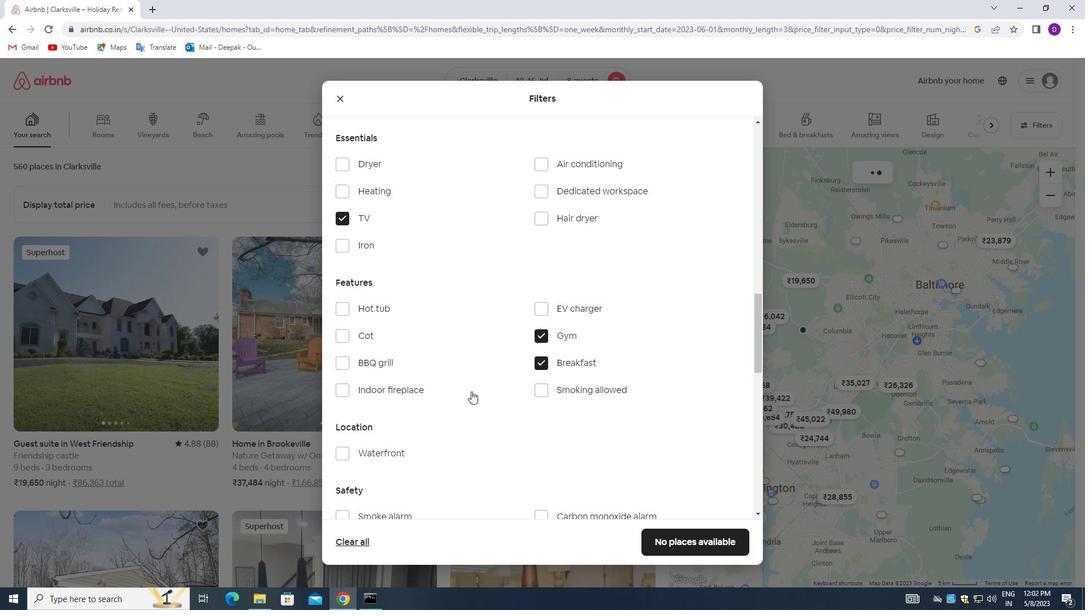 
Action: Mouse moved to (476, 399)
Screenshot: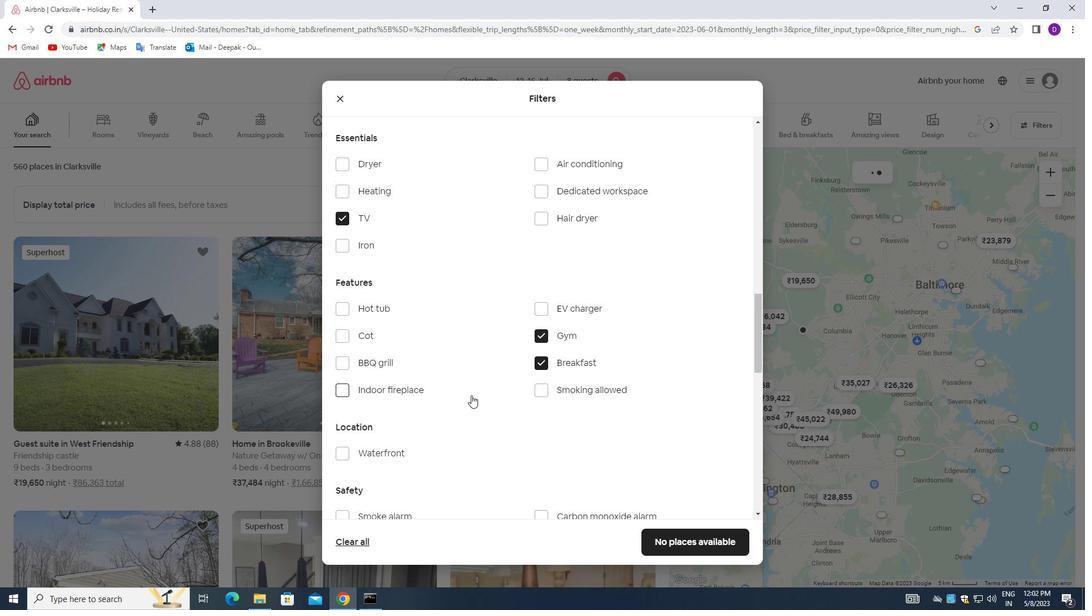 
Action: Mouse scrolled (476, 398) with delta (0, 0)
Screenshot: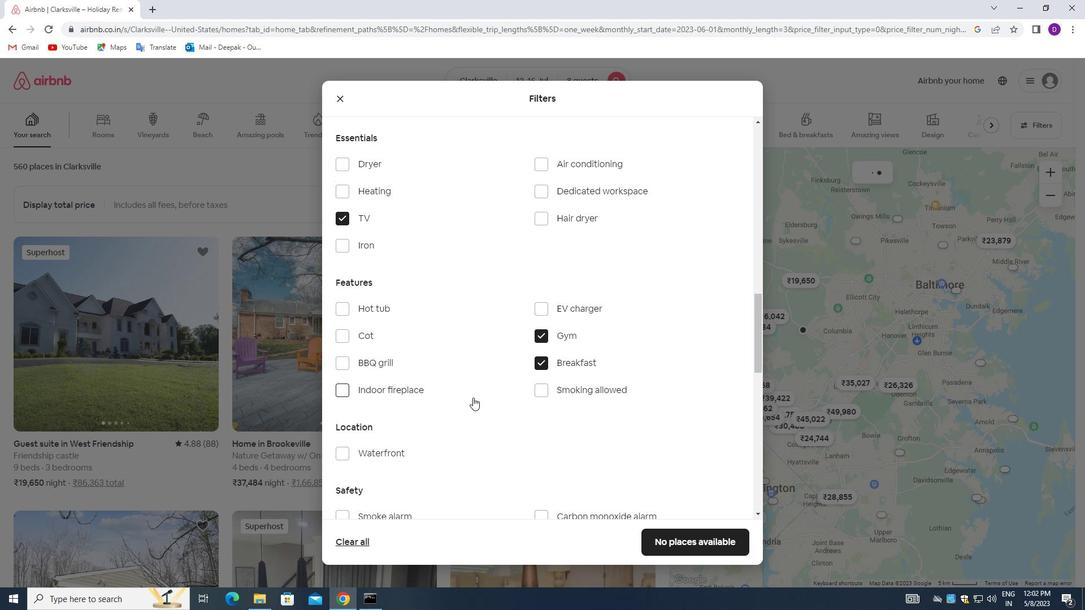 
Action: Mouse moved to (481, 398)
Screenshot: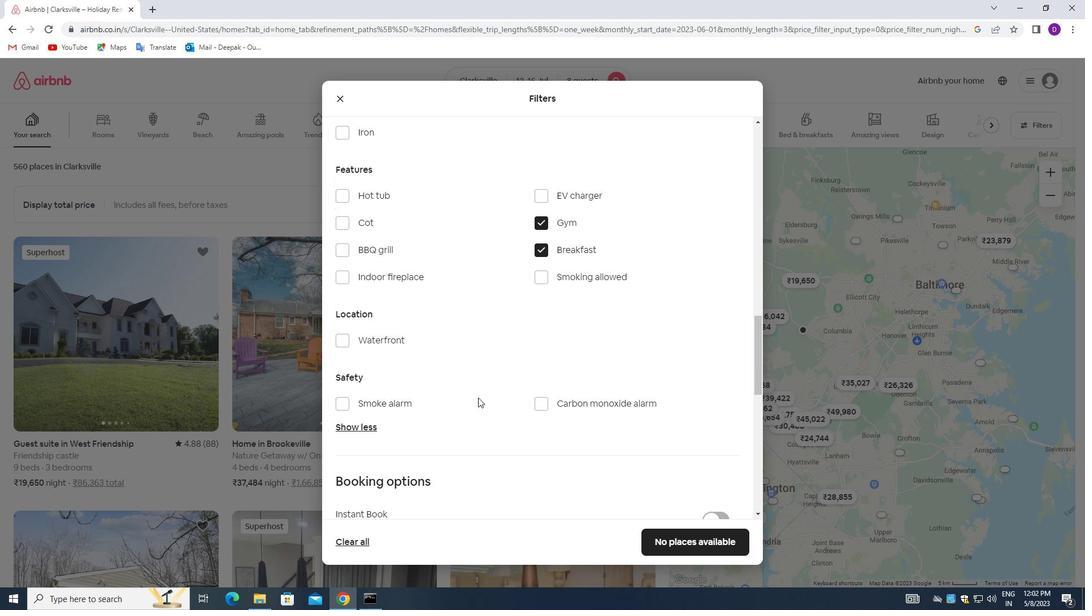 
Action: Mouse scrolled (481, 397) with delta (0, 0)
Screenshot: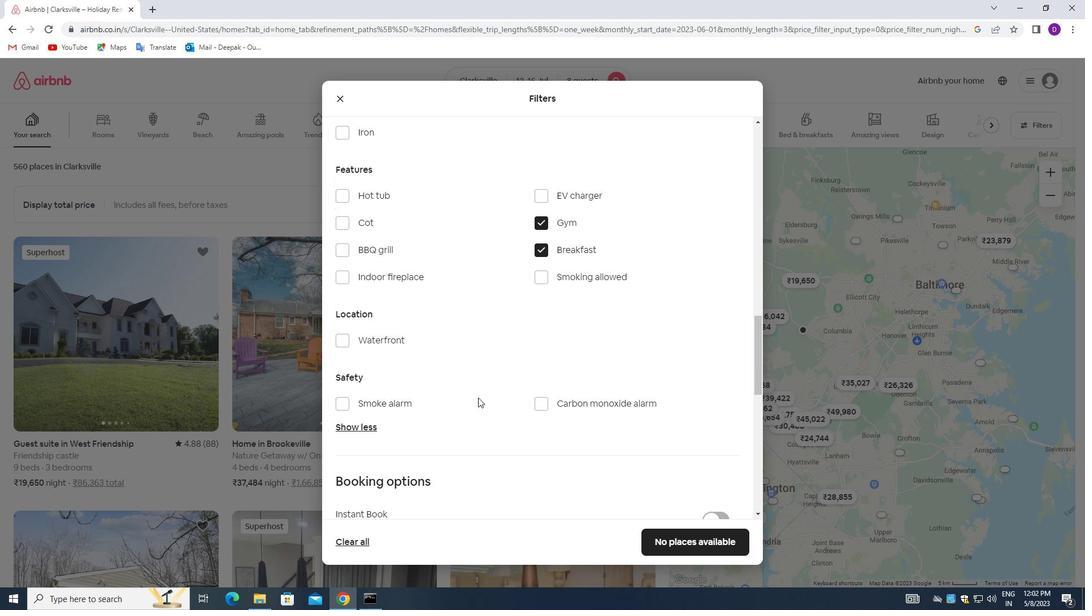 
Action: Mouse moved to (483, 398)
Screenshot: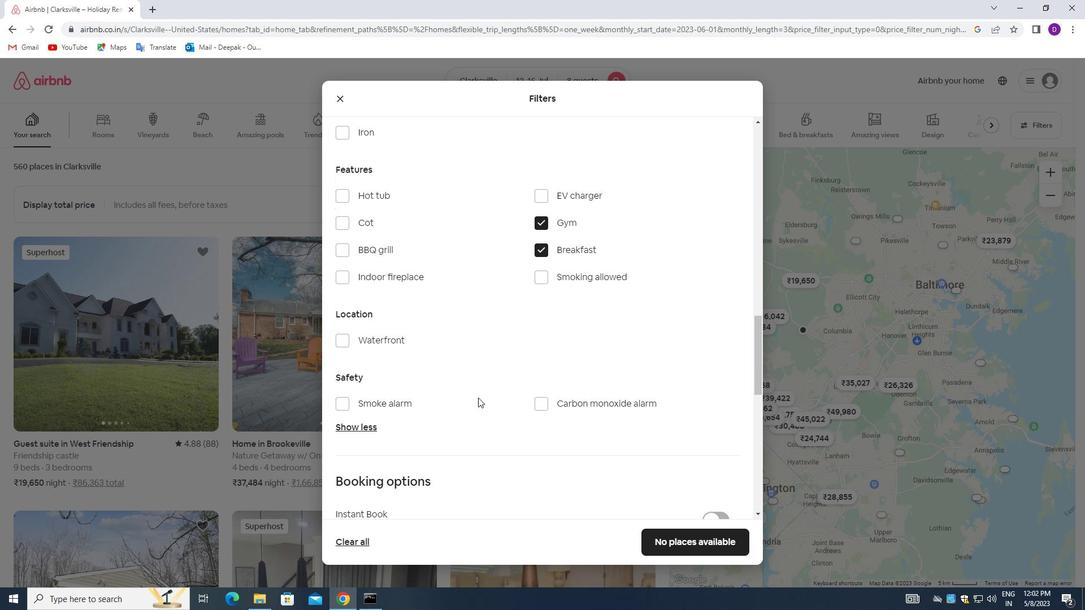 
Action: Mouse scrolled (483, 397) with delta (0, 0)
Screenshot: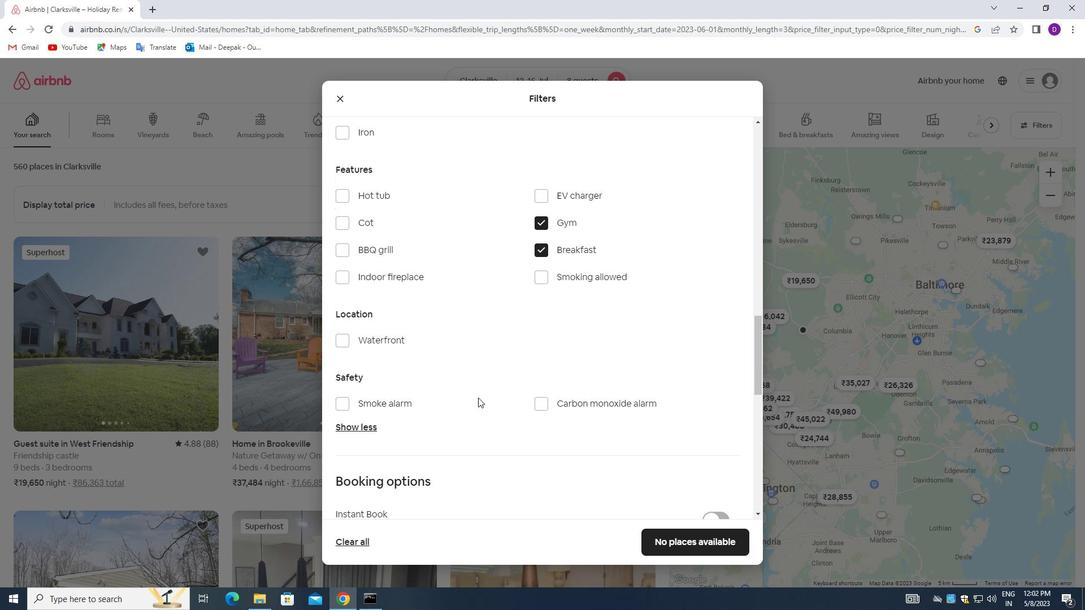 
Action: Mouse moved to (580, 417)
Screenshot: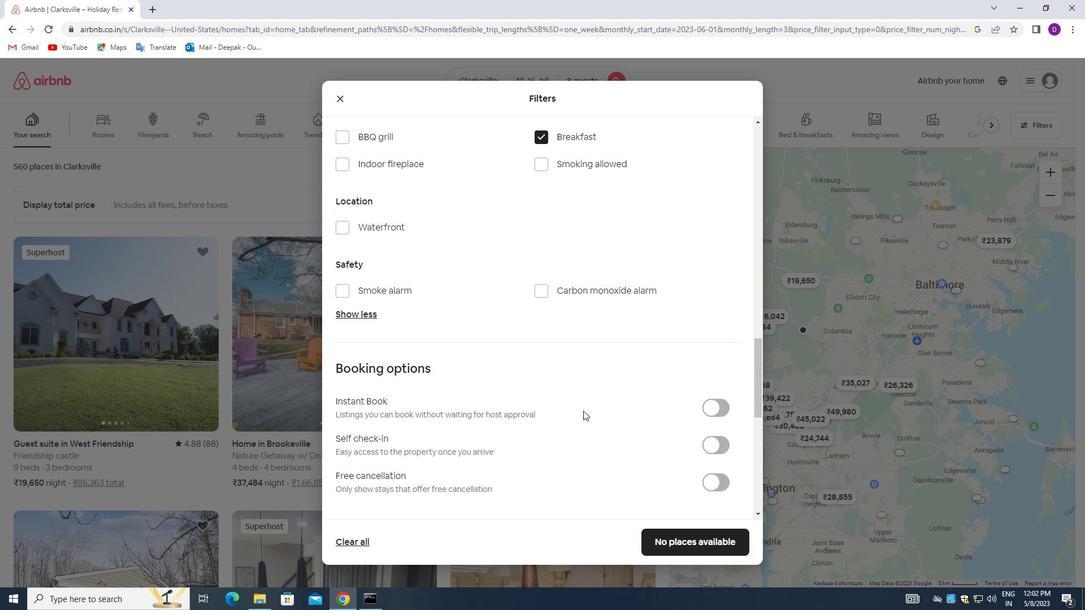 
Action: Mouse scrolled (580, 416) with delta (0, 0)
Screenshot: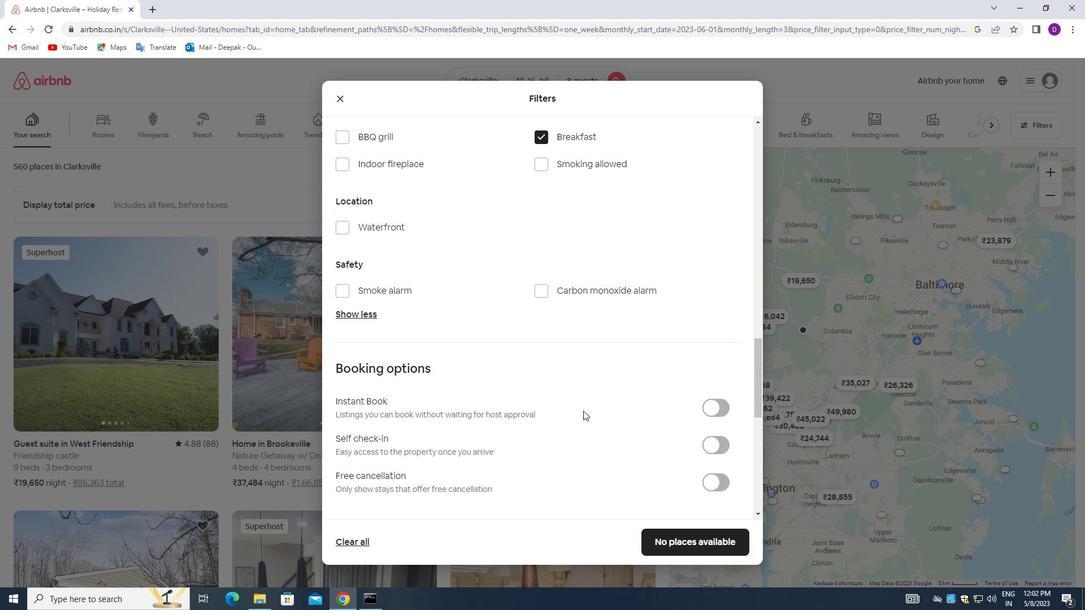 
Action: Mouse scrolled (580, 416) with delta (0, 0)
Screenshot: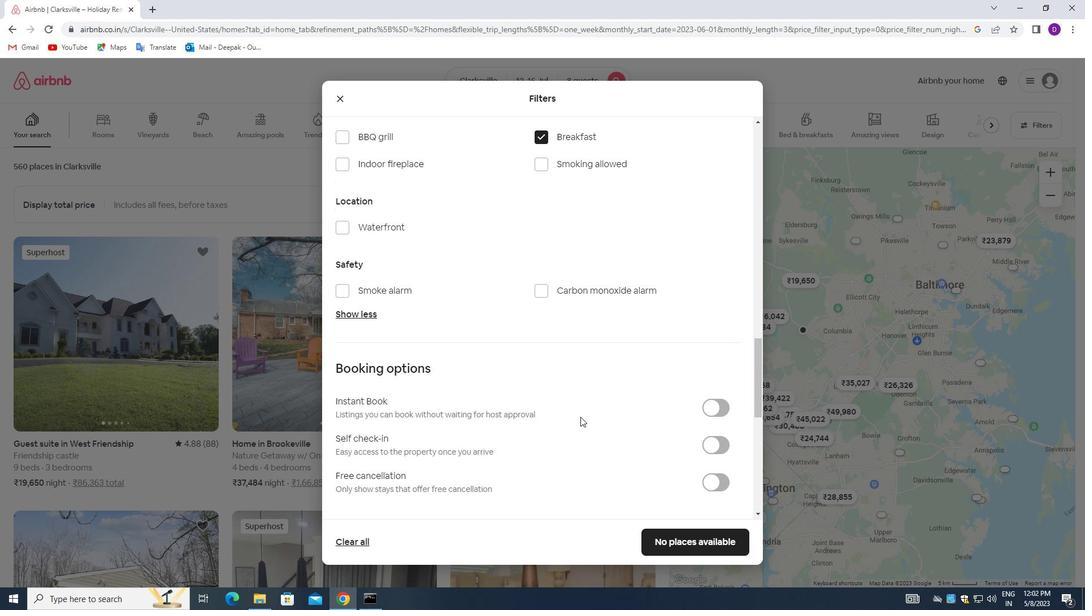 
Action: Mouse moved to (709, 327)
Screenshot: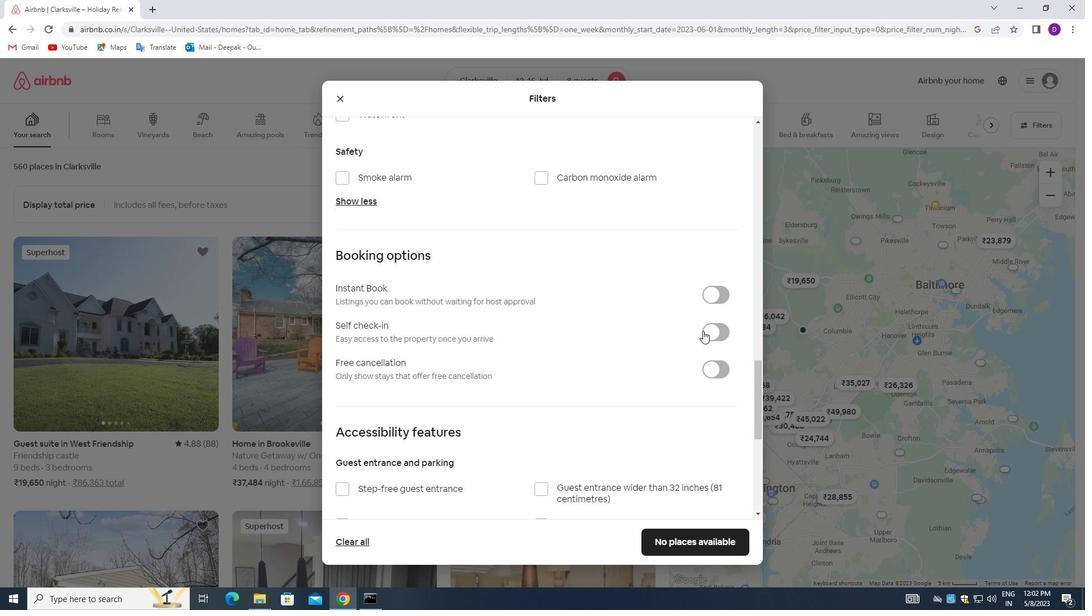 
Action: Mouse pressed left at (709, 327)
Screenshot: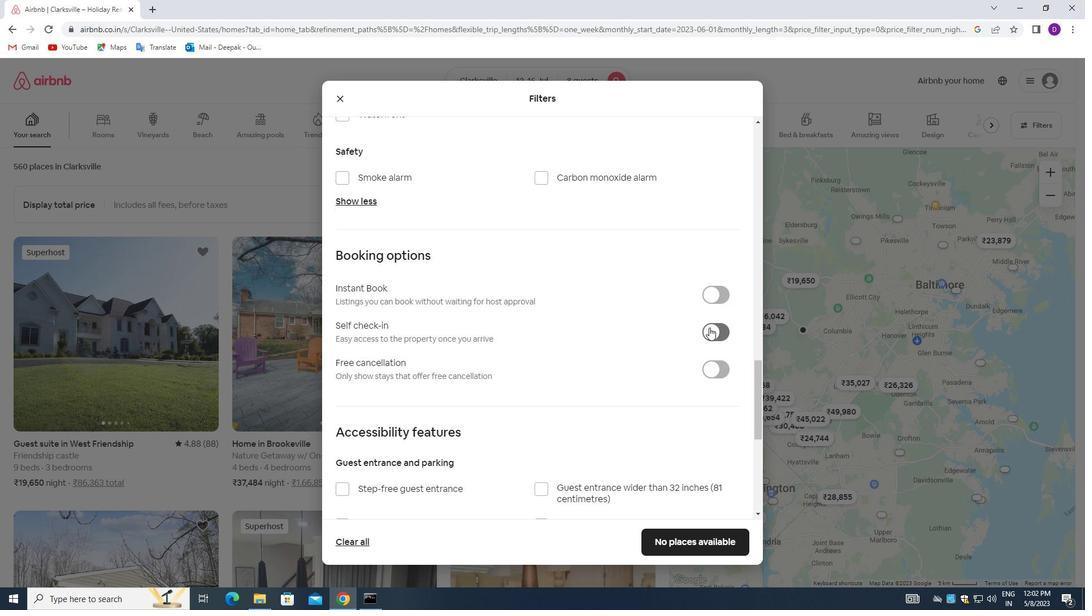 
Action: Mouse moved to (564, 389)
Screenshot: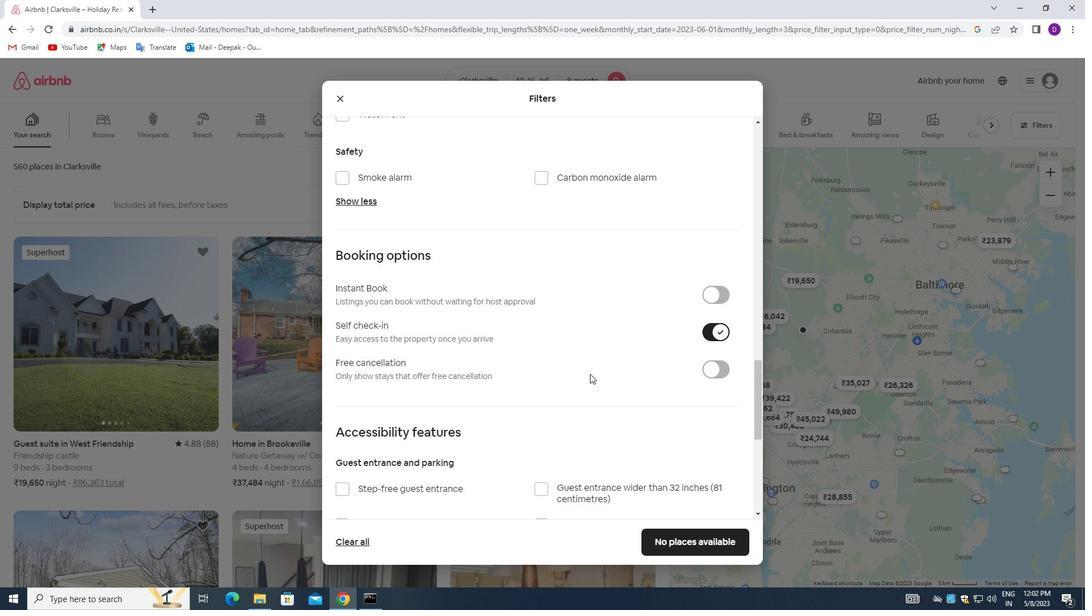 
Action: Mouse scrolled (564, 388) with delta (0, 0)
Screenshot: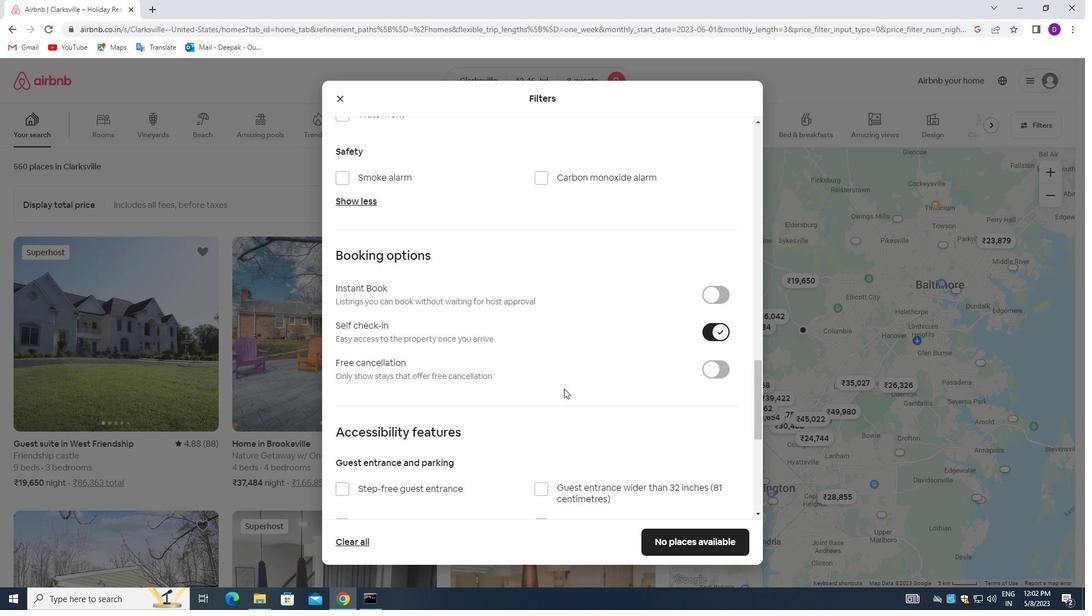 
Action: Mouse scrolled (564, 388) with delta (0, 0)
Screenshot: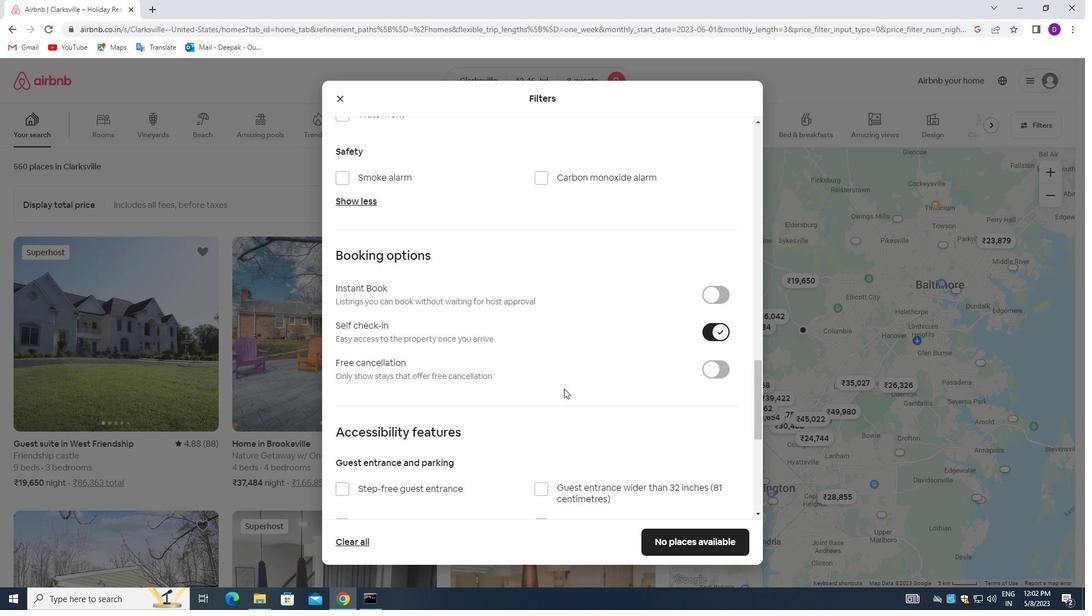 
Action: Mouse scrolled (564, 388) with delta (0, 0)
Screenshot: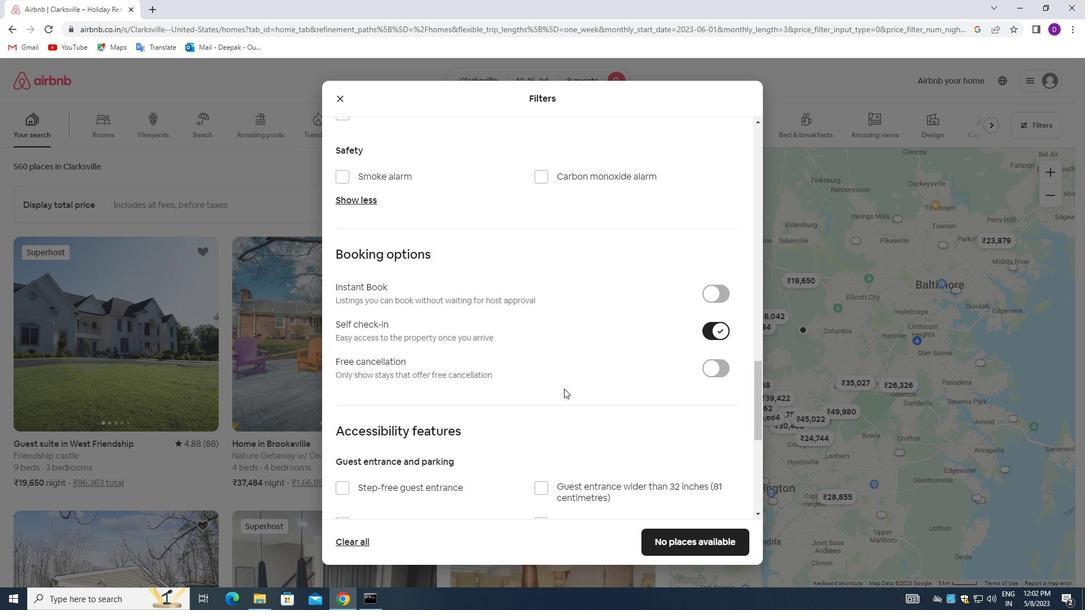 
Action: Mouse moved to (564, 390)
Screenshot: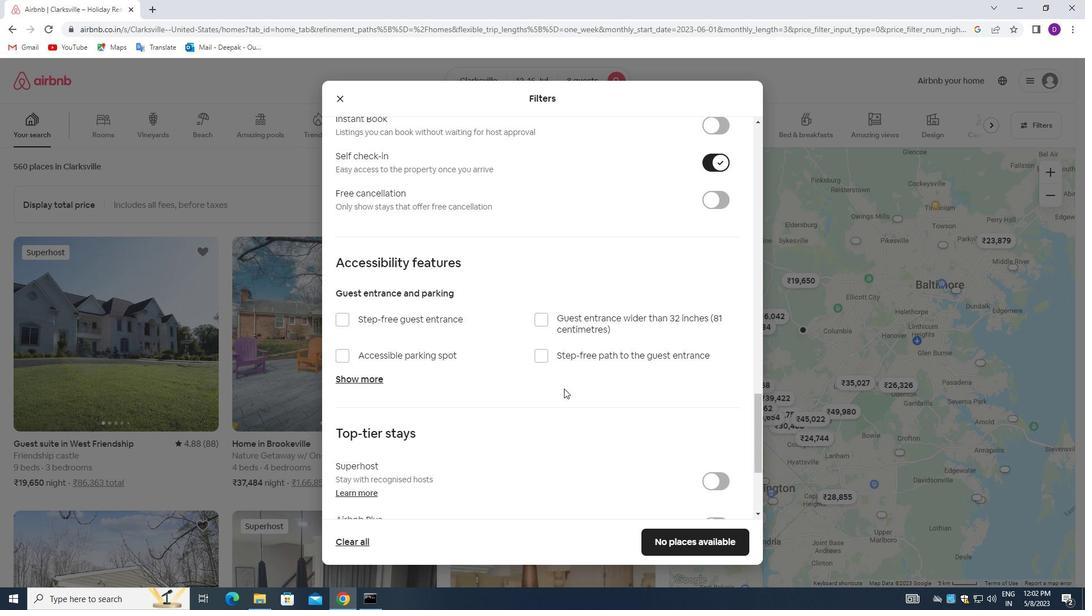 
Action: Mouse scrolled (564, 389) with delta (0, 0)
Screenshot: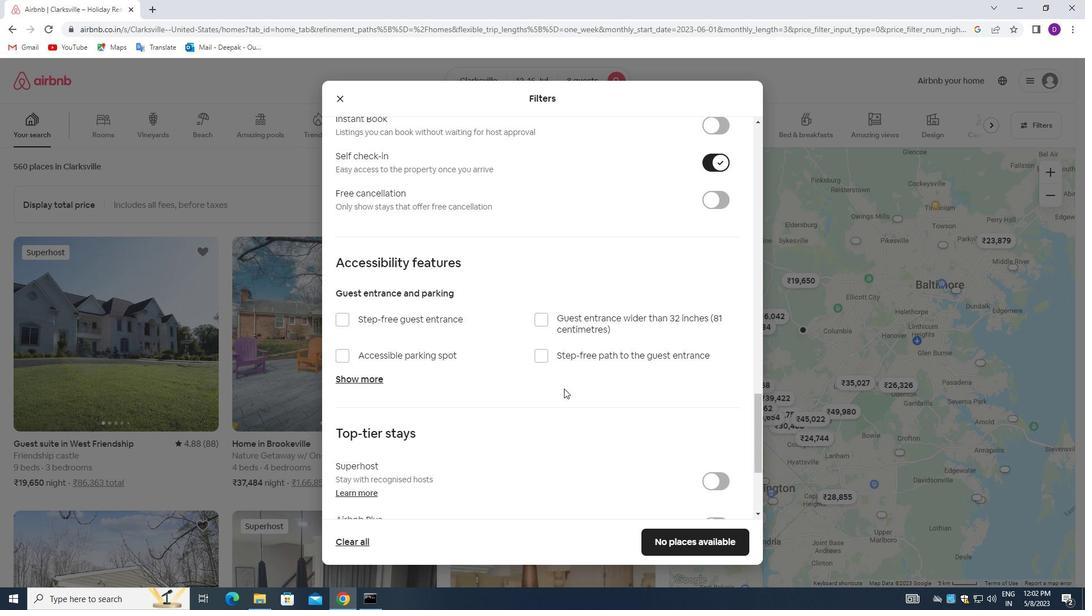 
Action: Mouse moved to (564, 391)
Screenshot: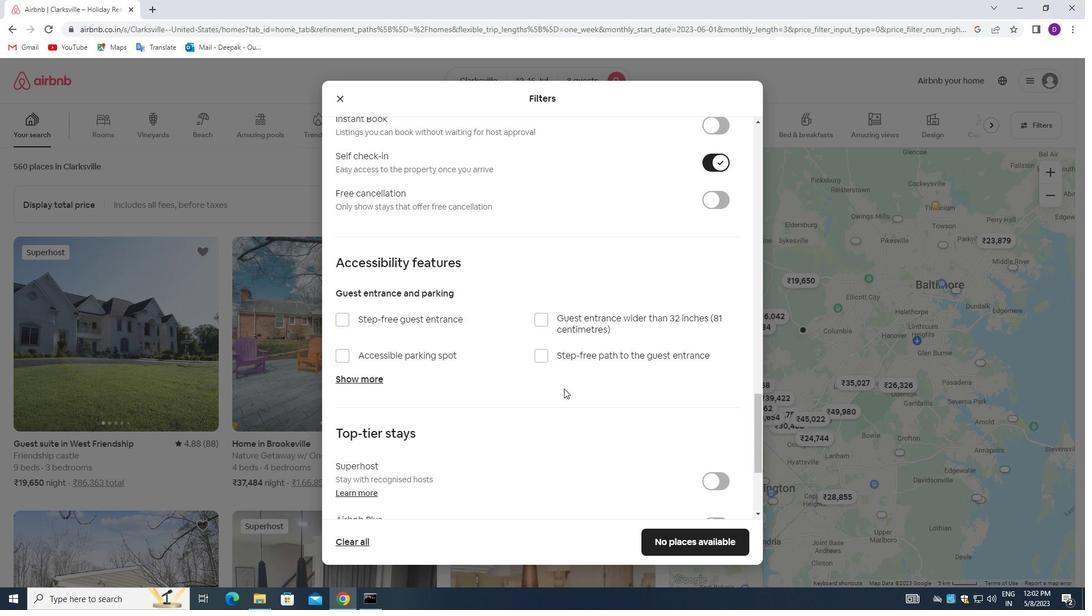 
Action: Mouse scrolled (564, 391) with delta (0, 0)
Screenshot: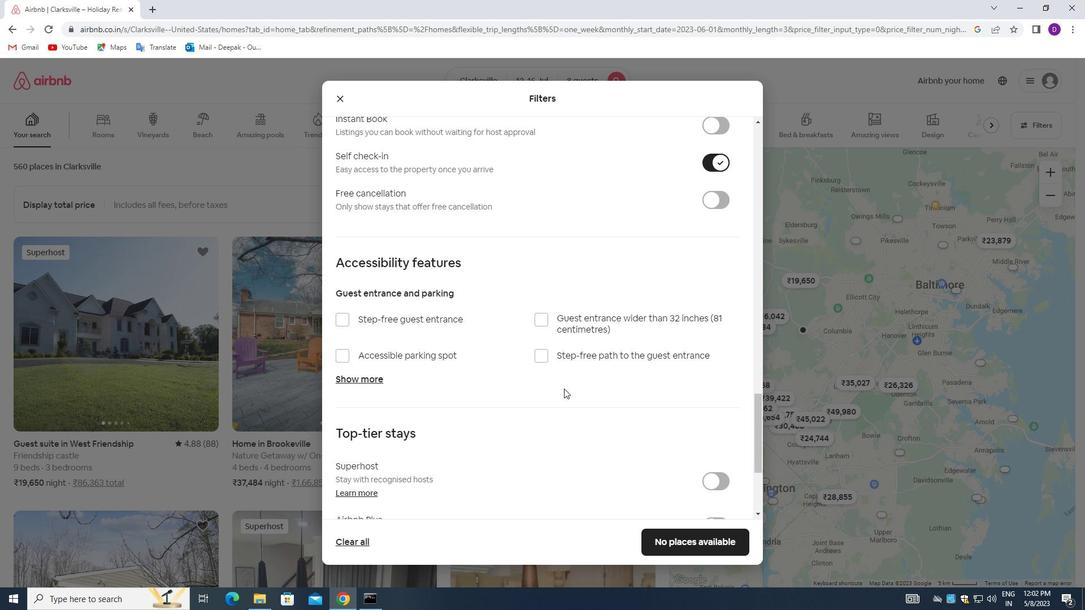 
Action: Mouse moved to (564, 392)
Screenshot: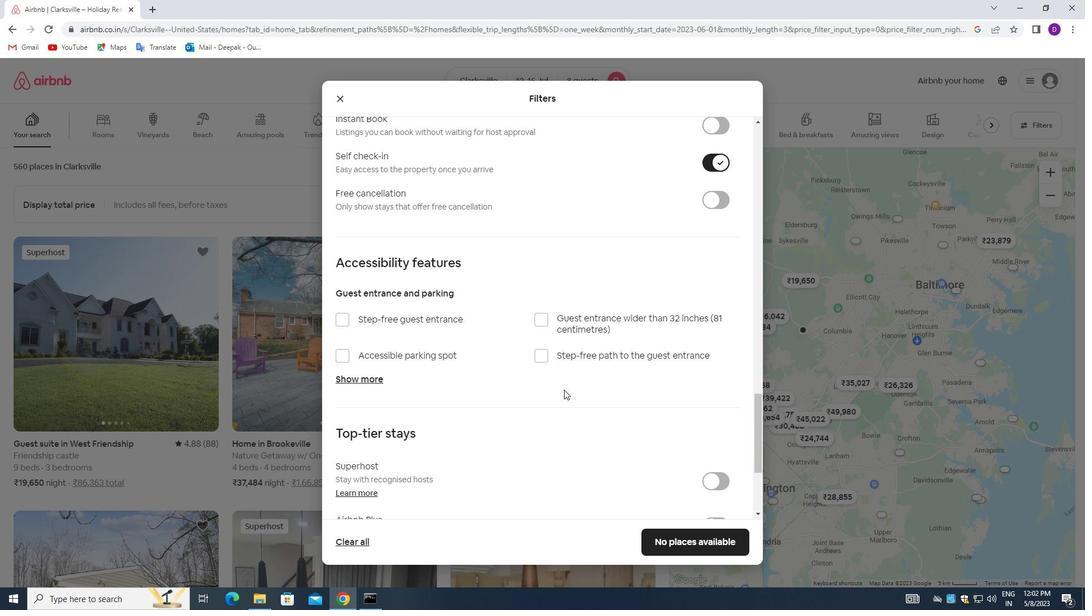 
Action: Mouse scrolled (564, 391) with delta (0, 0)
Screenshot: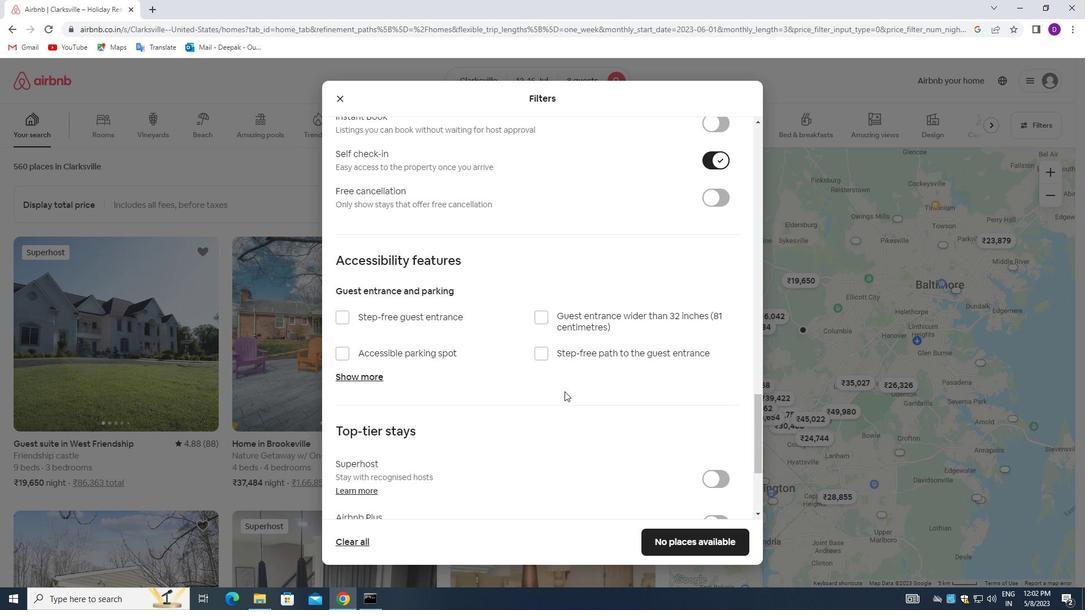 
Action: Mouse scrolled (564, 391) with delta (0, 0)
Screenshot: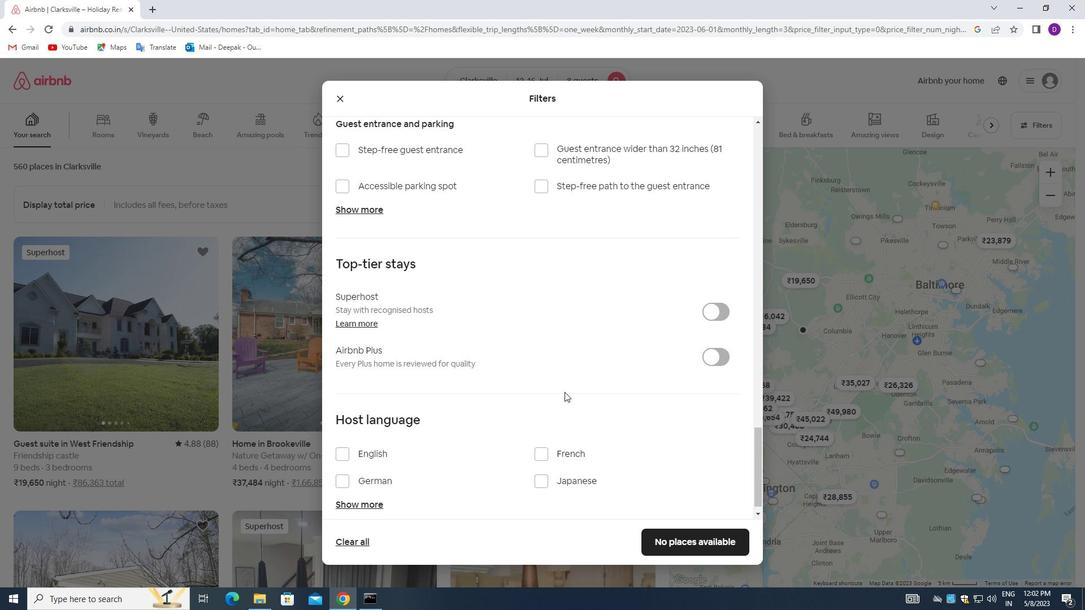 
Action: Mouse scrolled (564, 391) with delta (0, 0)
Screenshot: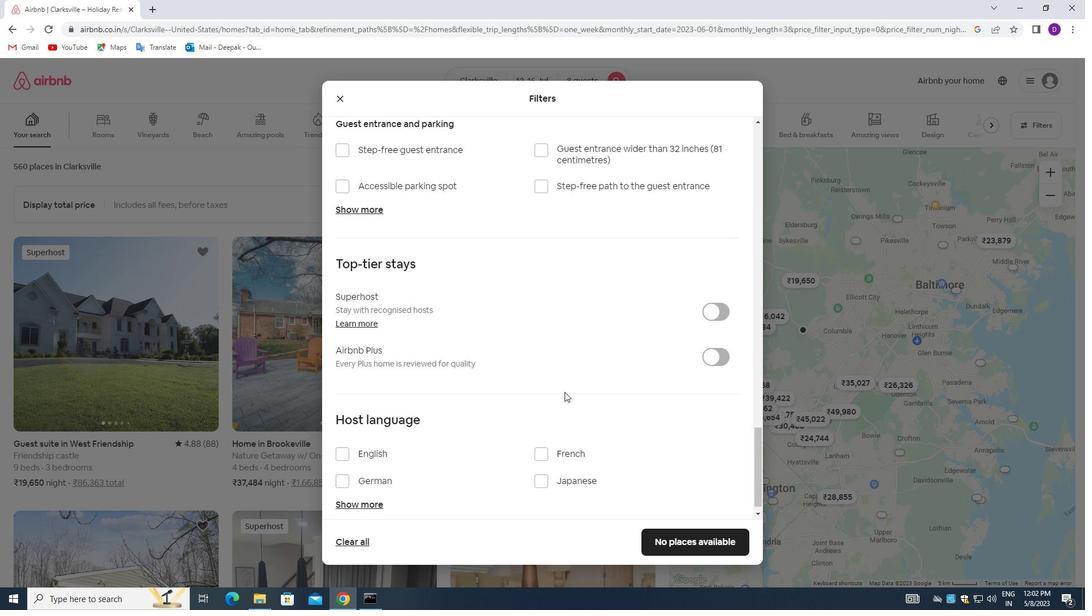 
Action: Mouse scrolled (564, 391) with delta (0, 0)
Screenshot: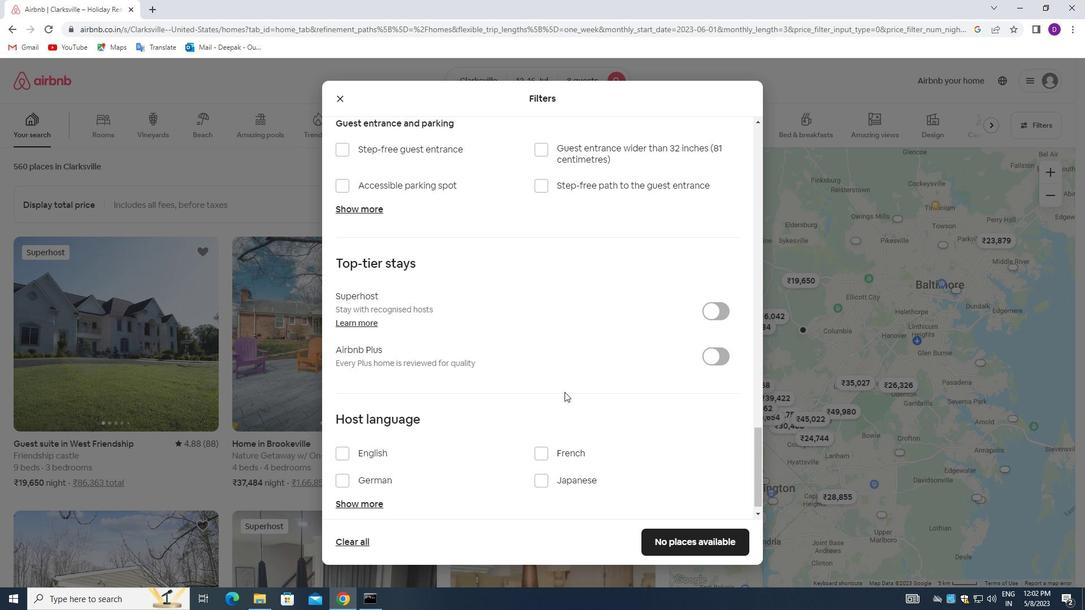 
Action: Mouse moved to (339, 440)
Screenshot: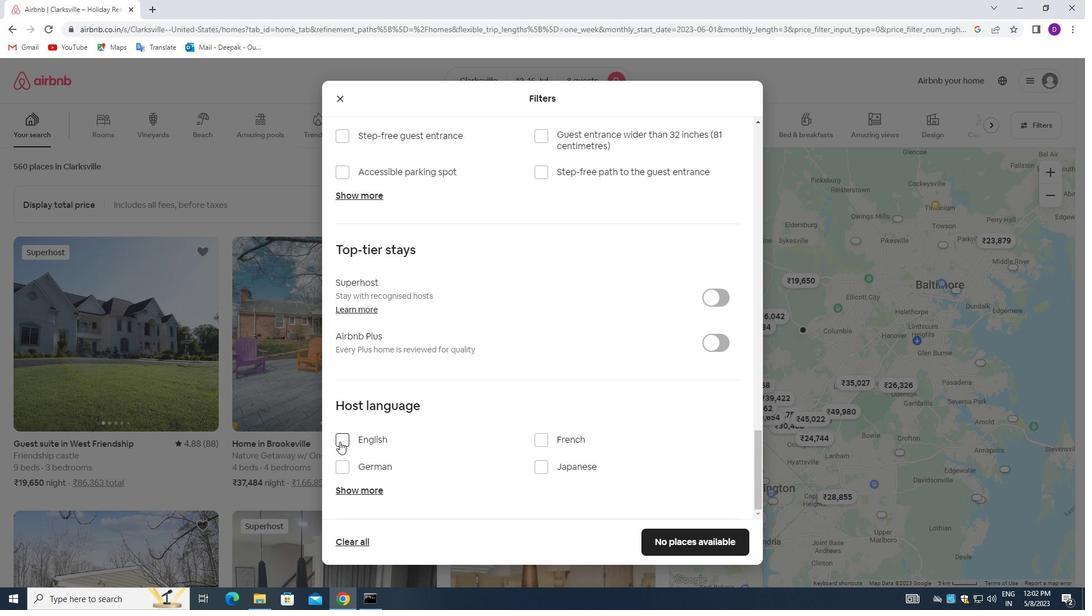 
Action: Mouse pressed left at (339, 440)
Screenshot: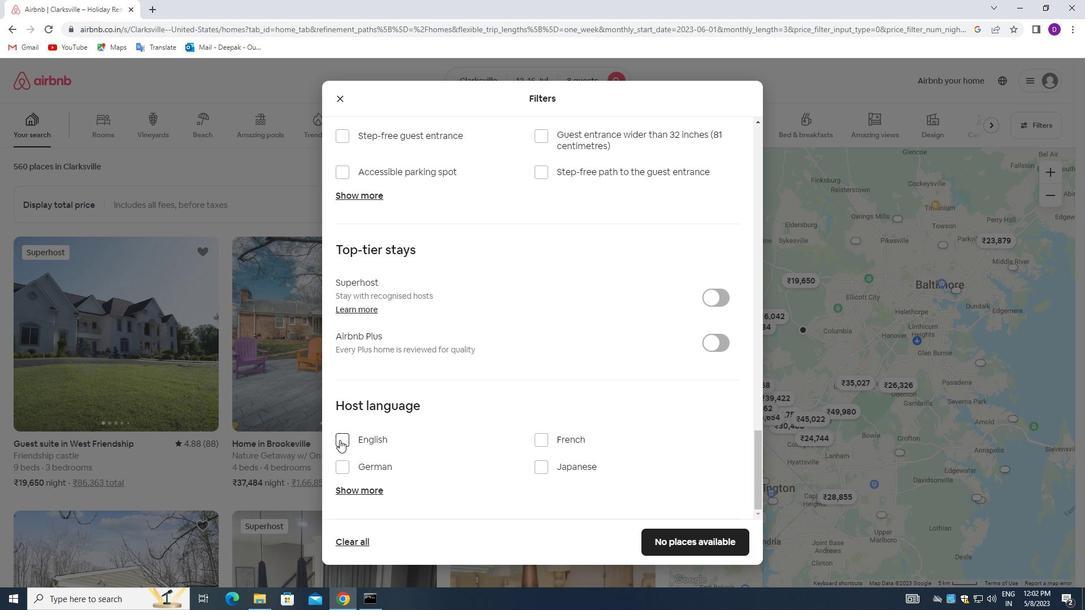 
Action: Mouse moved to (672, 536)
Screenshot: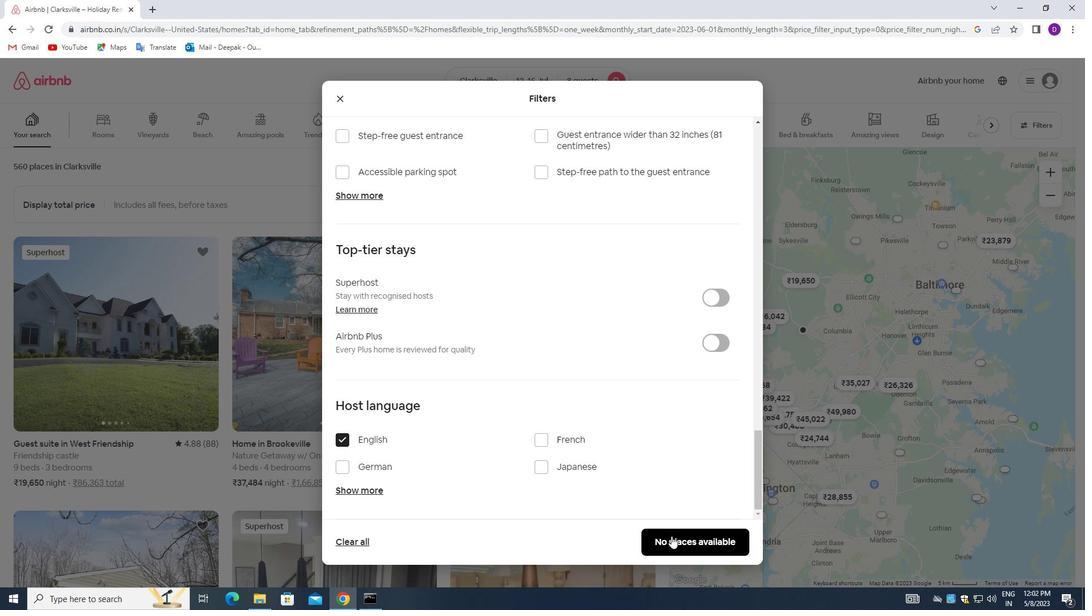 
Action: Mouse pressed left at (672, 536)
Screenshot: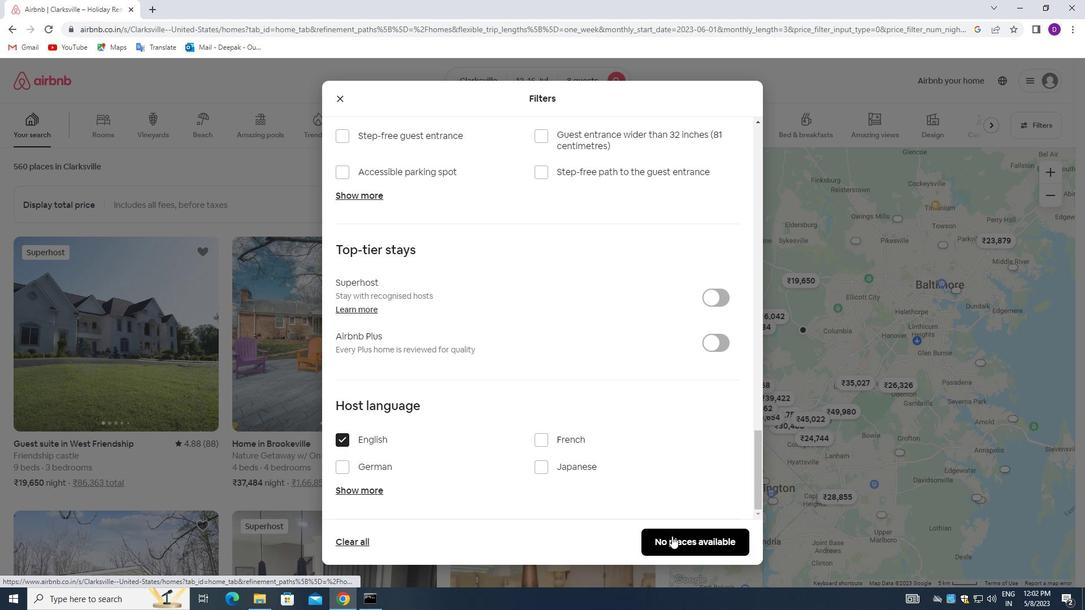 
